 Task: Compose an email with the signature Isla Howard with the subject Request for a discount and the message Could you please share your availability for a meeting next week to discuss the project timelines? from softage.5@softage.net to softage.1@softage.net, select last 2 words, change the font color from current to purple and background color to black Send the email. Finally, move the email from Sent Items to the label Halloween costumes
Action: Mouse moved to (66, 44)
Screenshot: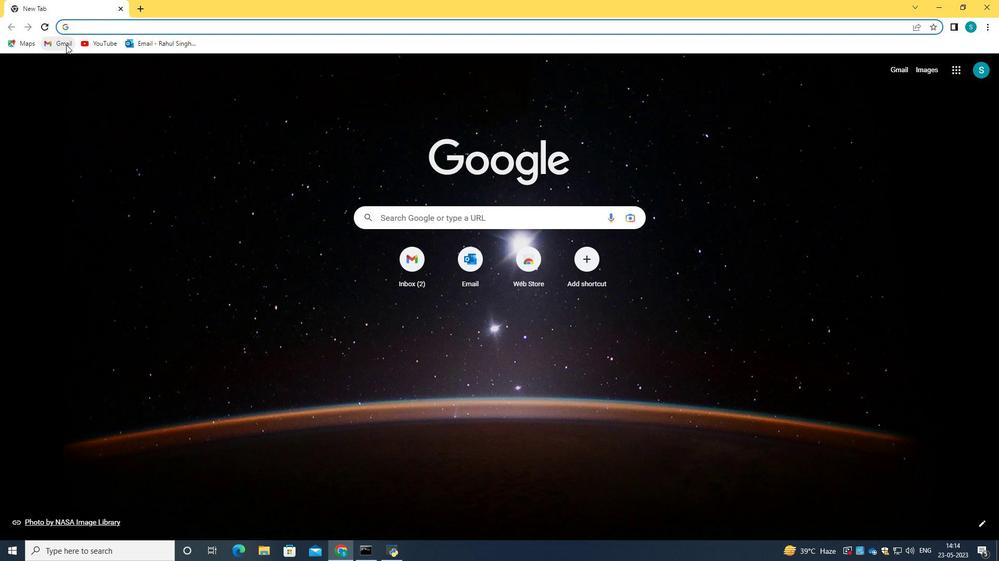 
Action: Mouse pressed left at (66, 44)
Screenshot: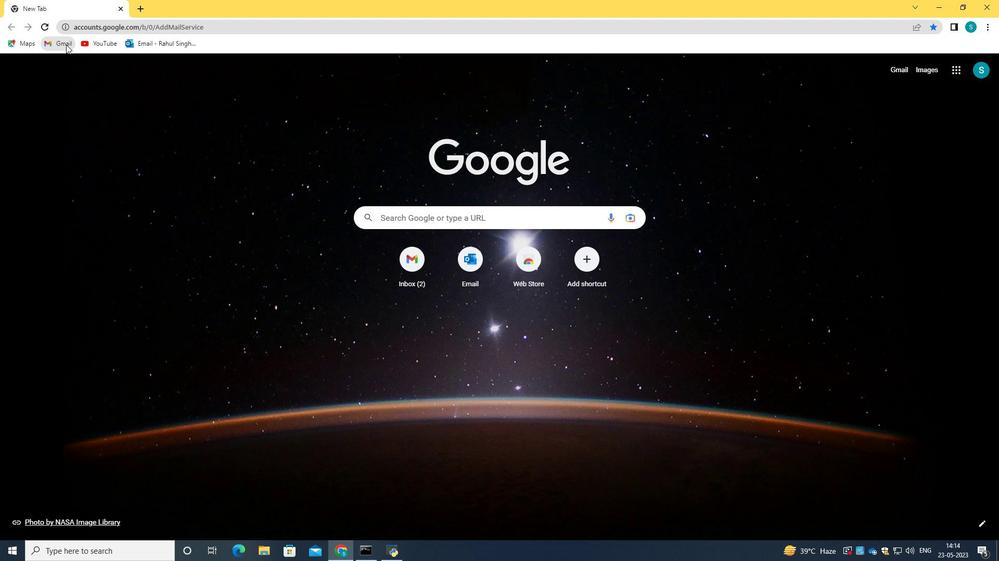 
Action: Mouse moved to (509, 162)
Screenshot: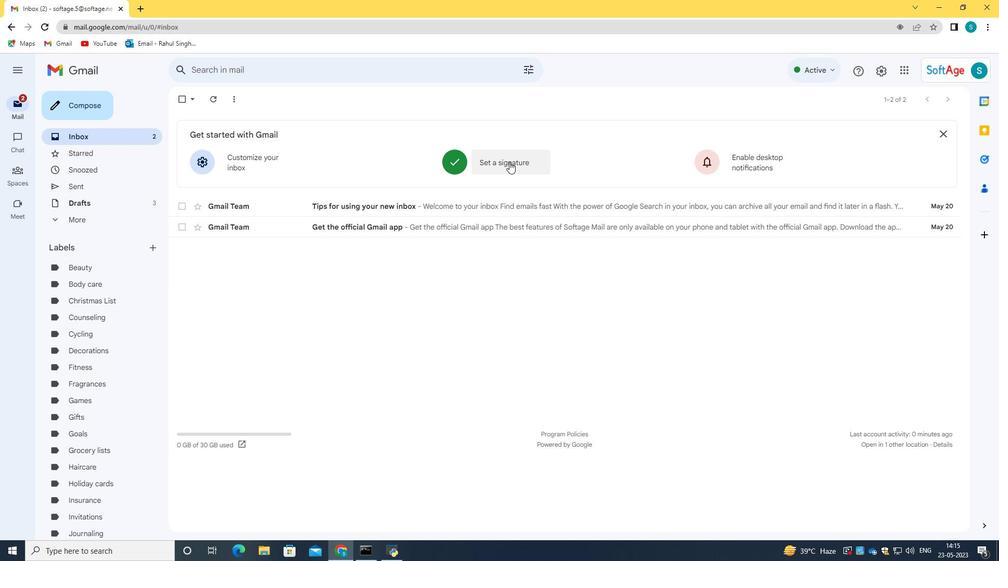 
Action: Mouse pressed left at (509, 162)
Screenshot: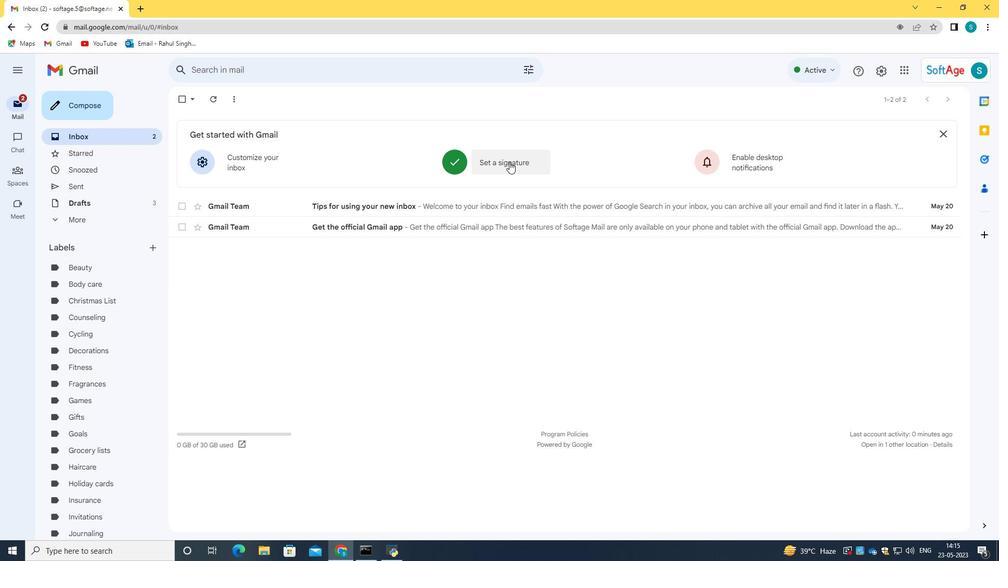 
Action: Mouse moved to (442, 379)
Screenshot: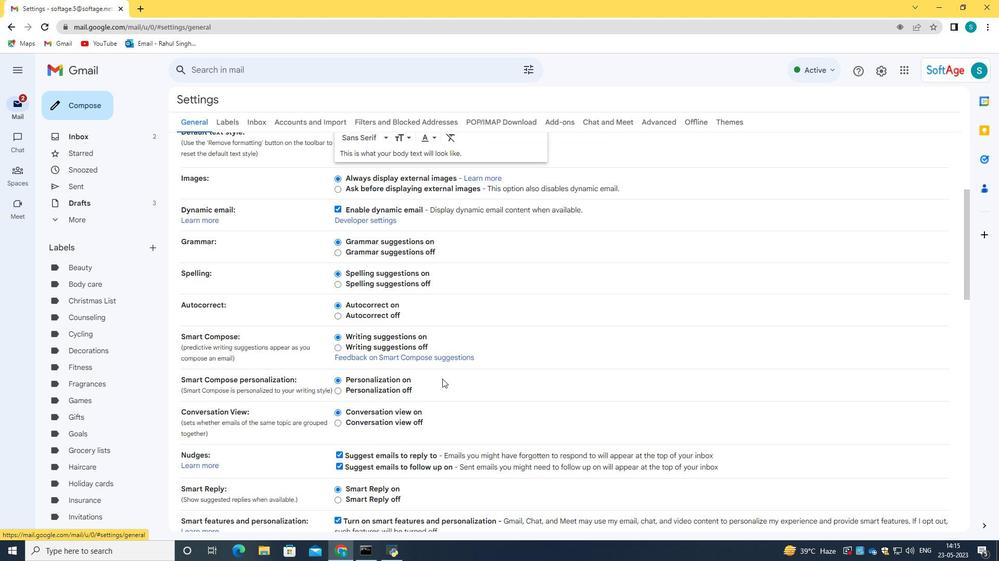 
Action: Mouse scrolled (442, 378) with delta (0, 0)
Screenshot: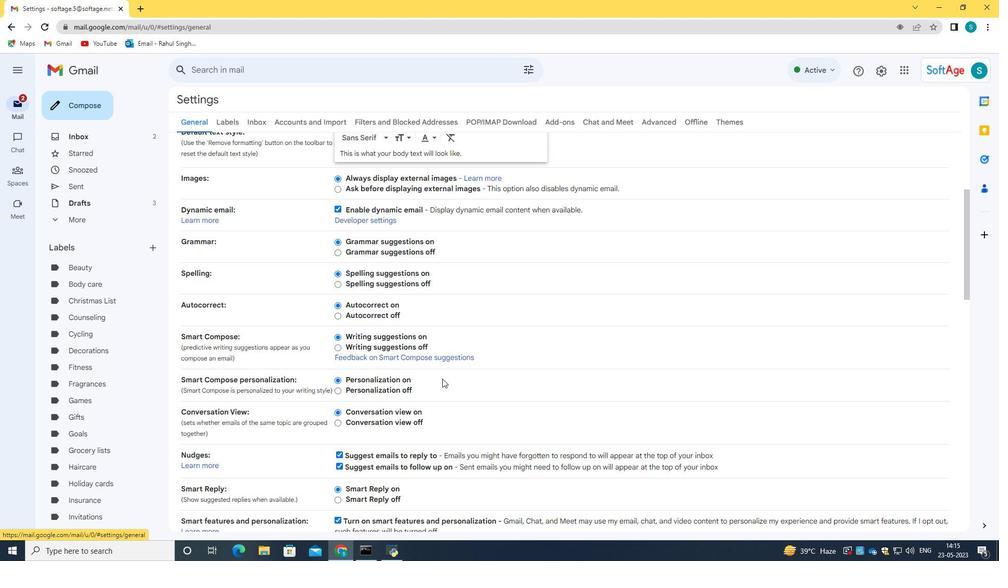 
Action: Mouse scrolled (442, 378) with delta (0, 0)
Screenshot: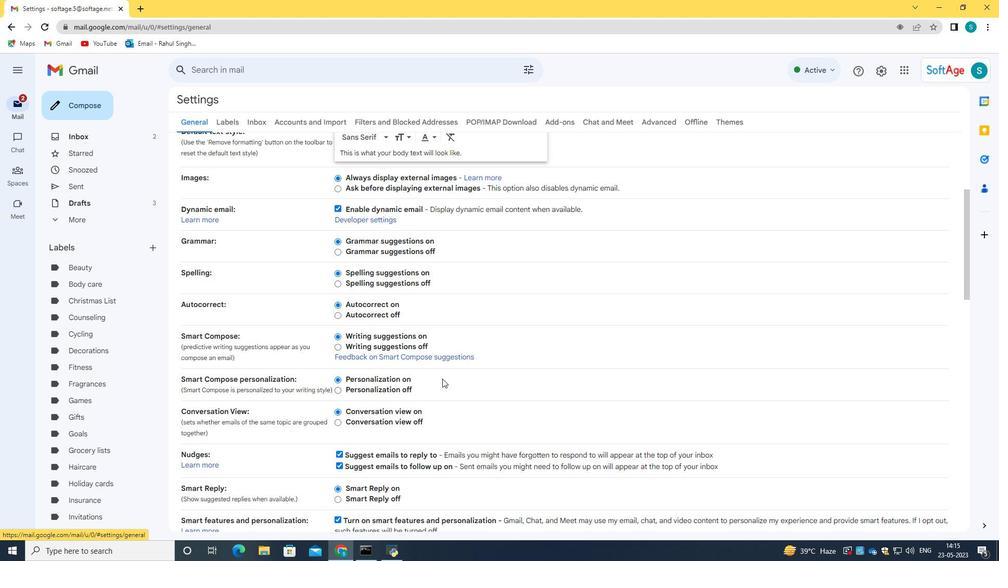 
Action: Mouse scrolled (442, 378) with delta (0, 0)
Screenshot: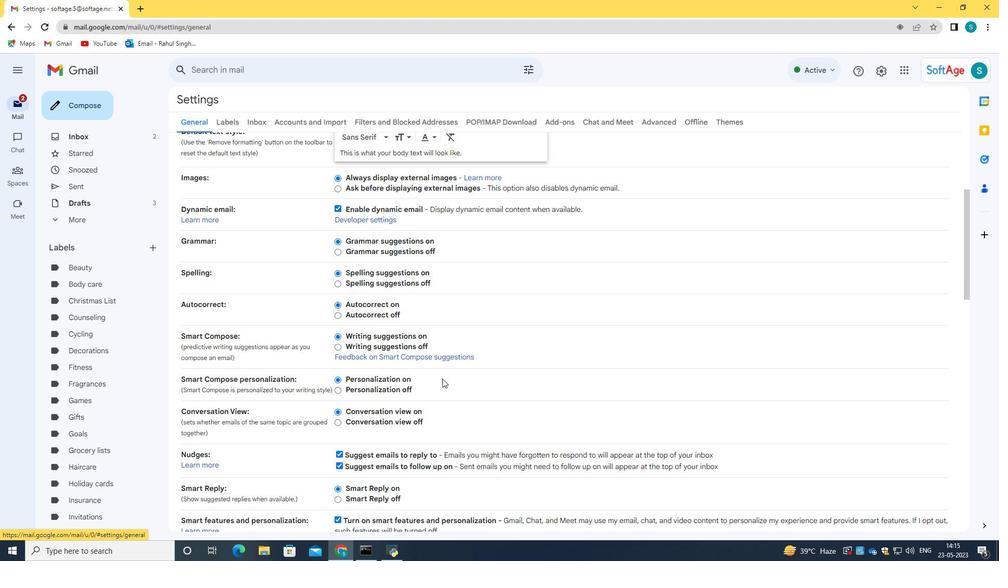 
Action: Mouse scrolled (442, 378) with delta (0, 0)
Screenshot: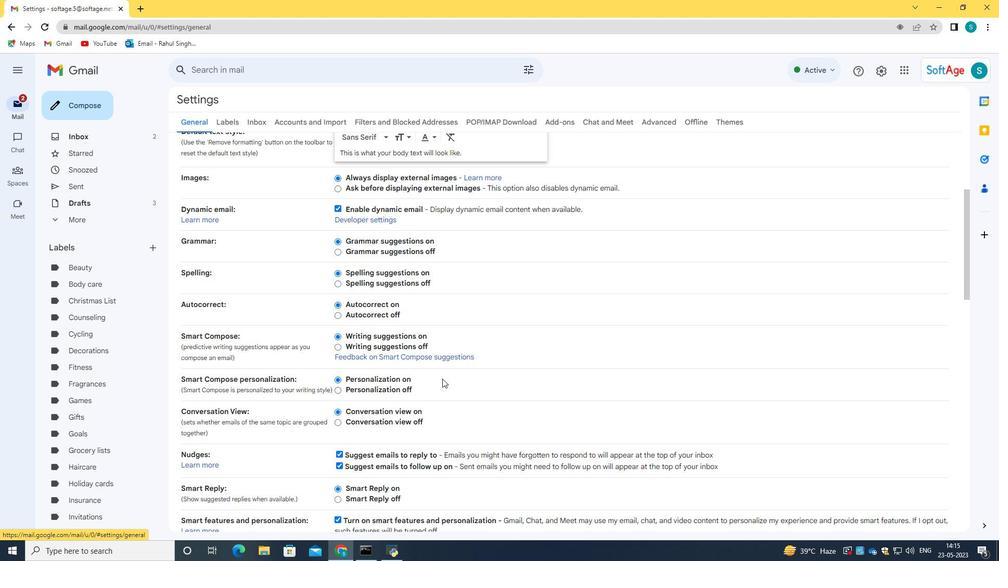 
Action: Mouse scrolled (442, 378) with delta (0, 0)
Screenshot: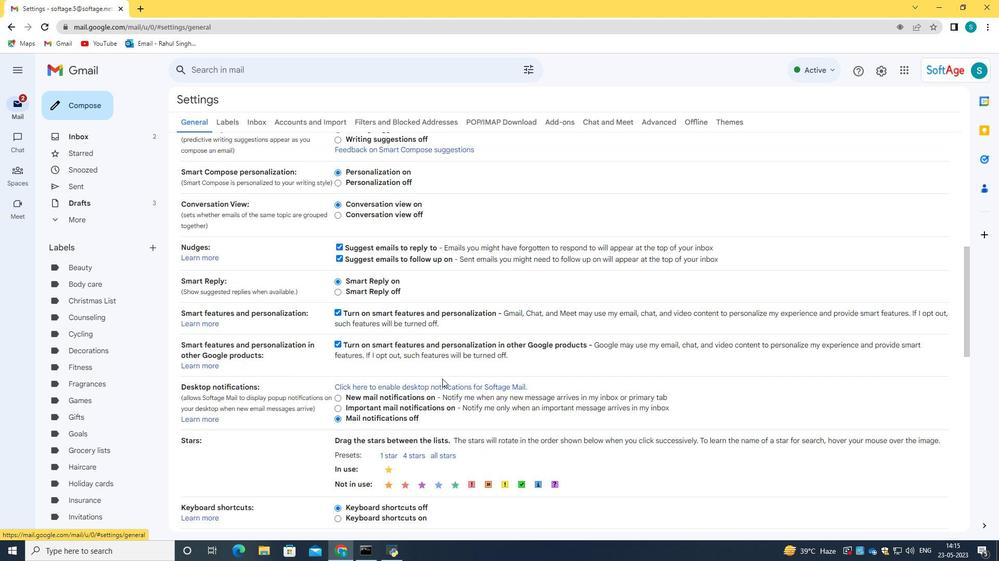 
Action: Mouse scrolled (442, 378) with delta (0, 0)
Screenshot: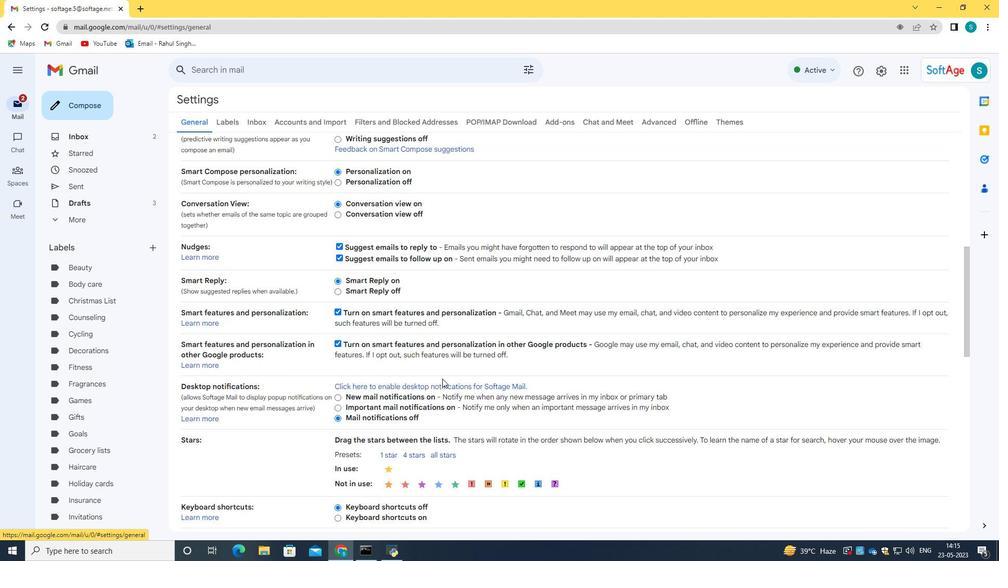 
Action: Mouse scrolled (442, 378) with delta (0, 0)
Screenshot: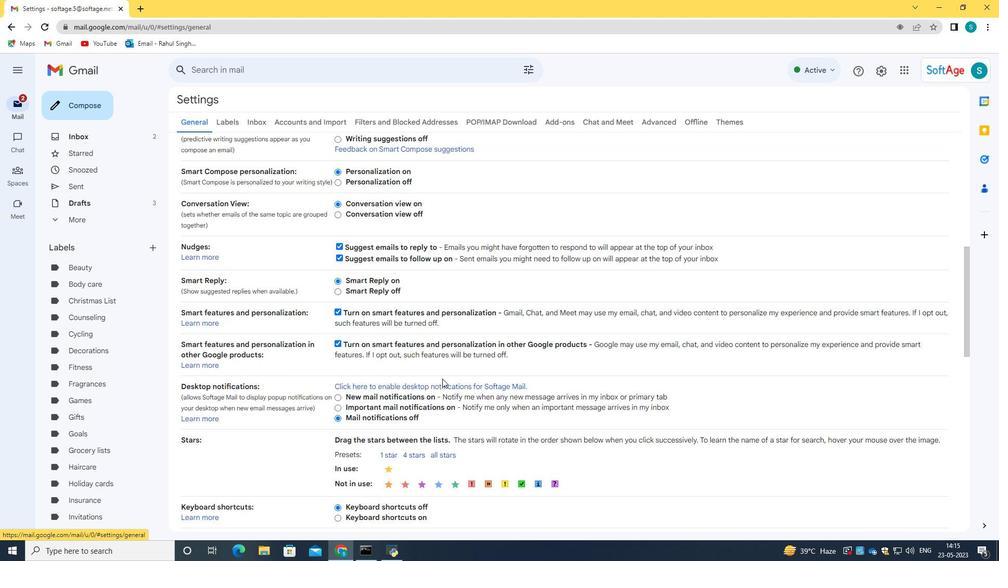 
Action: Mouse scrolled (442, 378) with delta (0, 0)
Screenshot: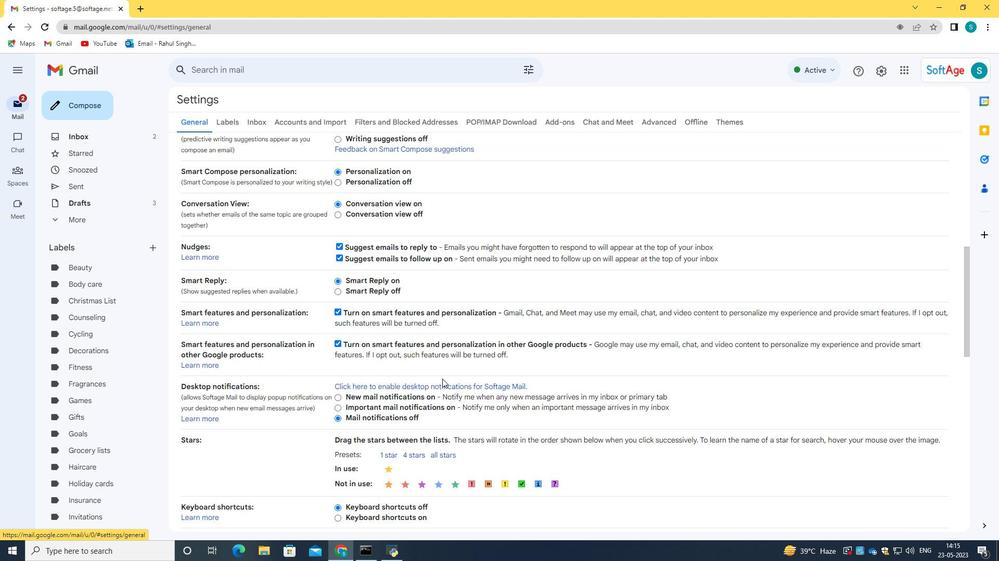 
Action: Mouse scrolled (442, 378) with delta (0, 0)
Screenshot: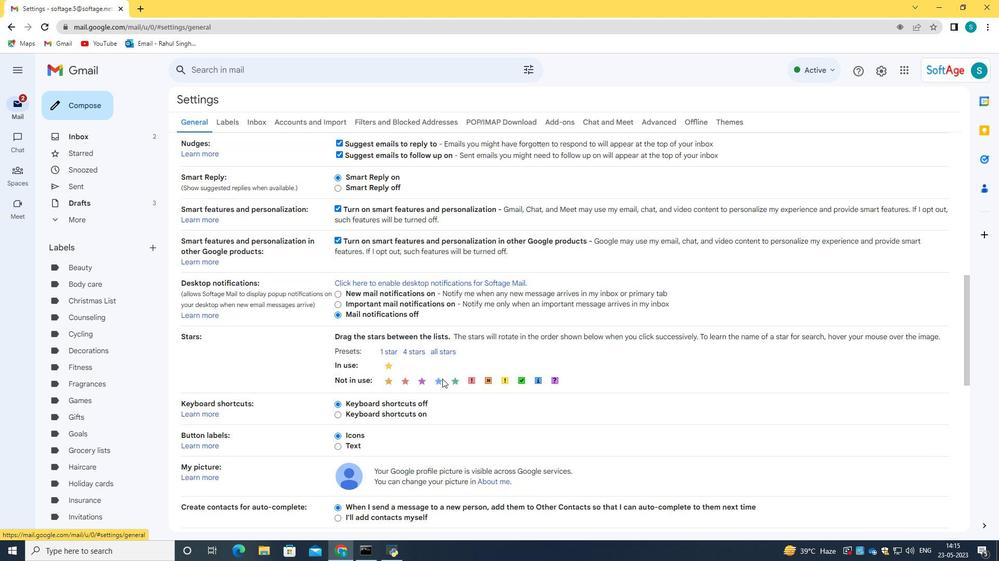 
Action: Mouse scrolled (442, 378) with delta (0, 0)
Screenshot: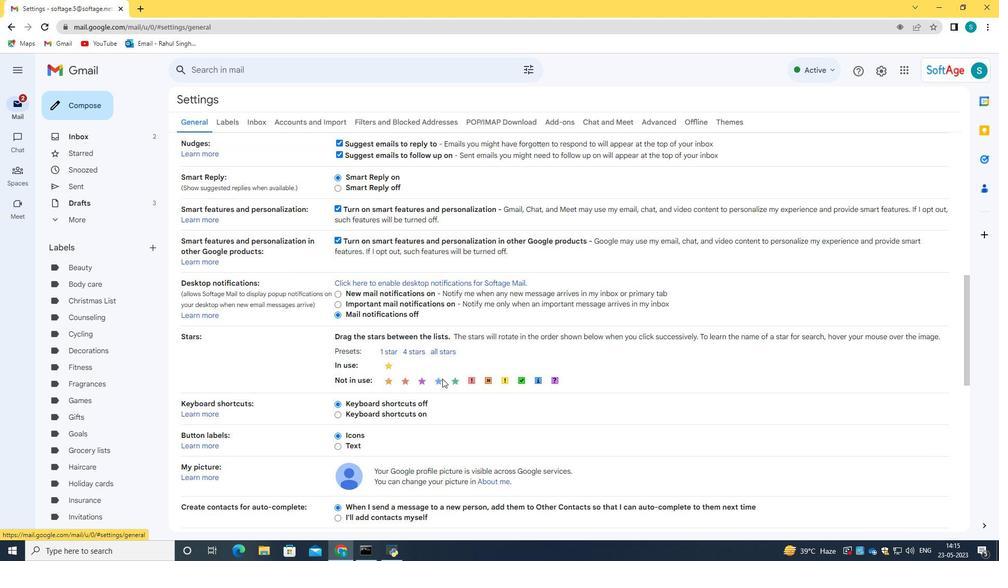 
Action: Mouse scrolled (442, 378) with delta (0, 0)
Screenshot: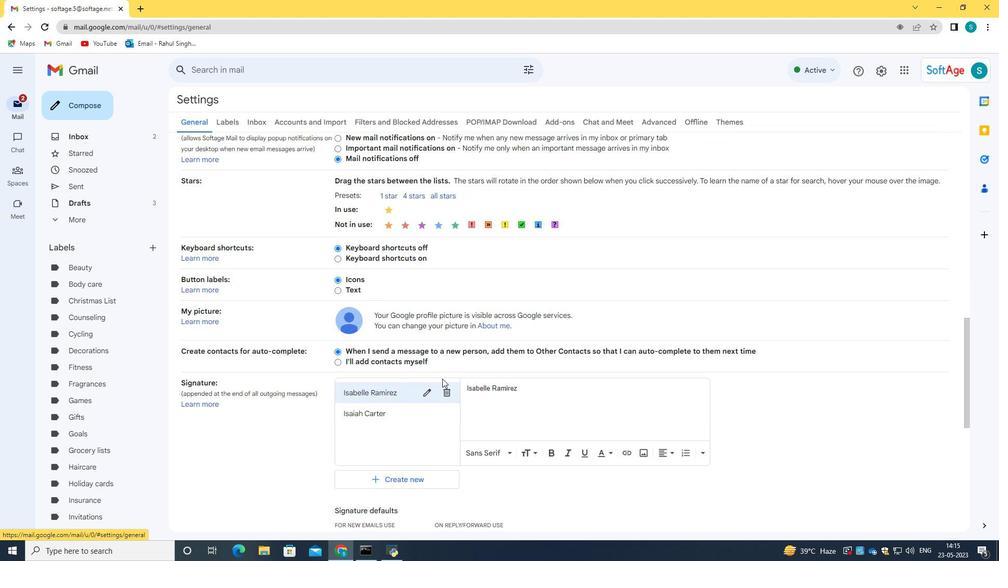 
Action: Mouse scrolled (442, 378) with delta (0, 0)
Screenshot: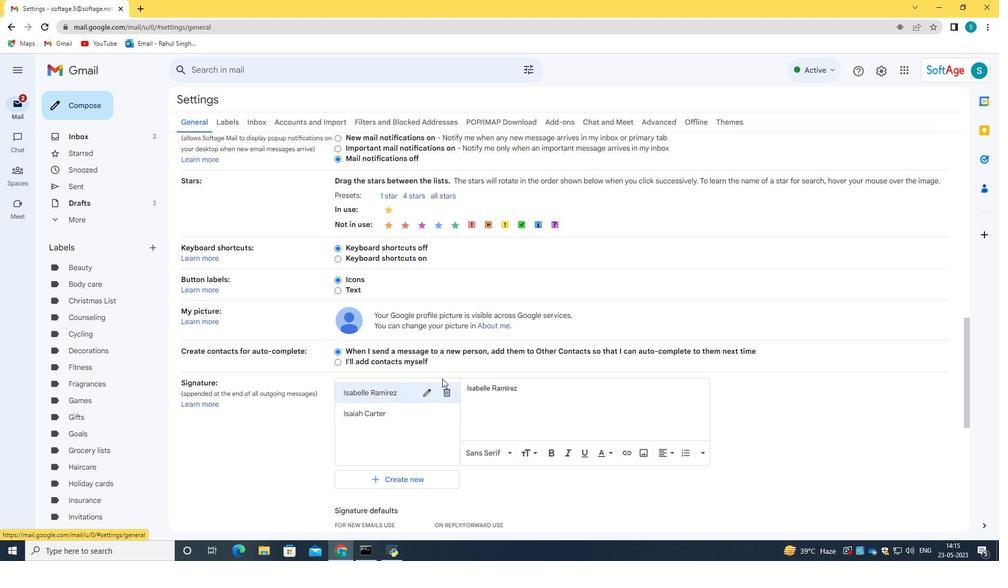 
Action: Mouse scrolled (442, 378) with delta (0, 0)
Screenshot: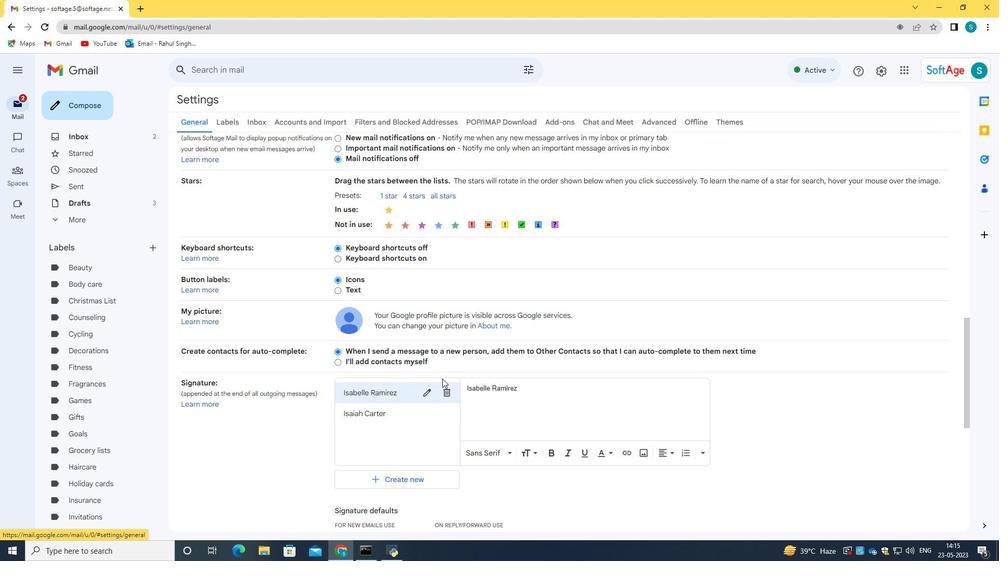 
Action: Mouse moved to (416, 481)
Screenshot: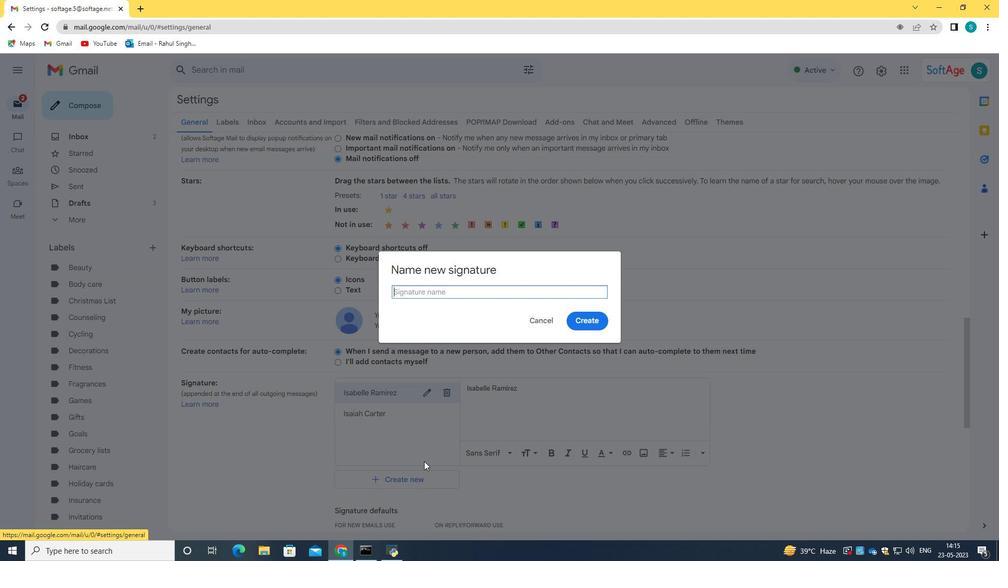 
Action: Mouse pressed left at (416, 481)
Screenshot: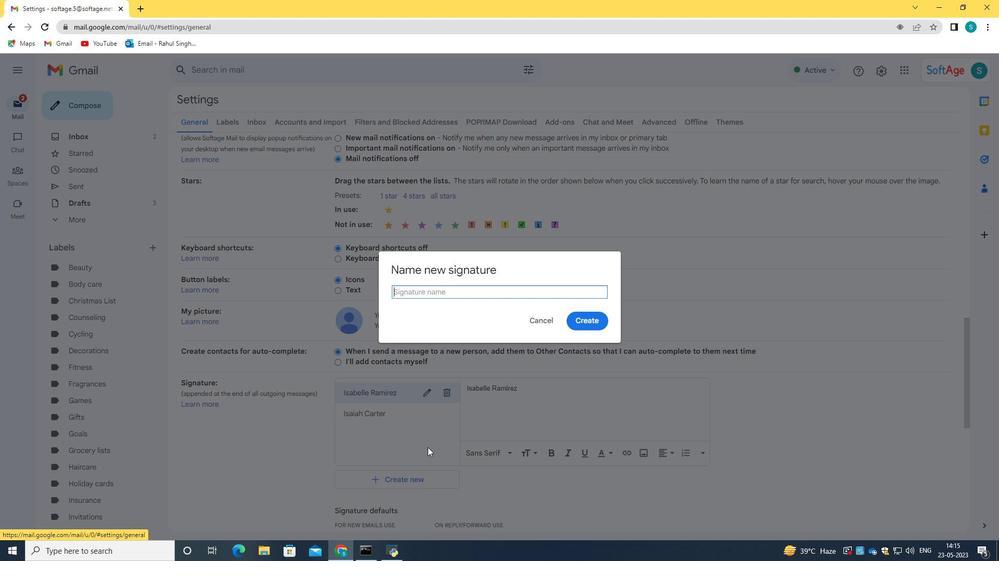 
Action: Mouse moved to (449, 290)
Screenshot: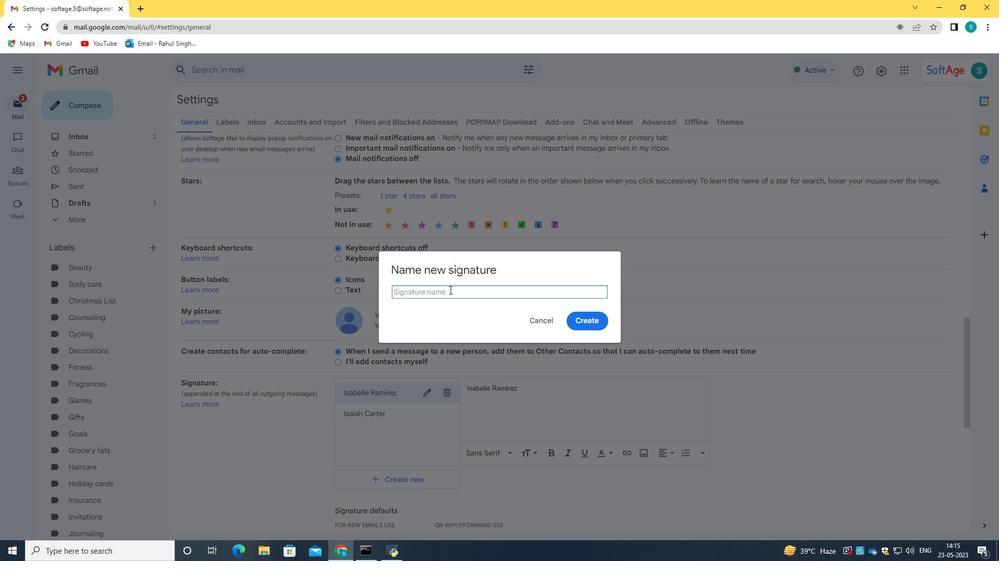 
Action: Key pressed <Key.caps_lock>I<Key.caps_lock>sla<Key.space><Key.caps_lock>H<Key.caps_lock>oward
Screenshot: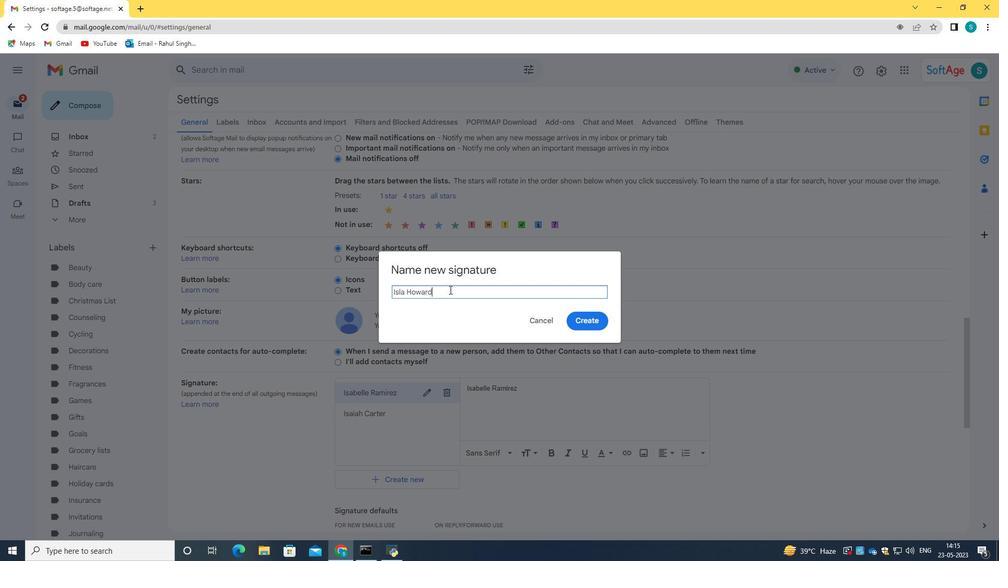 
Action: Mouse moved to (585, 325)
Screenshot: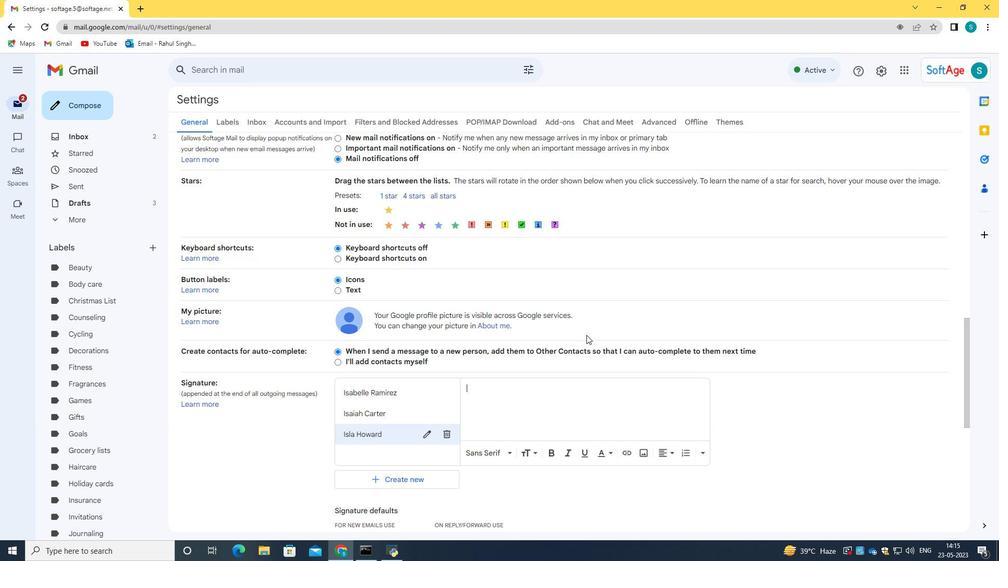 
Action: Mouse pressed left at (585, 325)
Screenshot: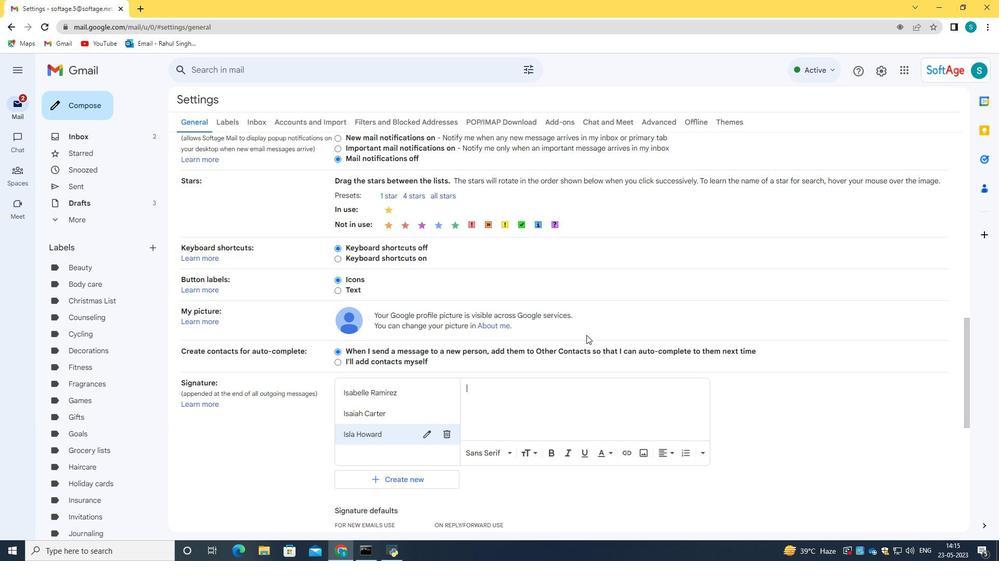 
Action: Mouse moved to (552, 401)
Screenshot: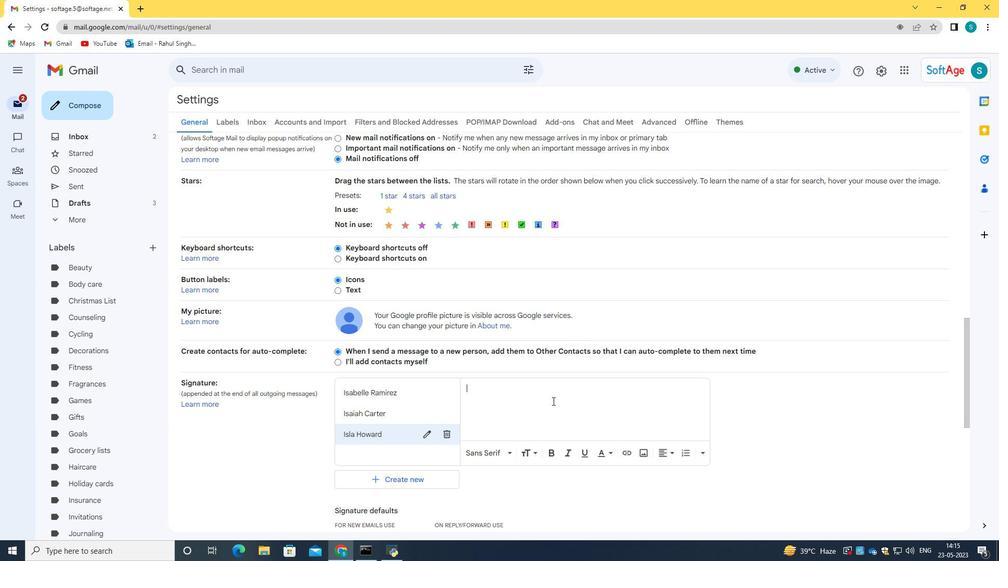 
Action: Key pressed <Key.caps_lock>I<Key.caps_lock>sla<Key.space><Key.caps_lock>H<Key.caps_lock>oward
Screenshot: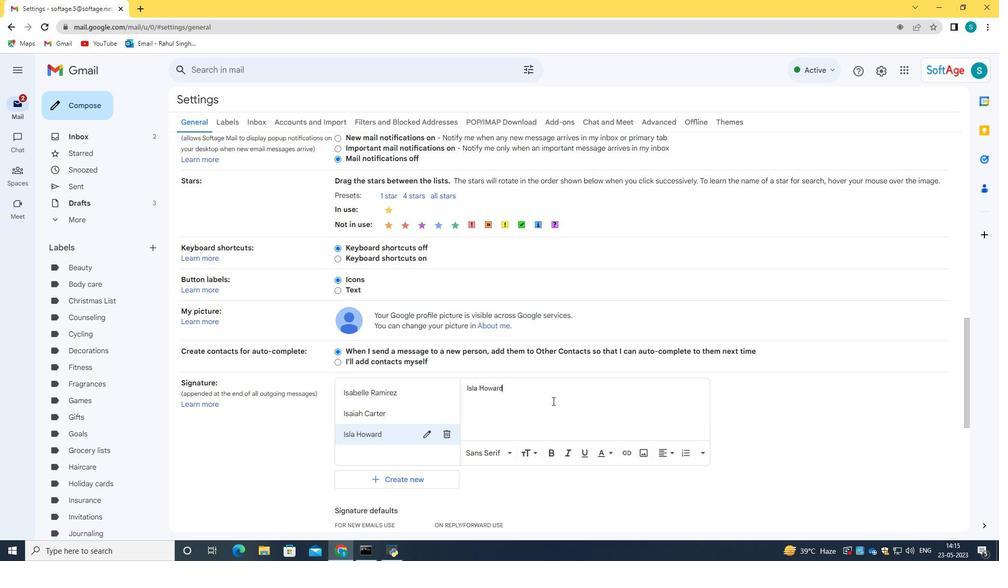 
Action: Mouse scrolled (552, 401) with delta (0, 0)
Screenshot: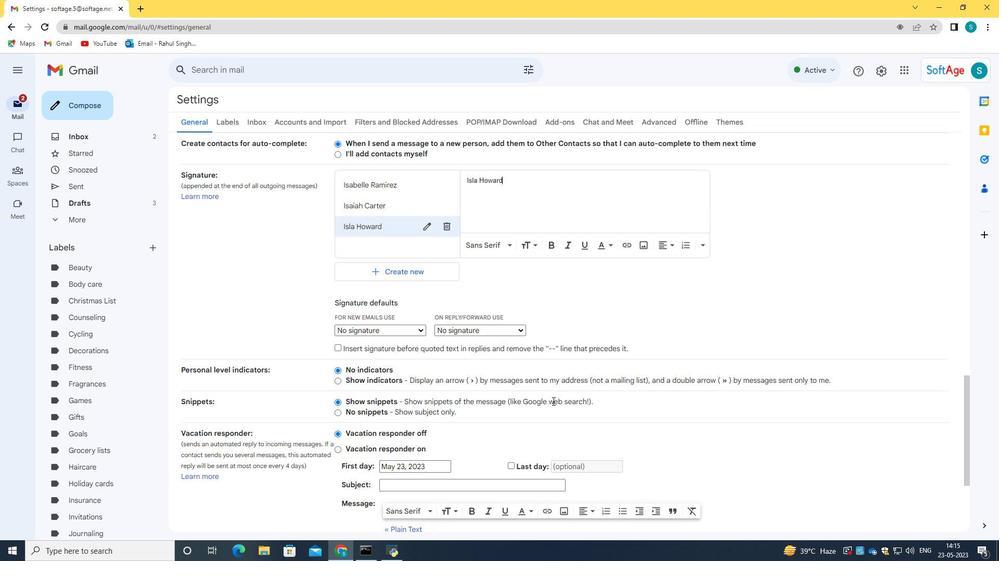 
Action: Mouse scrolled (552, 401) with delta (0, 0)
Screenshot: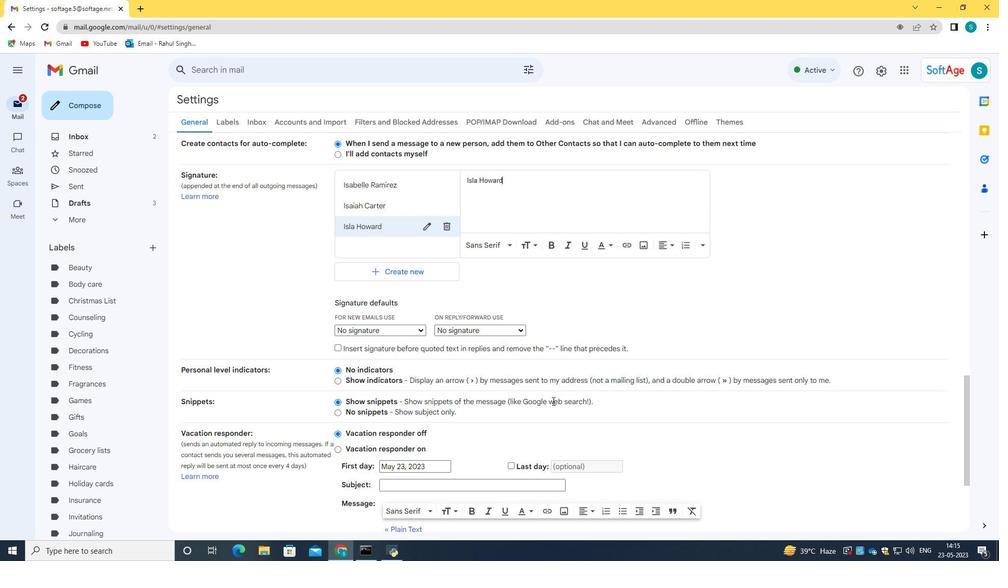 
Action: Mouse scrolled (552, 401) with delta (0, 0)
Screenshot: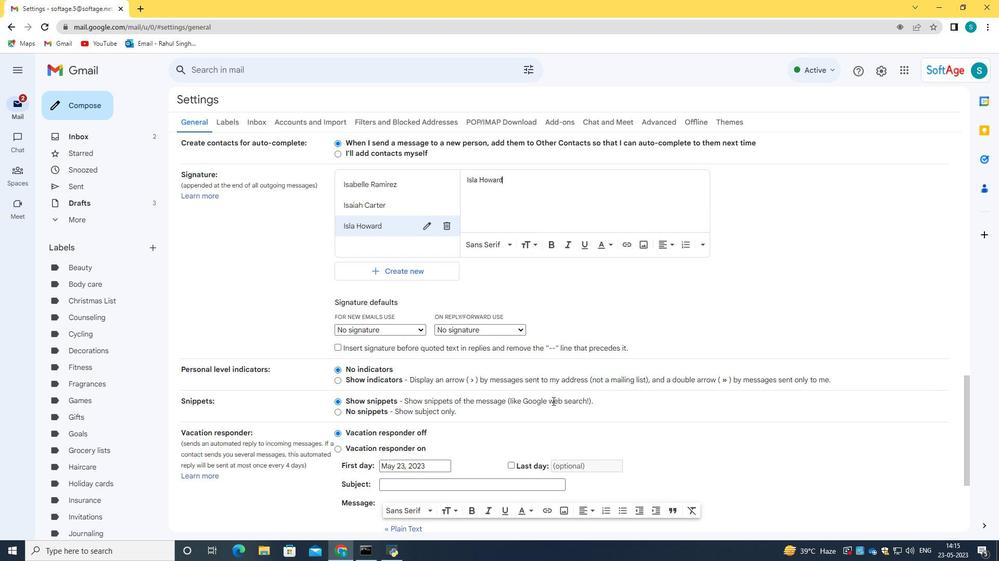 
Action: Mouse scrolled (552, 401) with delta (0, 0)
Screenshot: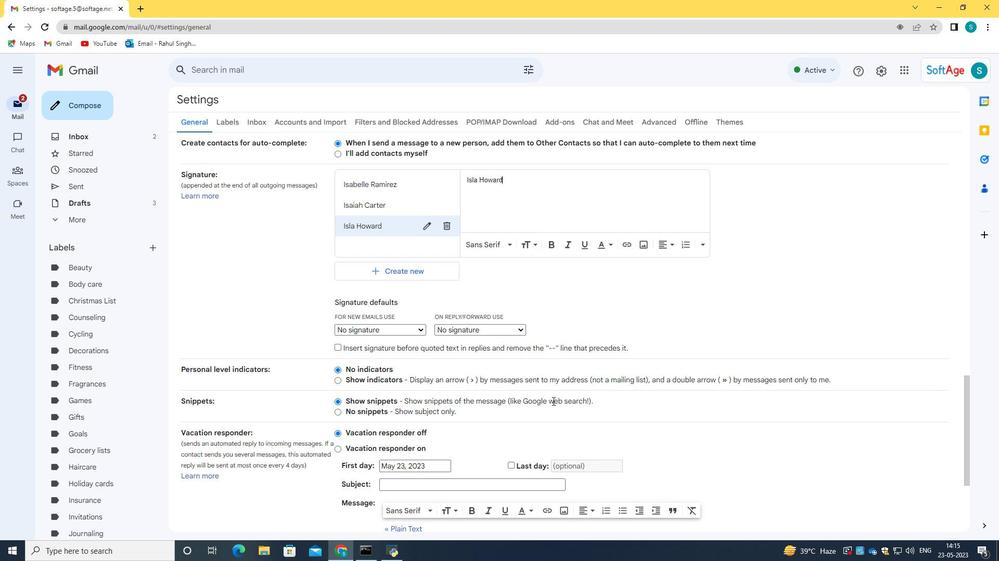 
Action: Mouse scrolled (552, 401) with delta (0, 0)
Screenshot: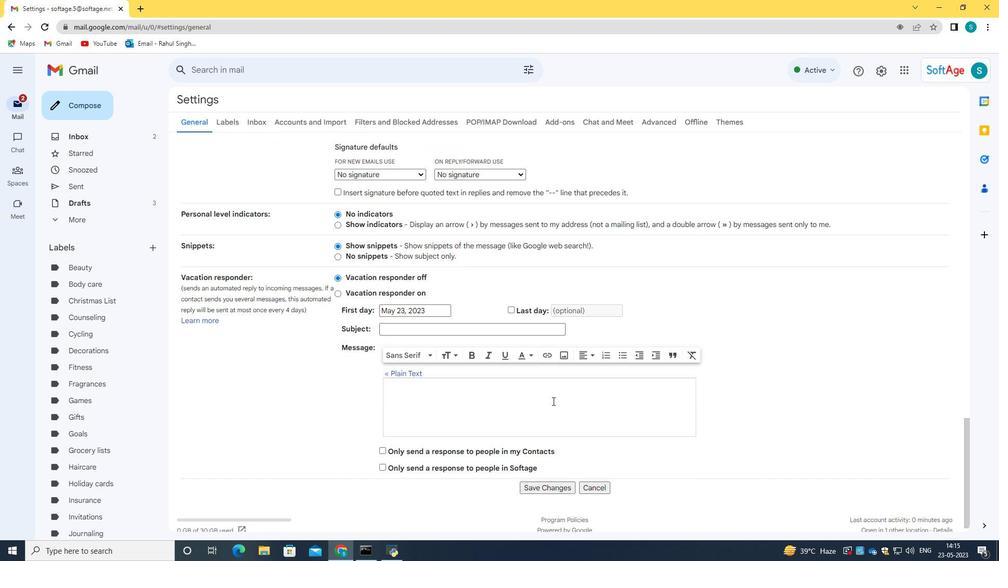 
Action: Mouse scrolled (552, 401) with delta (0, 0)
Screenshot: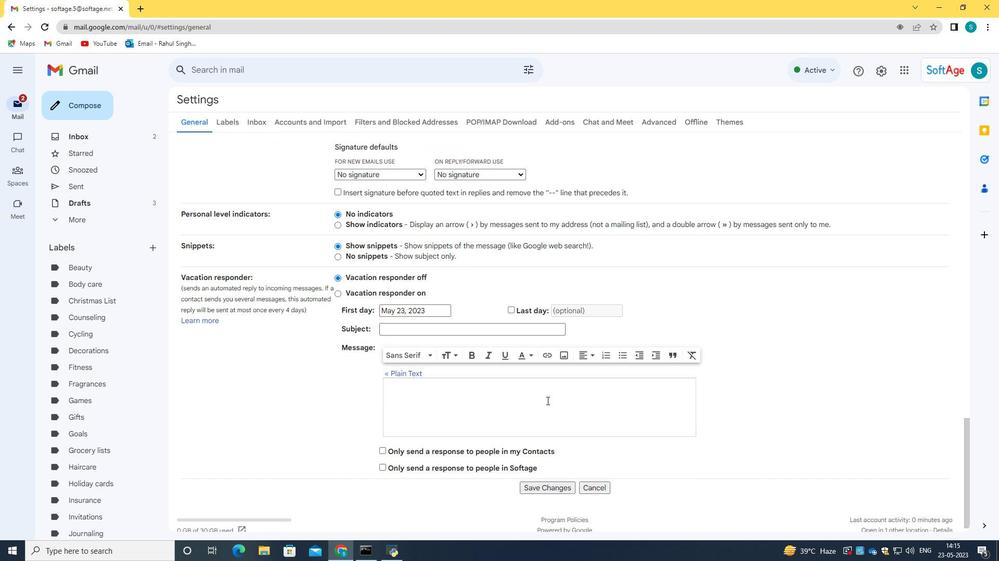 
Action: Mouse scrolled (552, 401) with delta (0, 0)
Screenshot: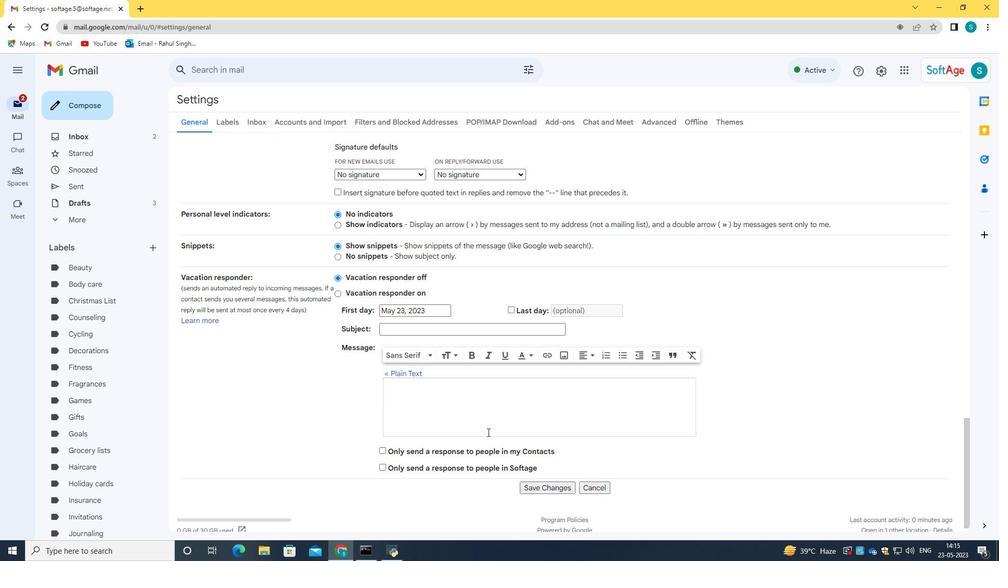 
Action: Mouse moved to (551, 489)
Screenshot: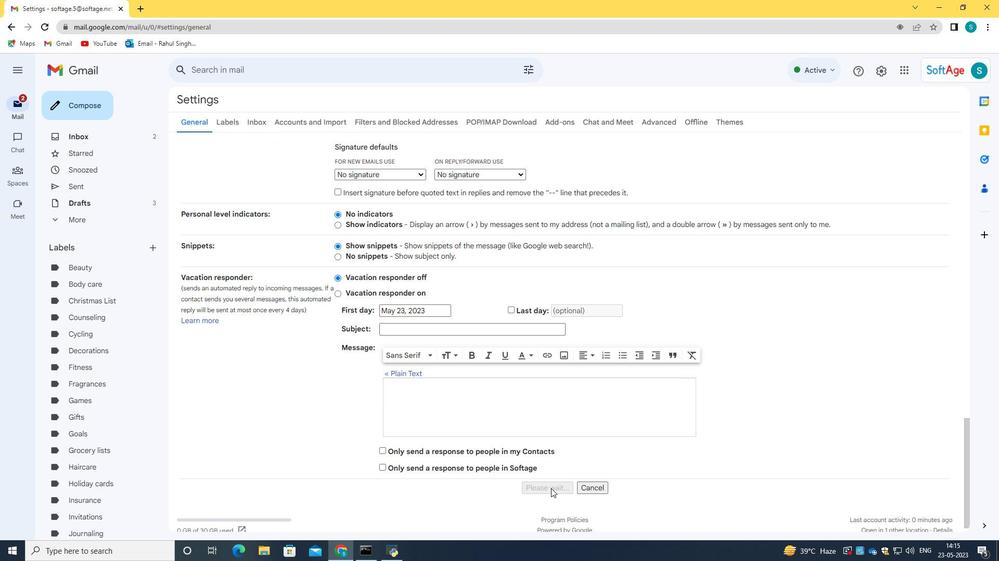 
Action: Mouse pressed left at (551, 489)
Screenshot: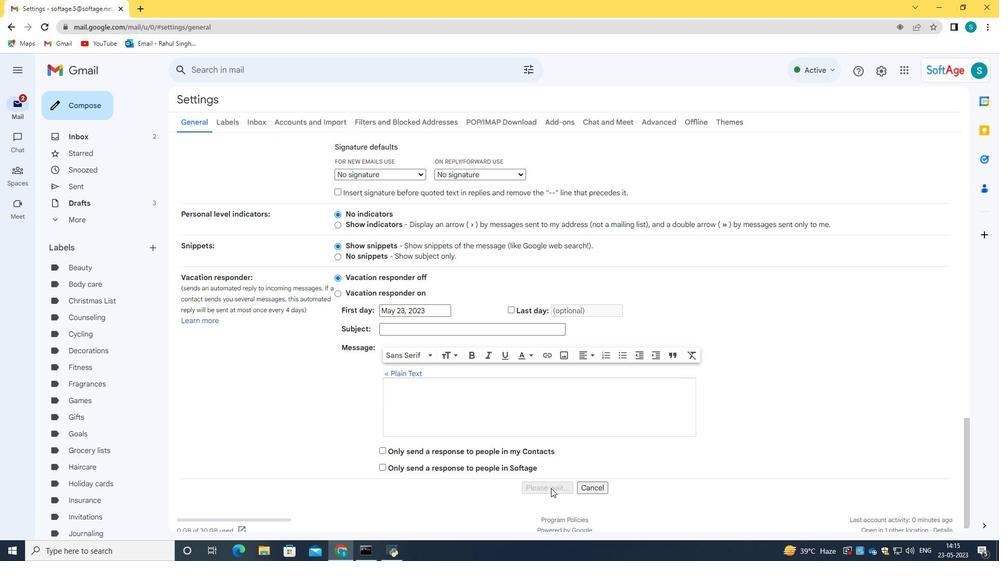 
Action: Mouse moved to (85, 109)
Screenshot: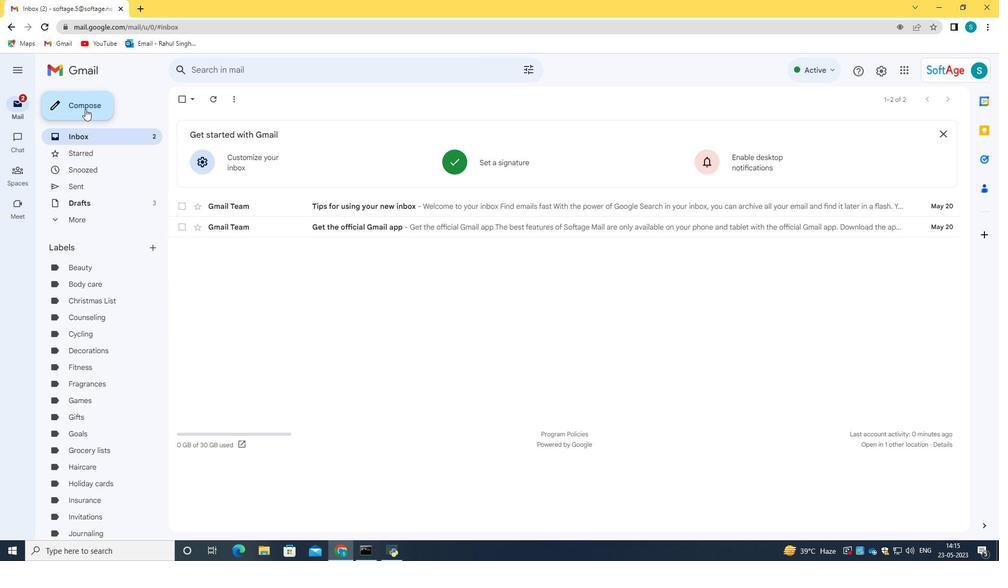 
Action: Mouse pressed left at (85, 109)
Screenshot: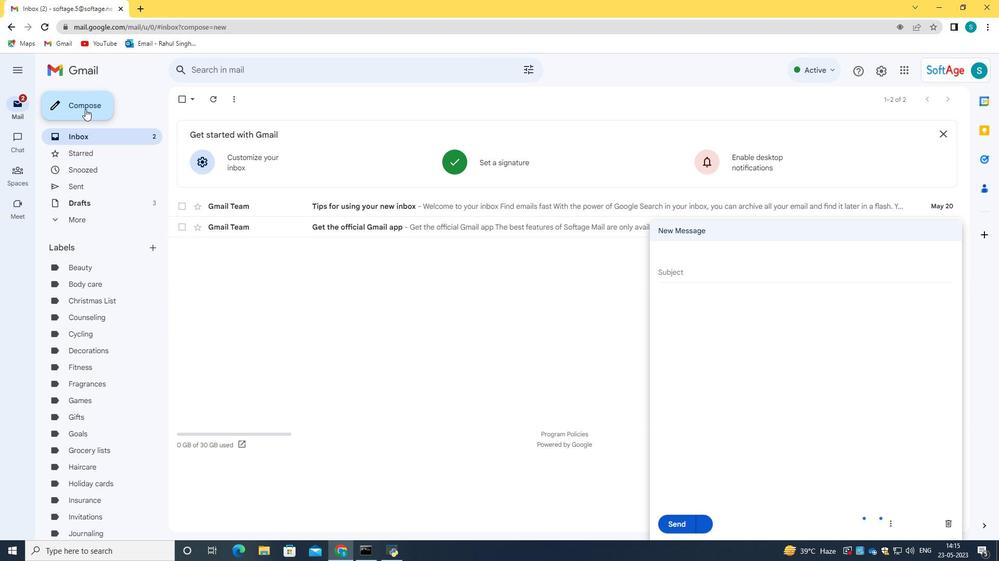 
Action: Mouse moved to (938, 228)
Screenshot: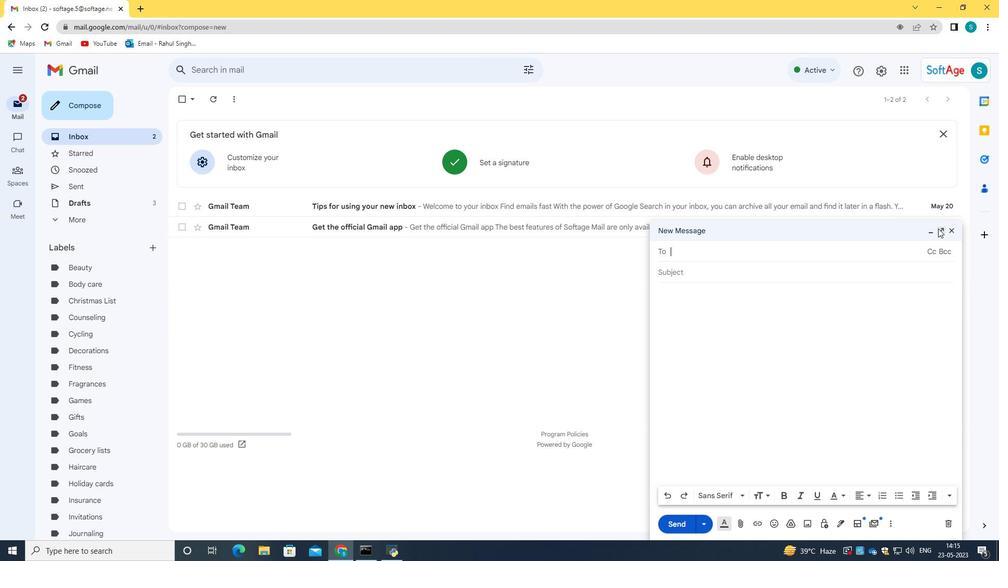 
Action: Mouse pressed left at (938, 228)
Screenshot: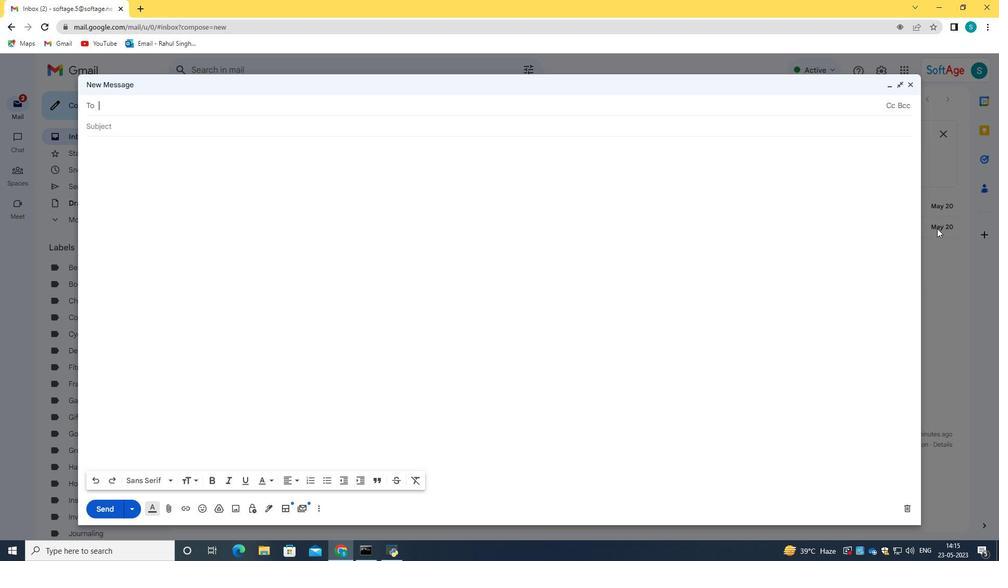 
Action: Mouse moved to (271, 508)
Screenshot: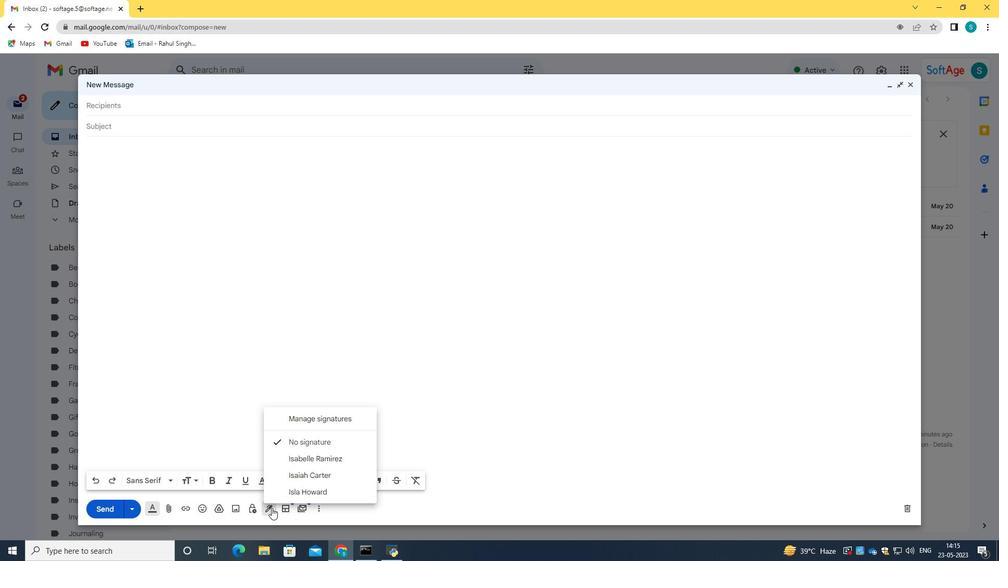 
Action: Mouse pressed left at (271, 508)
Screenshot: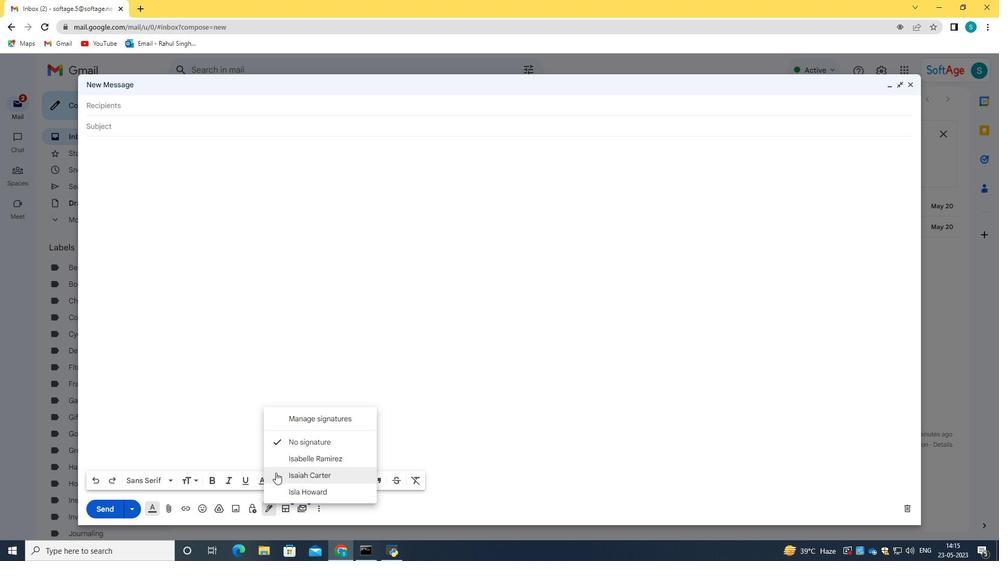 
Action: Mouse moved to (287, 488)
Screenshot: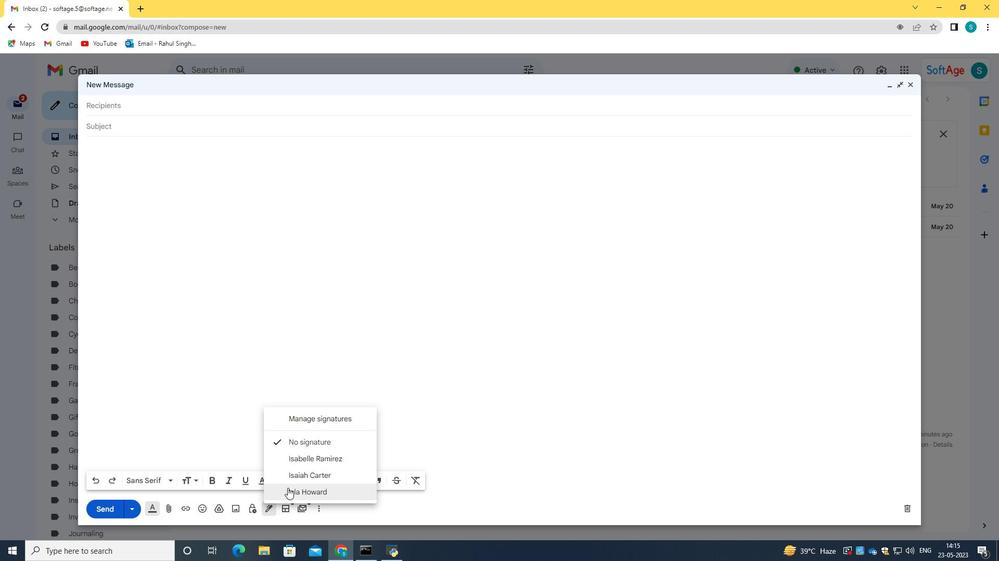 
Action: Mouse pressed left at (287, 488)
Screenshot: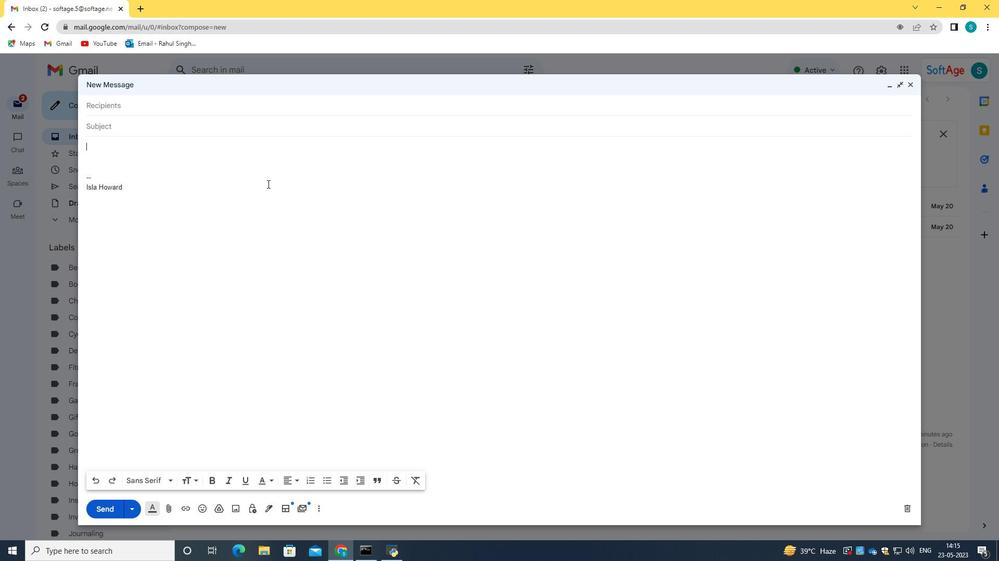 
Action: Mouse moved to (135, 150)
Screenshot: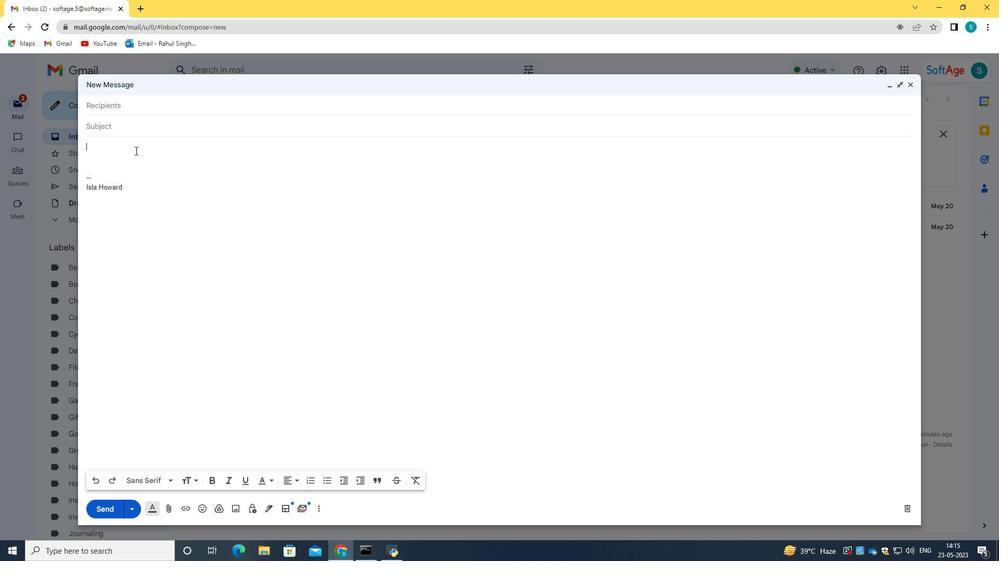 
Action: Mouse pressed left at (135, 150)
Screenshot: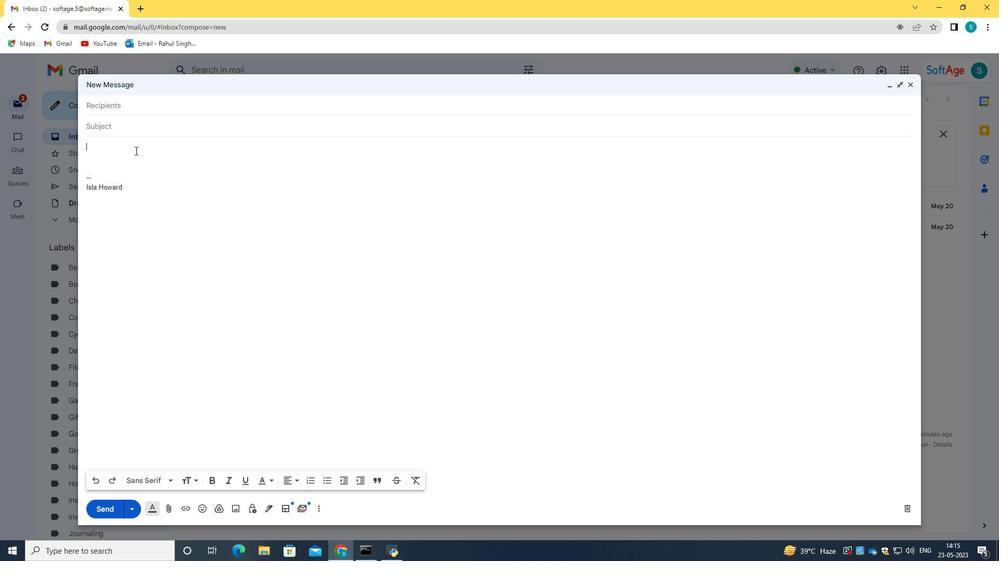 
Action: Mouse moved to (120, 125)
Screenshot: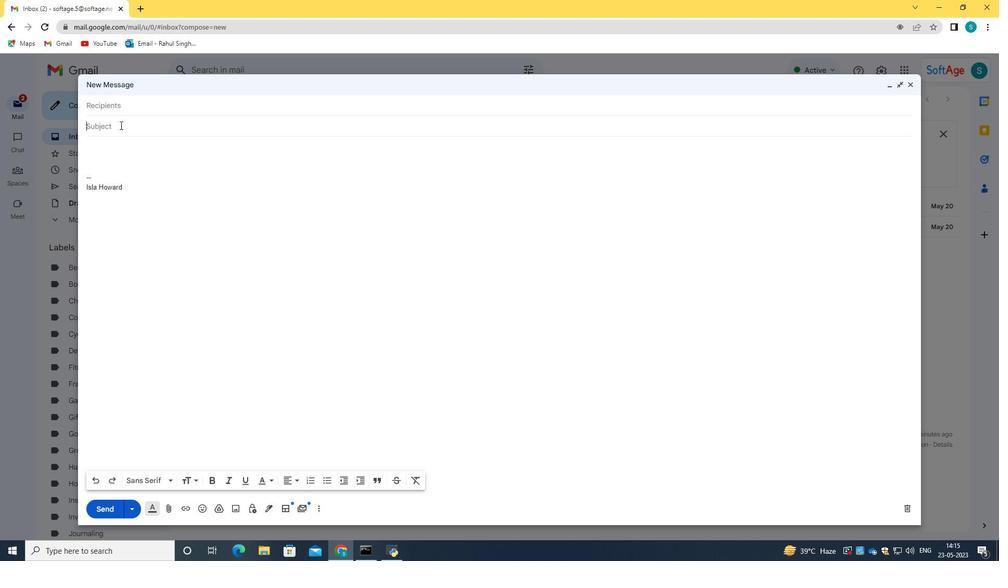 
Action: Mouse pressed left at (120, 125)
Screenshot: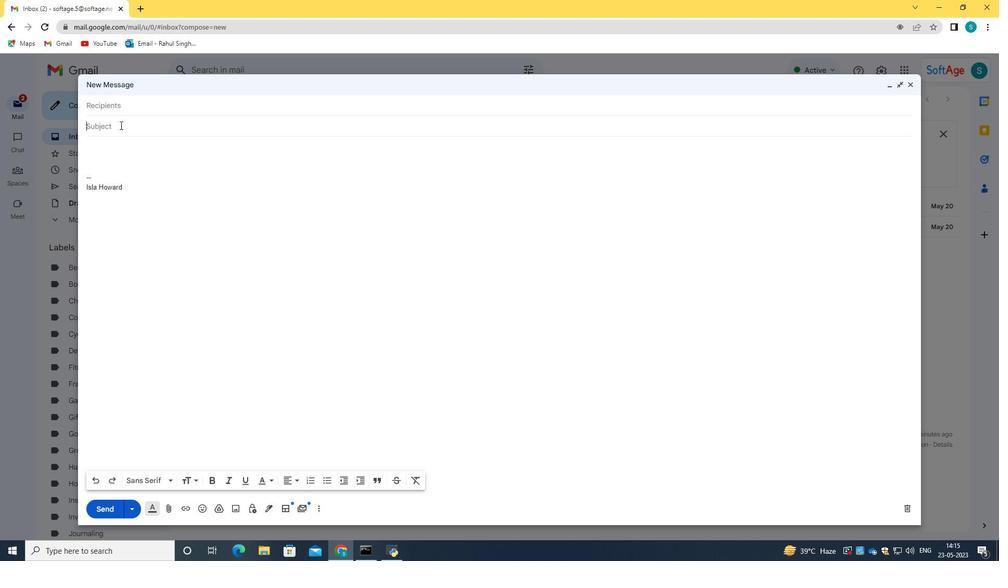 
Action: Key pressed <Key.caps_lock>R<Key.caps_lock>equest<Key.space>for<Key.space>a<Key.space>discount<Key.space>and<Key.space>the<Key.space>m<Key.backspace><Key.backspace><Key.backspace><Key.backspace><Key.backspace><Key.backspace><Key.backspace><Key.backspace><Key.backspace>
Screenshot: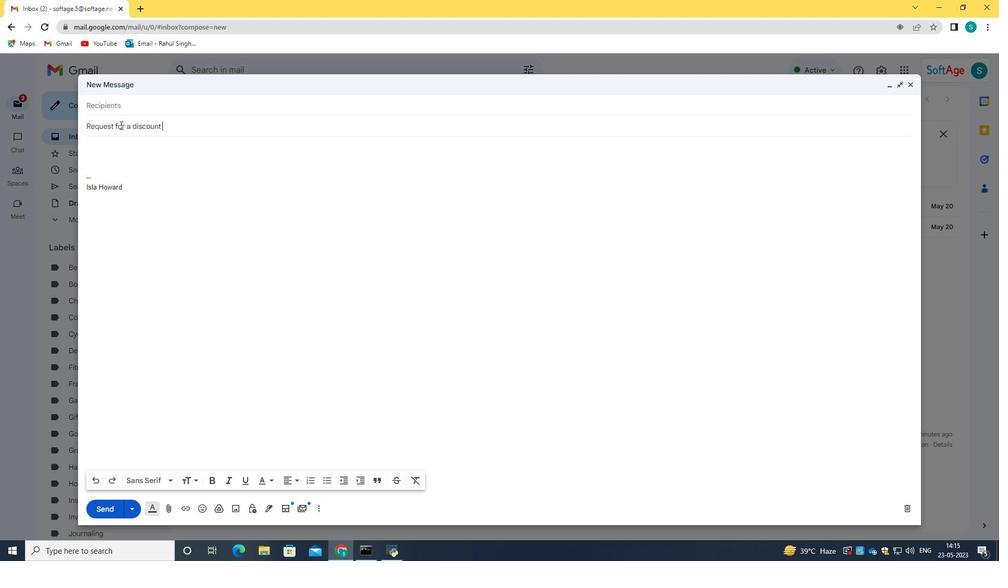 
Action: Mouse moved to (112, 157)
Screenshot: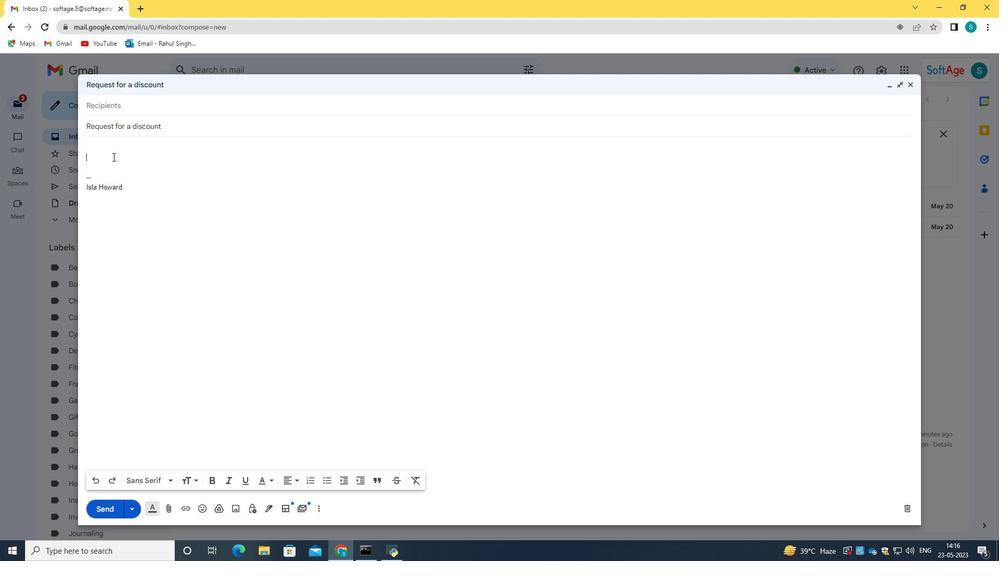 
Action: Mouse pressed left at (112, 157)
Screenshot: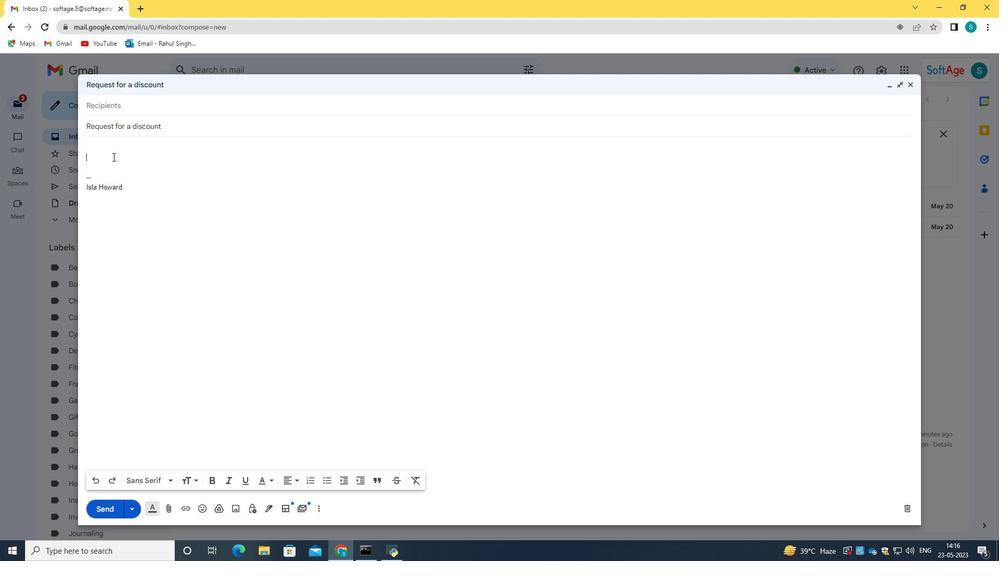 
Action: Mouse moved to (112, 153)
Screenshot: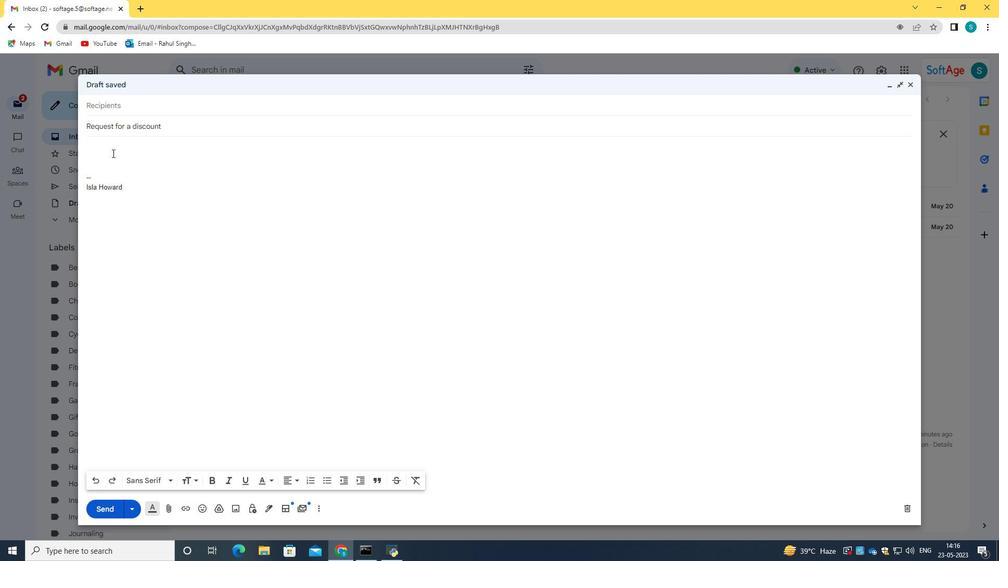 
Action: Mouse pressed left at (112, 153)
Screenshot: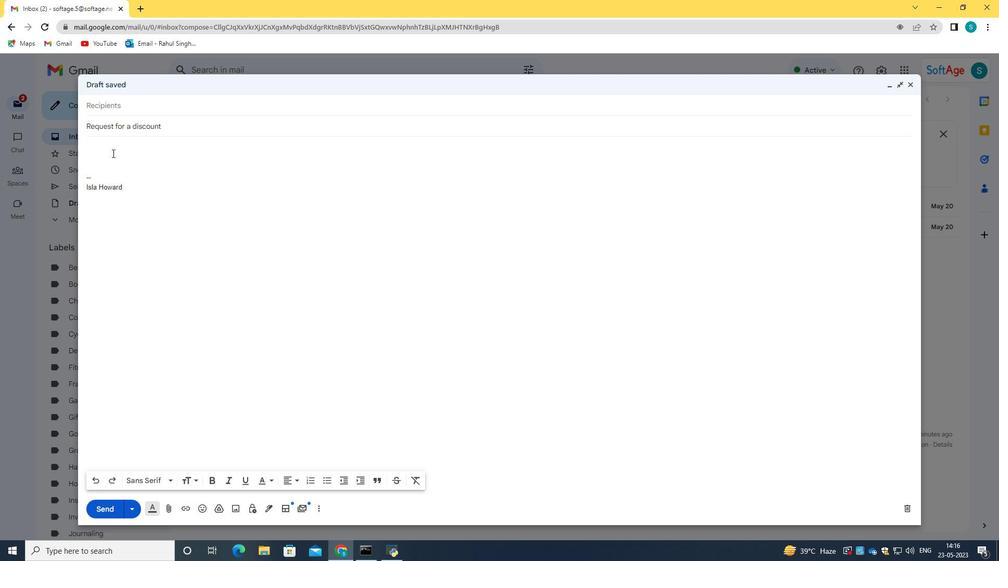 
Action: Key pressed <Key.caps_lock>C<Key.caps_lock>ould<Key.space>you<Key.space>please<Key.space>share<Key.space>your<Key.space>avaliability<Key.space>for<Key.space>a<Key.space>meeting<Key.space>next<Key.space>wee<Key.tab>
Screenshot: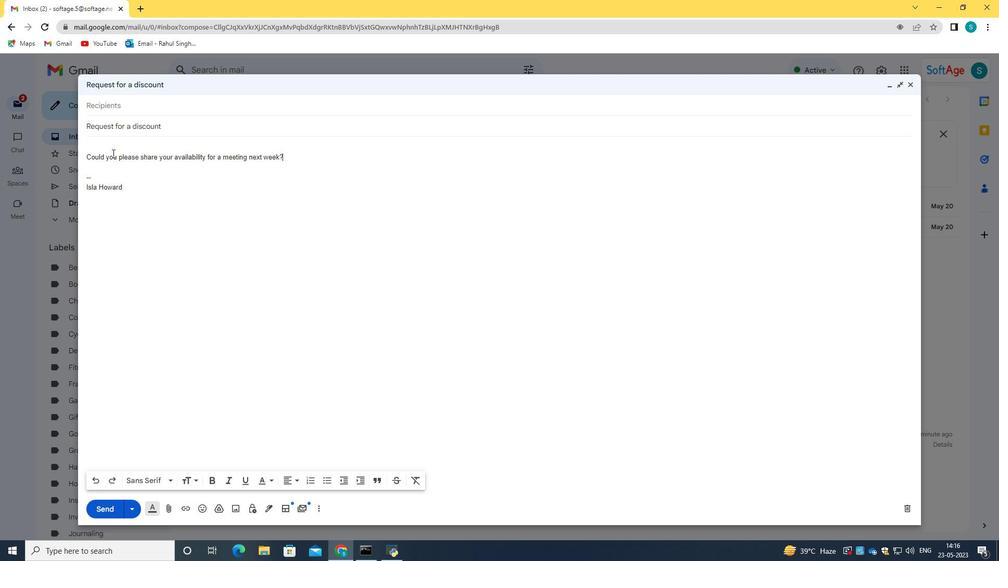 
Action: Mouse moved to (125, 104)
Screenshot: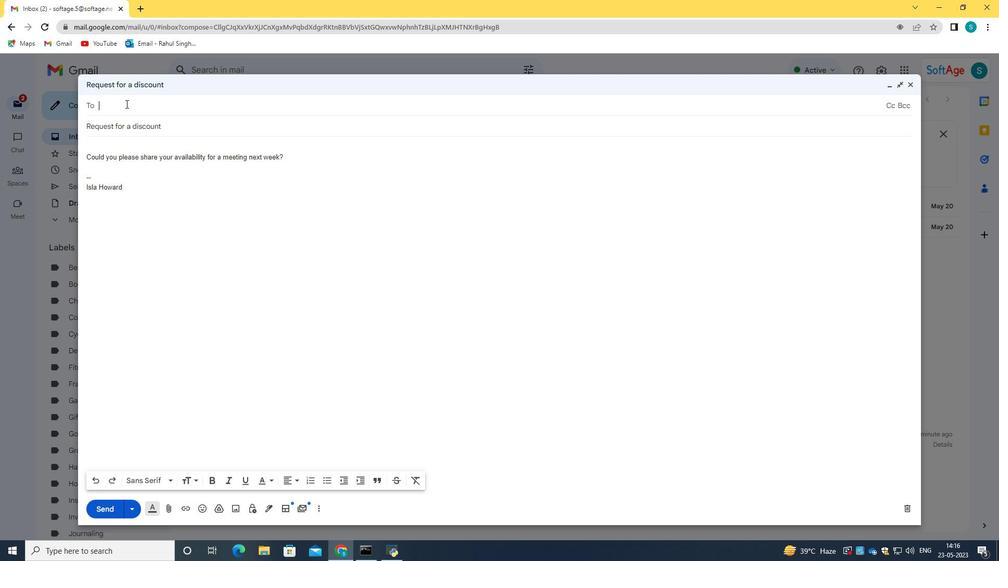 
Action: Mouse pressed left at (125, 104)
Screenshot: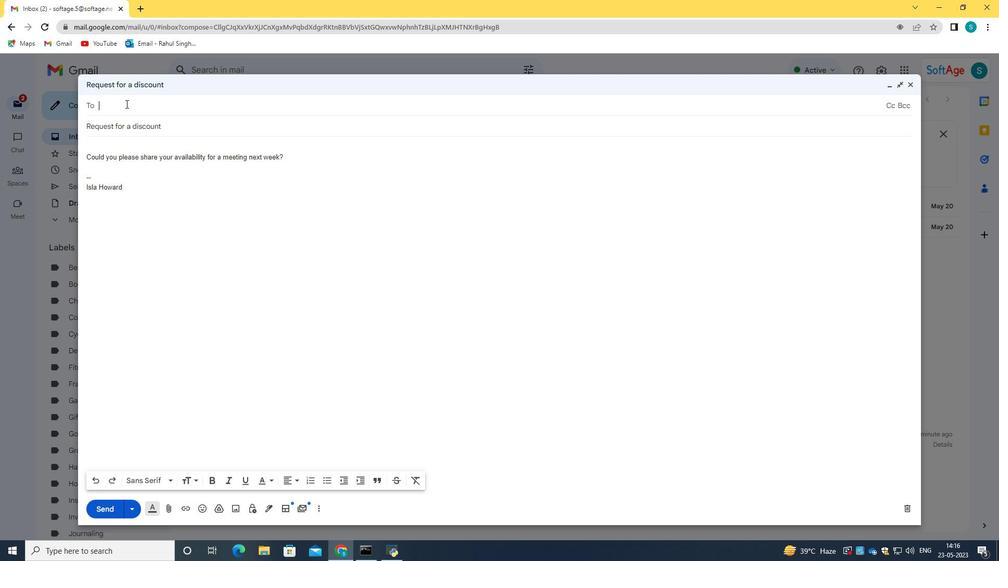
Action: Key pressed softage.1<Key.shift>@softage.net
Screenshot: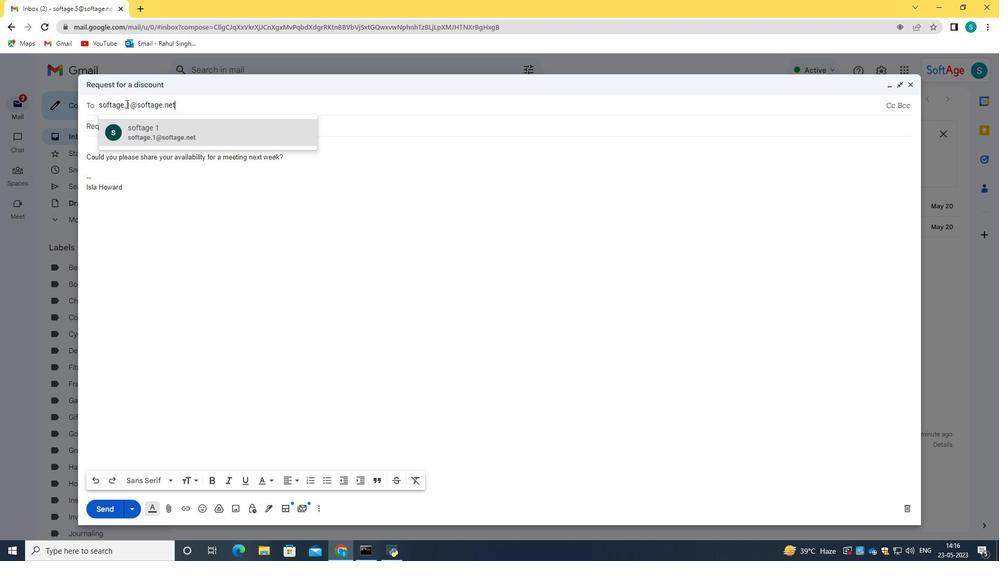 
Action: Mouse moved to (148, 128)
Screenshot: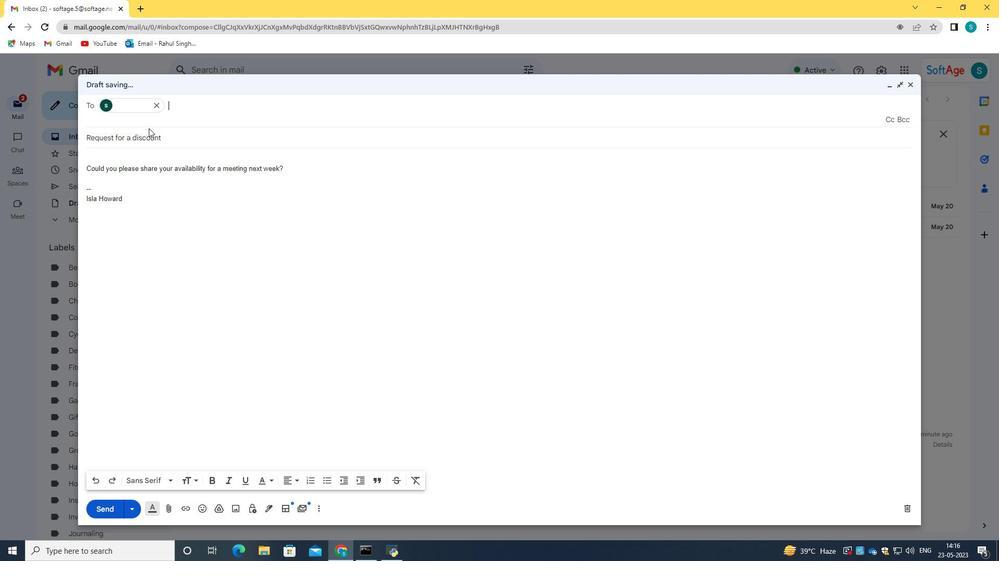 
Action: Mouse pressed left at (148, 128)
Screenshot: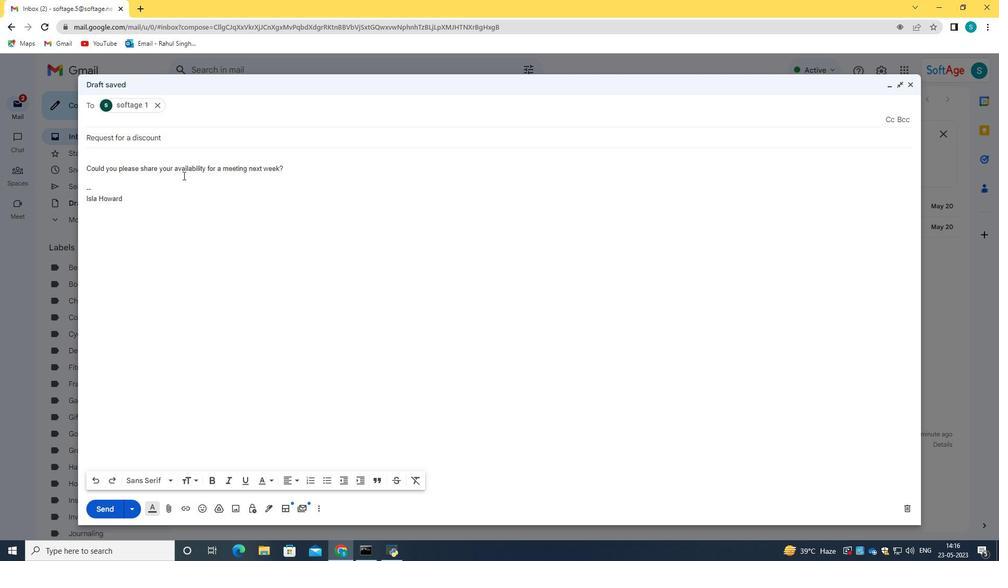 
Action: Mouse moved to (247, 168)
Screenshot: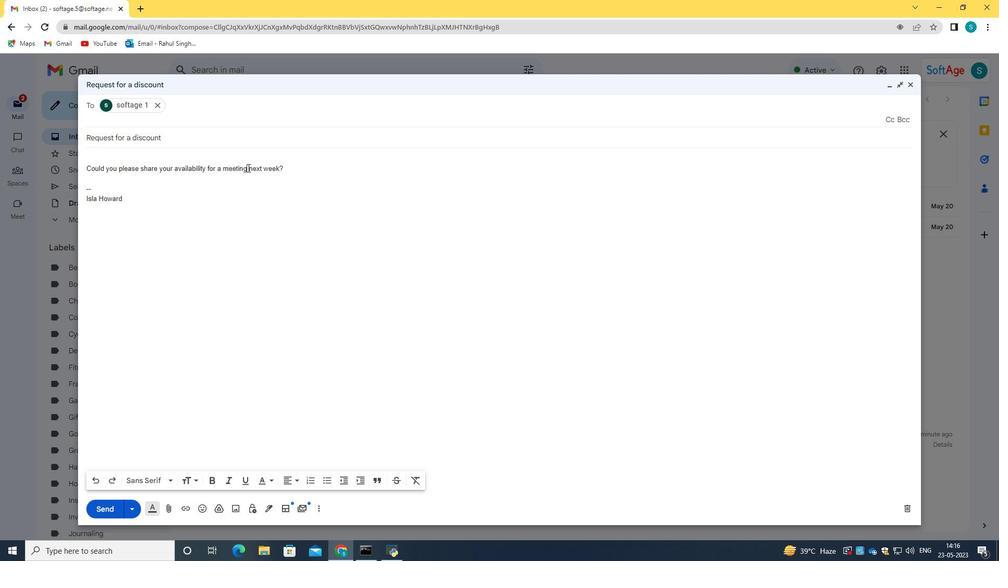 
Action: Mouse pressed left at (247, 168)
Screenshot: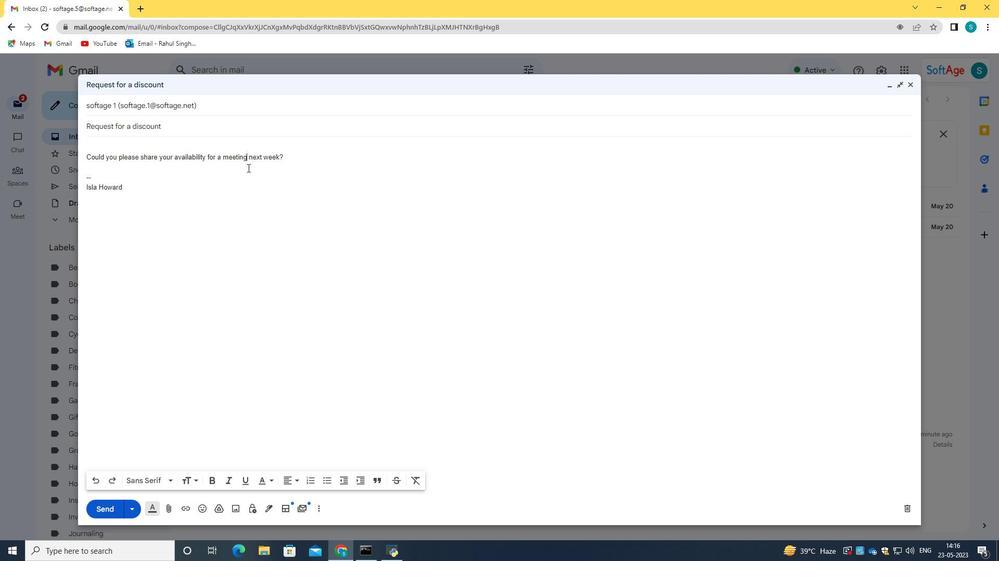
Action: Key pressed <Key.shift_r><Key.right><Key.right><Key.right><Key.right><Key.right><Key.right><Key.right><Key.right><Key.right><Key.right><Key.right><Key.right><Key.left>
Screenshot: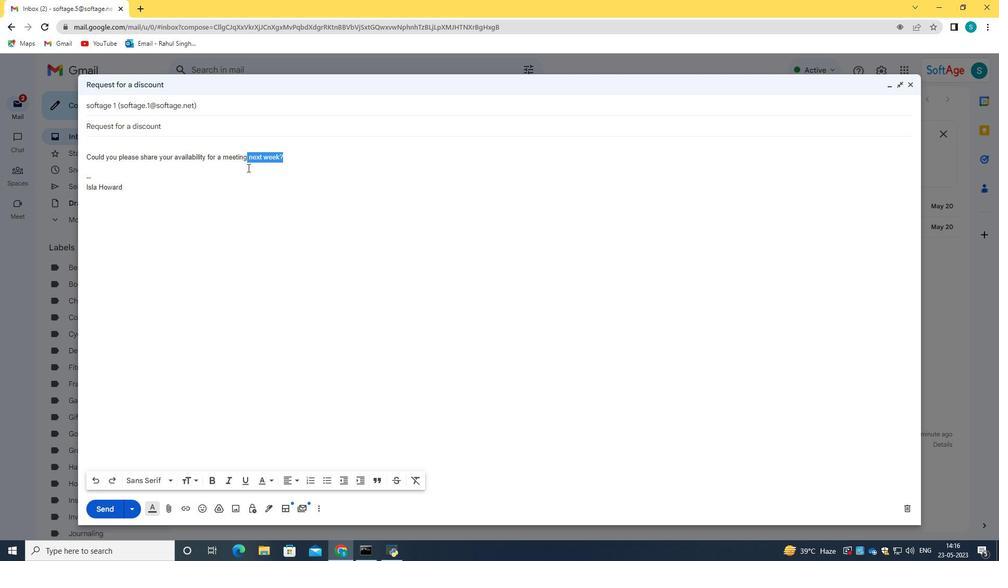 
Action: Mouse moved to (263, 482)
Screenshot: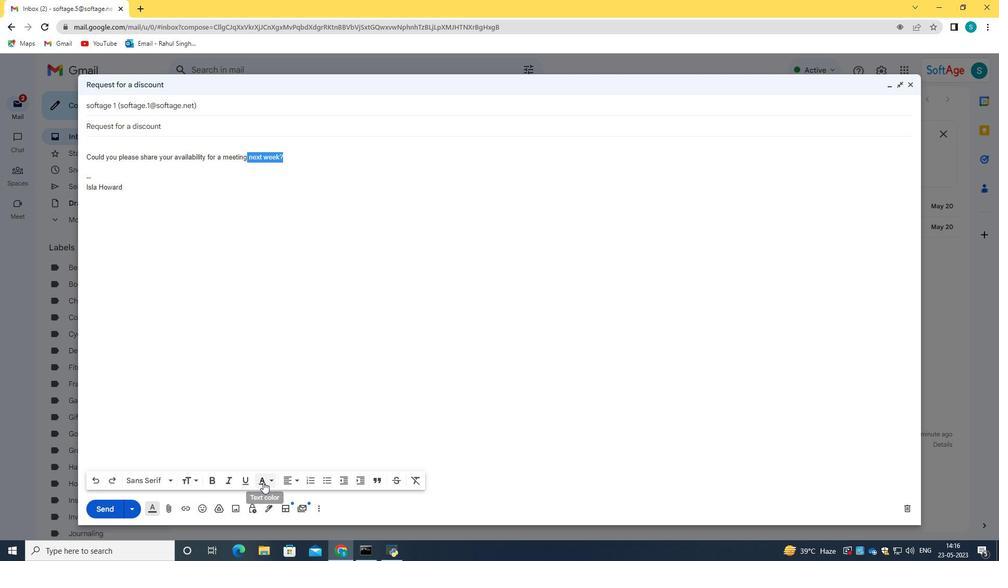 
Action: Mouse pressed left at (263, 482)
Screenshot: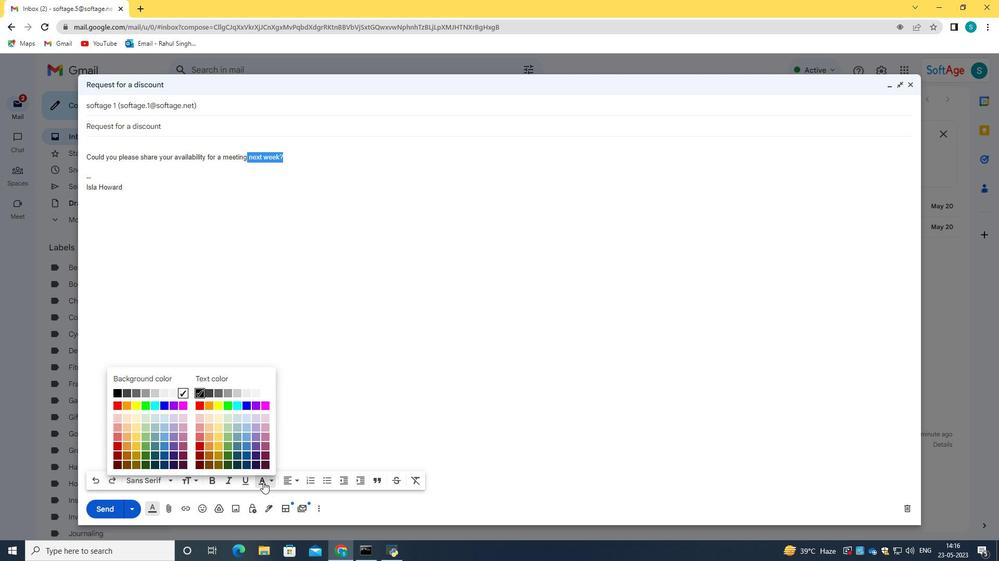 
Action: Mouse moved to (258, 406)
Screenshot: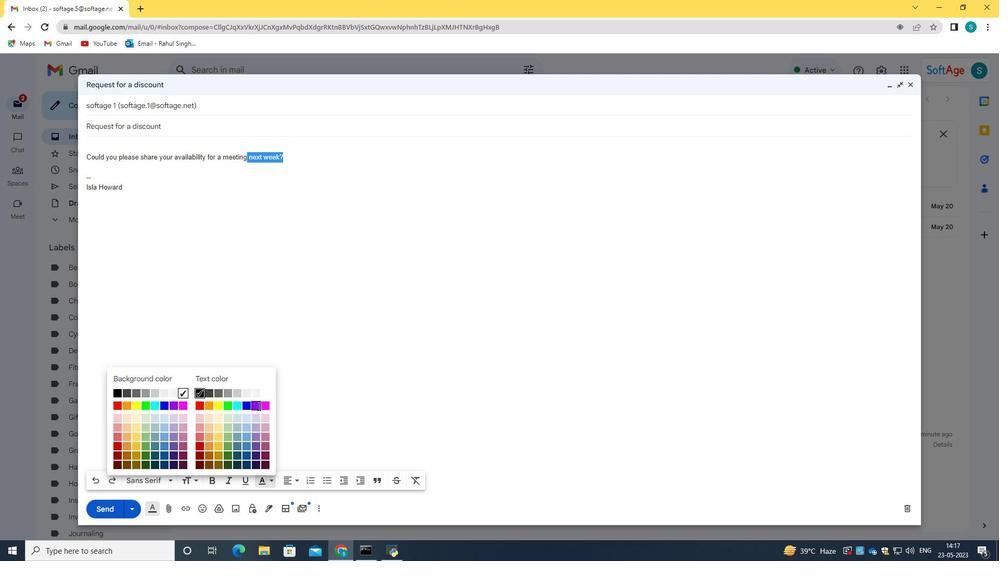 
Action: Mouse pressed left at (258, 406)
Screenshot: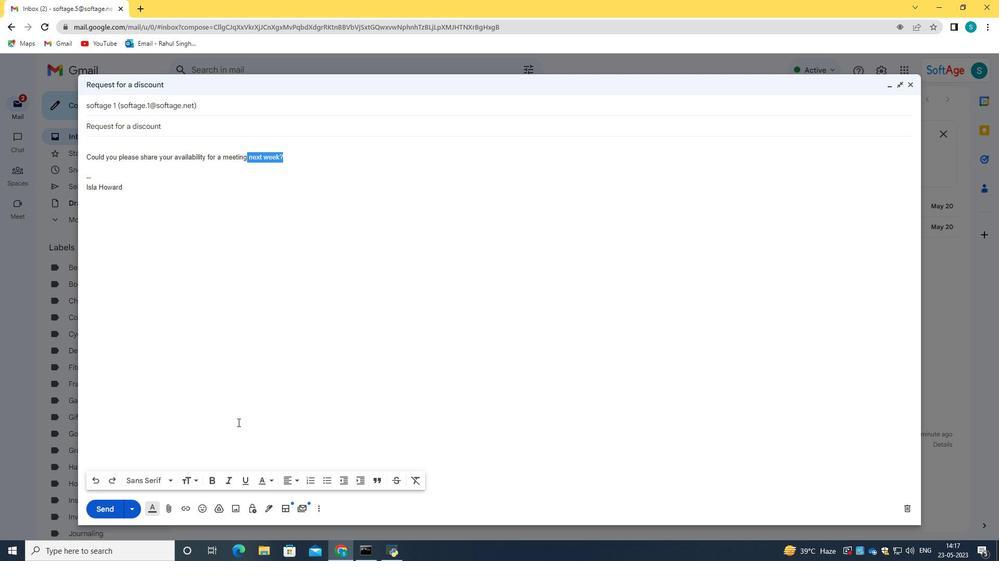 
Action: Mouse moved to (260, 483)
Screenshot: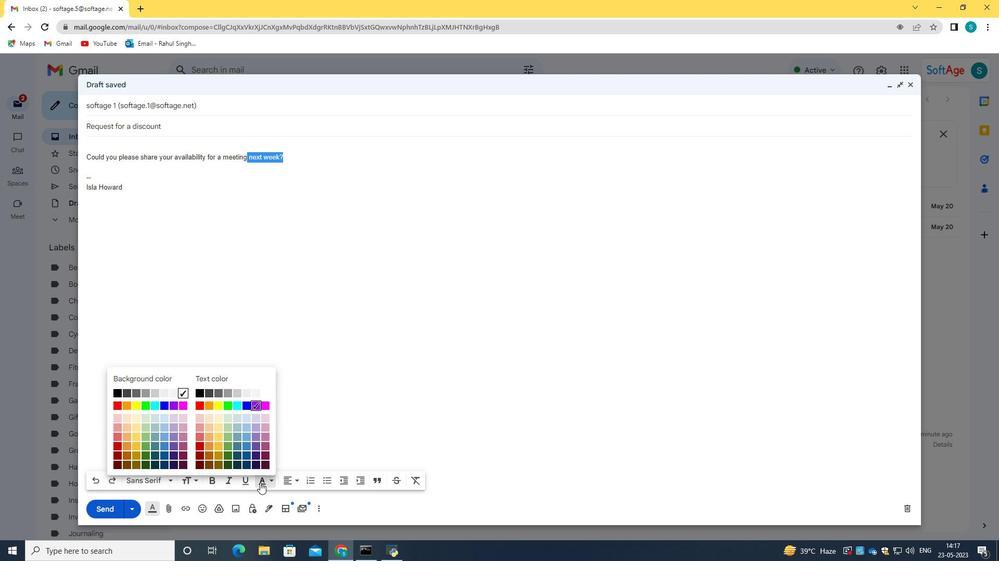 
Action: Mouse pressed left at (260, 483)
Screenshot: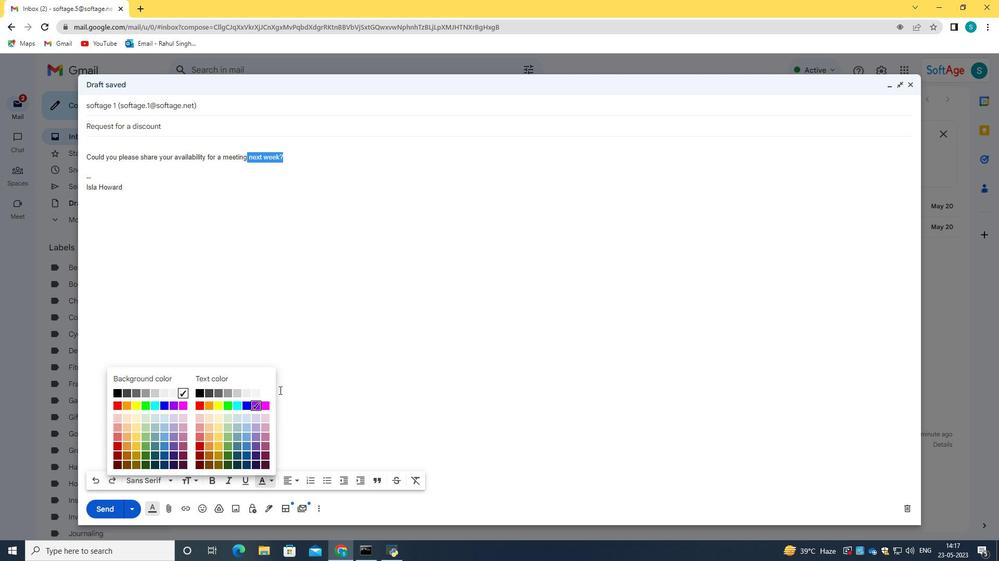 
Action: Mouse moved to (116, 394)
Screenshot: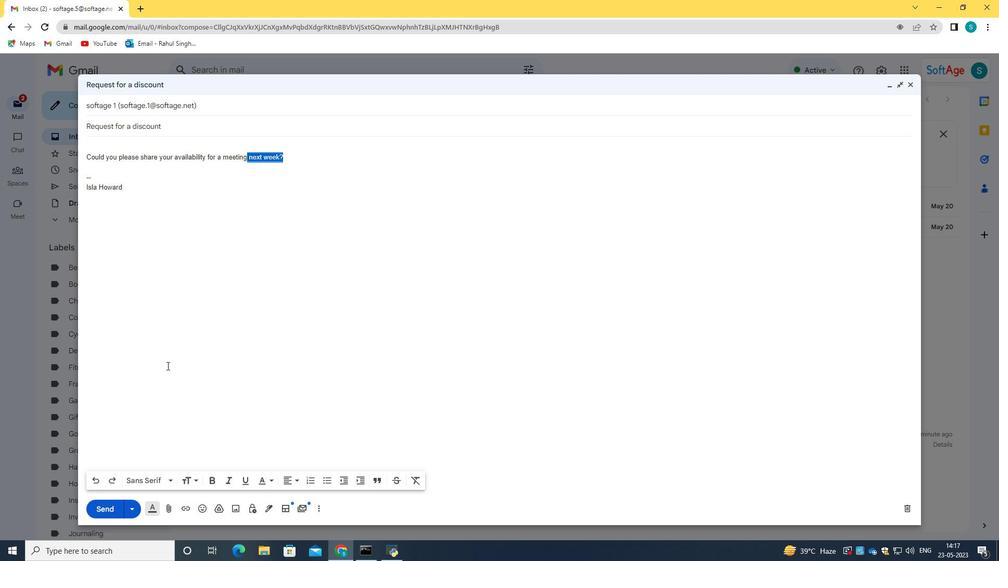 
Action: Mouse pressed left at (116, 394)
Screenshot: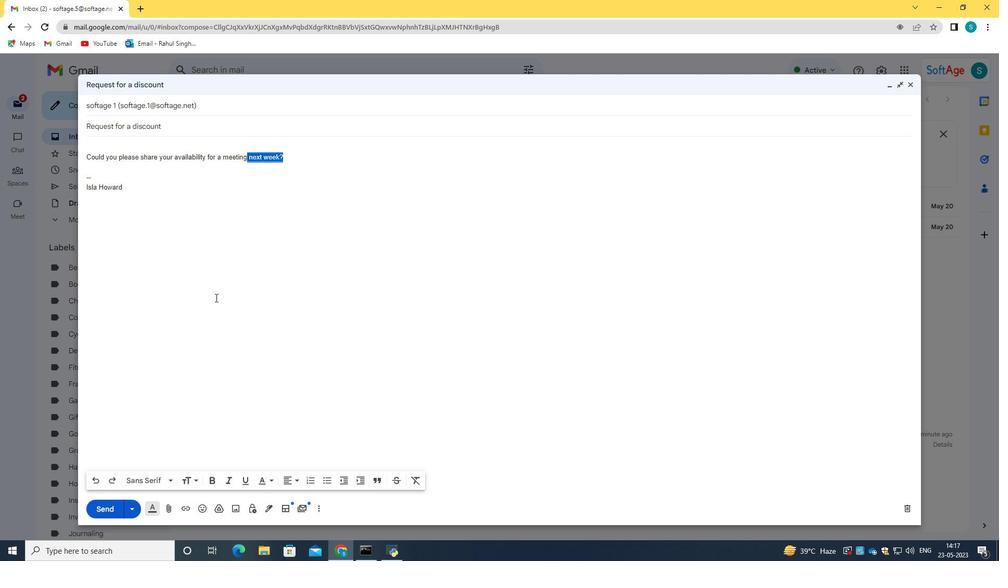 
Action: Mouse moved to (216, 296)
Screenshot: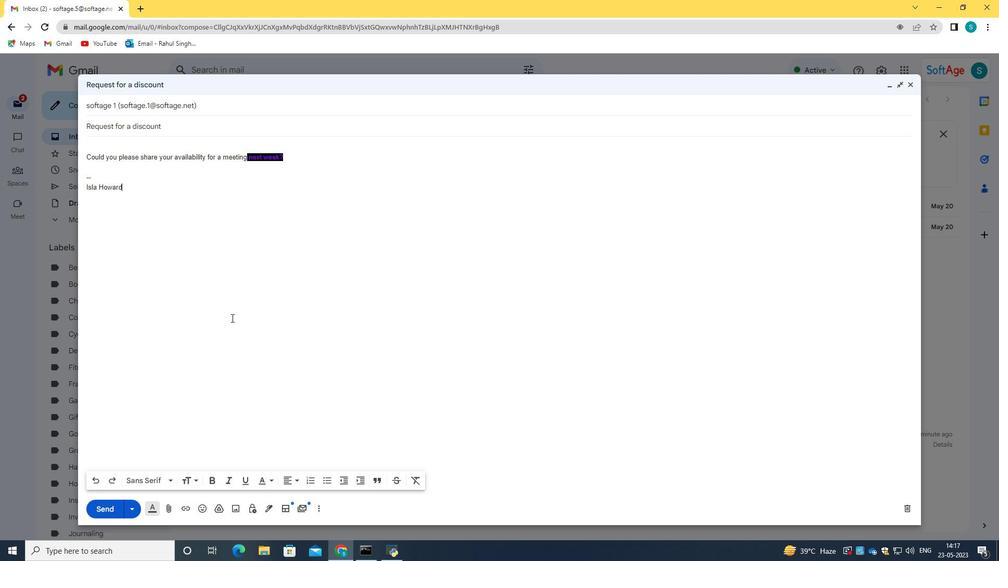 
Action: Mouse pressed left at (216, 296)
Screenshot: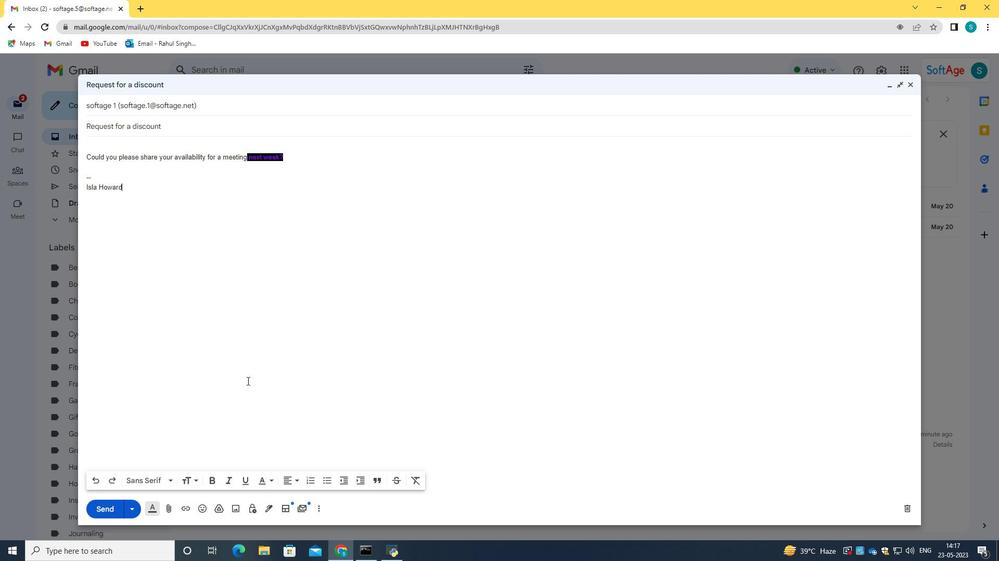 
Action: Mouse moved to (110, 507)
Screenshot: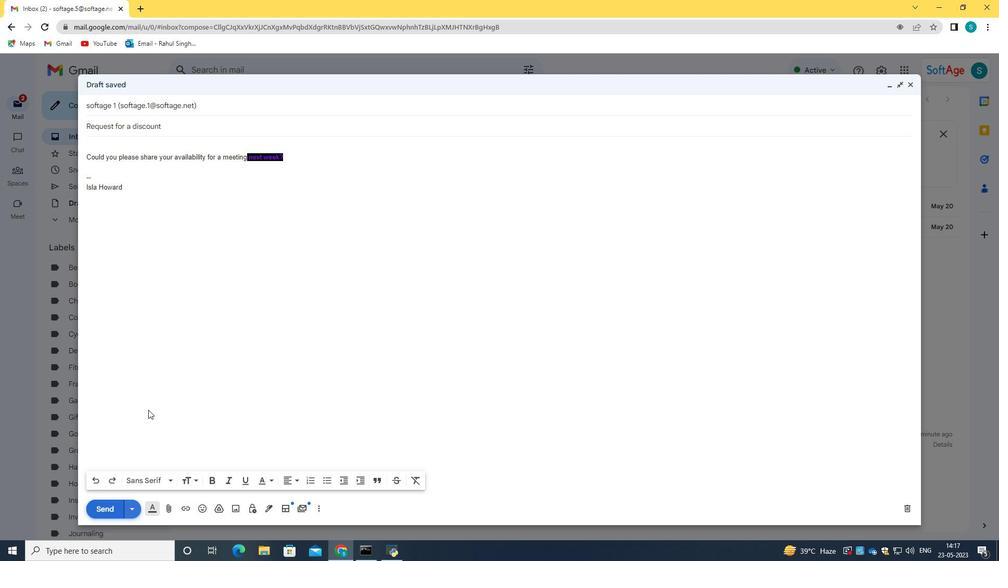 
Action: Mouse pressed left at (110, 507)
Screenshot: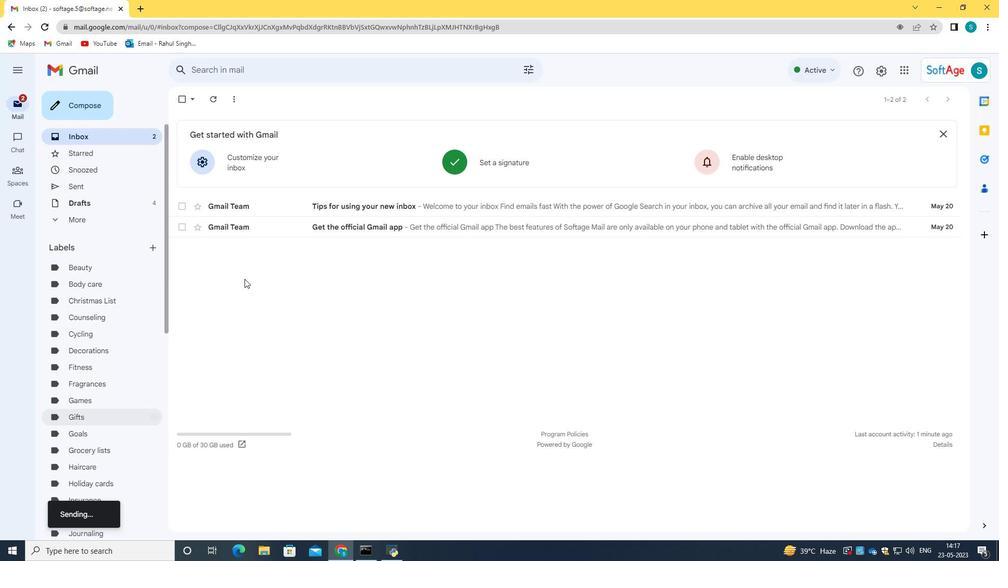 
Action: Mouse moved to (73, 193)
Screenshot: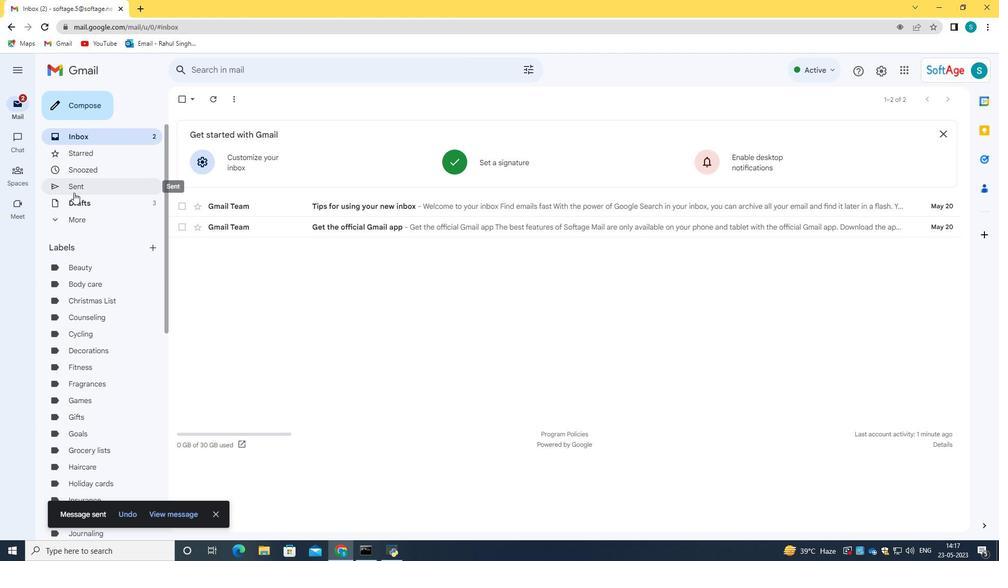 
Action: Mouse pressed left at (73, 193)
Screenshot: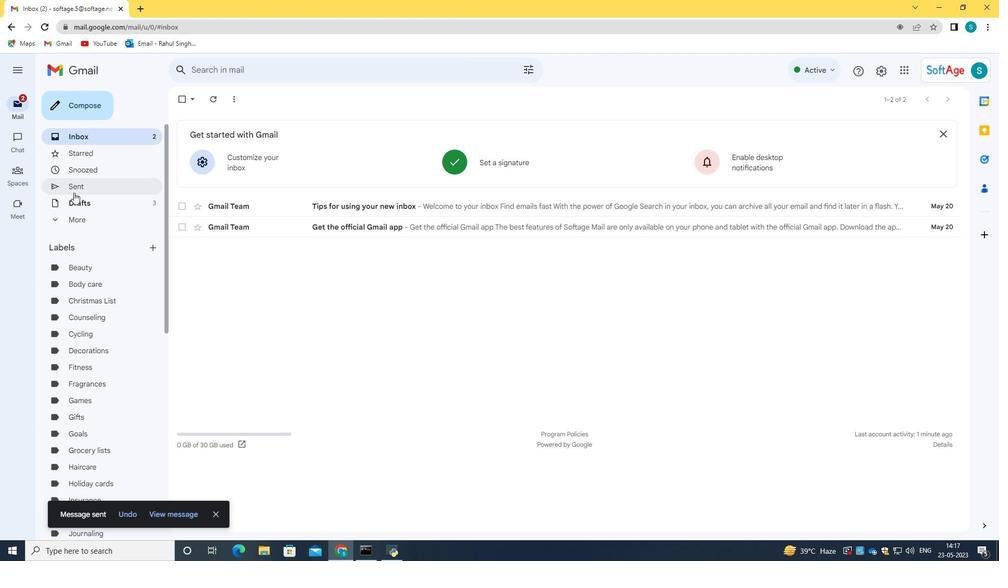 
Action: Mouse moved to (278, 157)
Screenshot: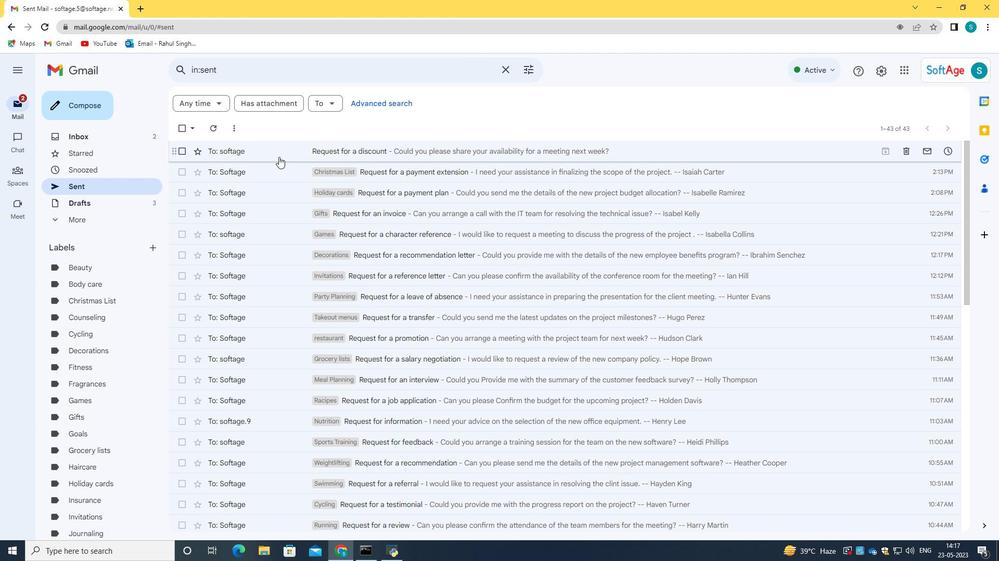 
Action: Mouse pressed left at (278, 157)
Screenshot: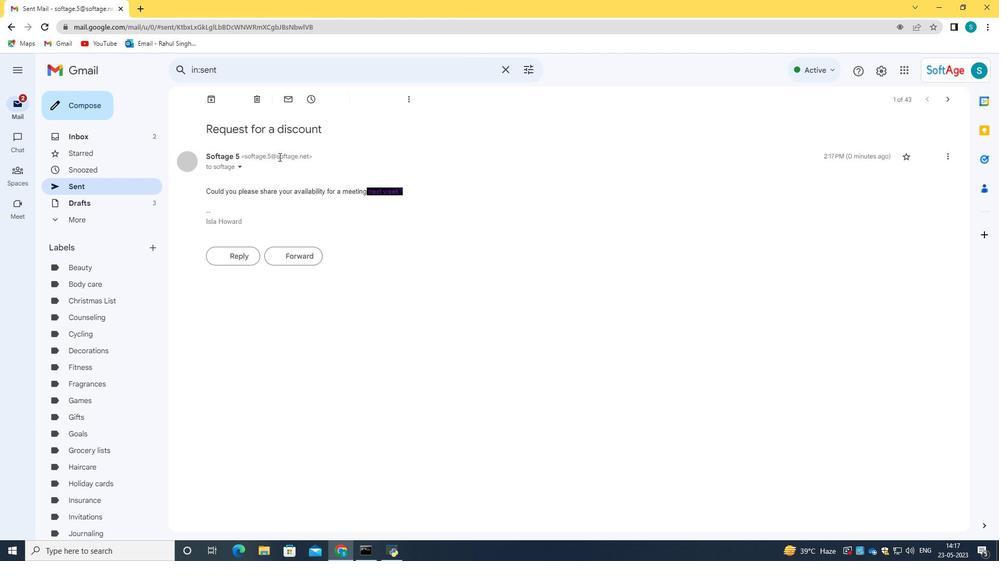 
Action: Mouse moved to (187, 98)
Screenshot: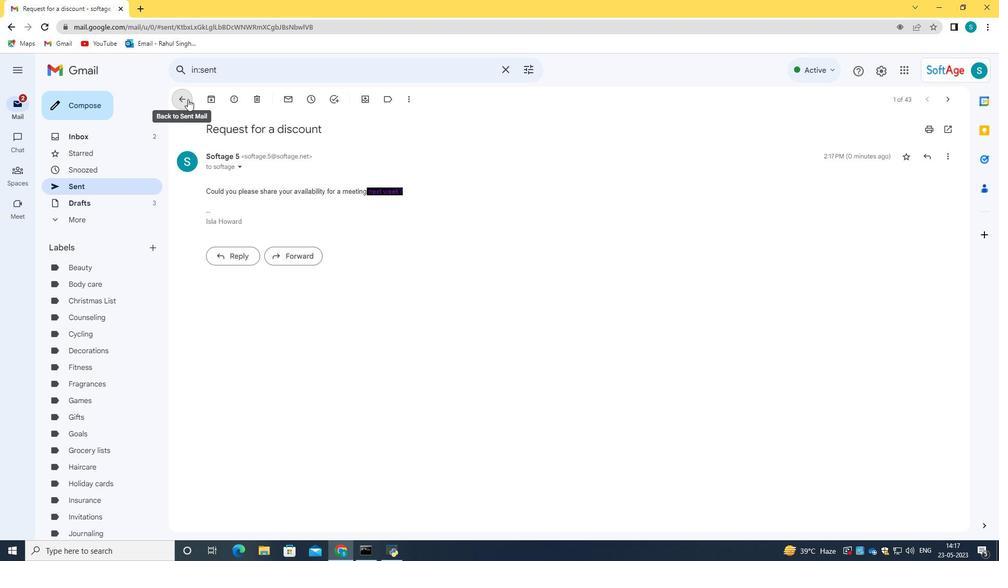 
Action: Mouse pressed left at (187, 98)
Screenshot: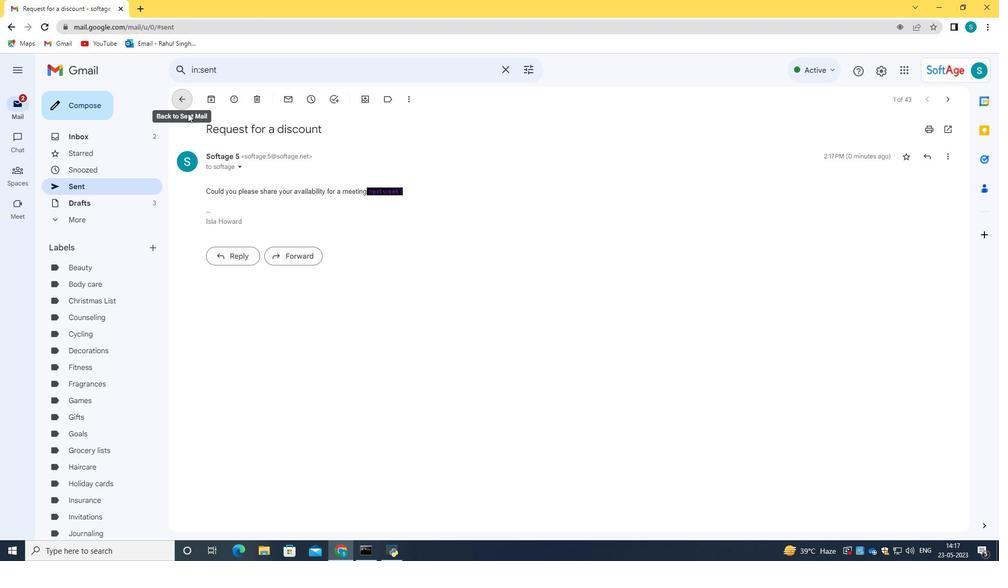 
Action: Mouse moved to (182, 152)
Screenshot: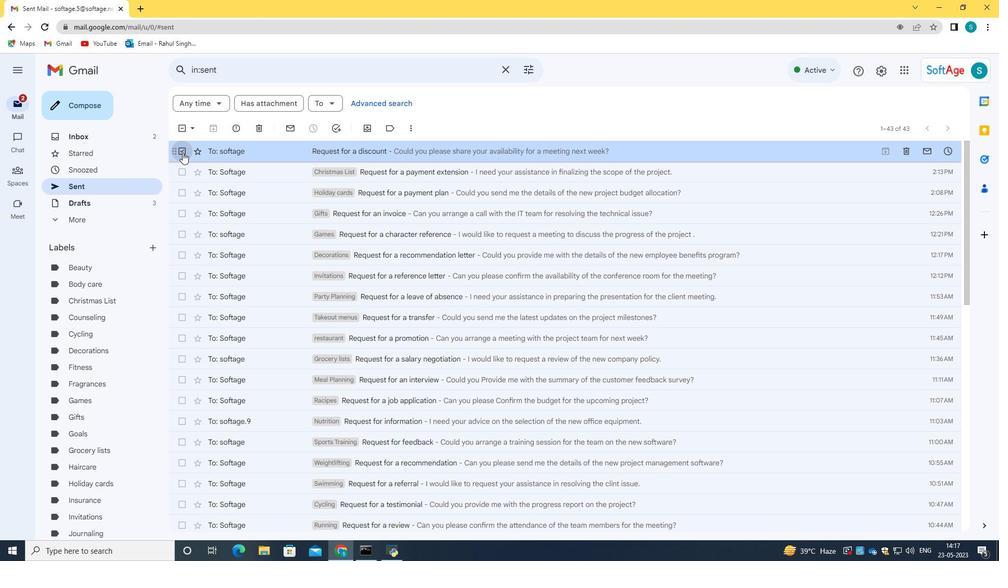 
Action: Mouse pressed left at (182, 152)
Screenshot: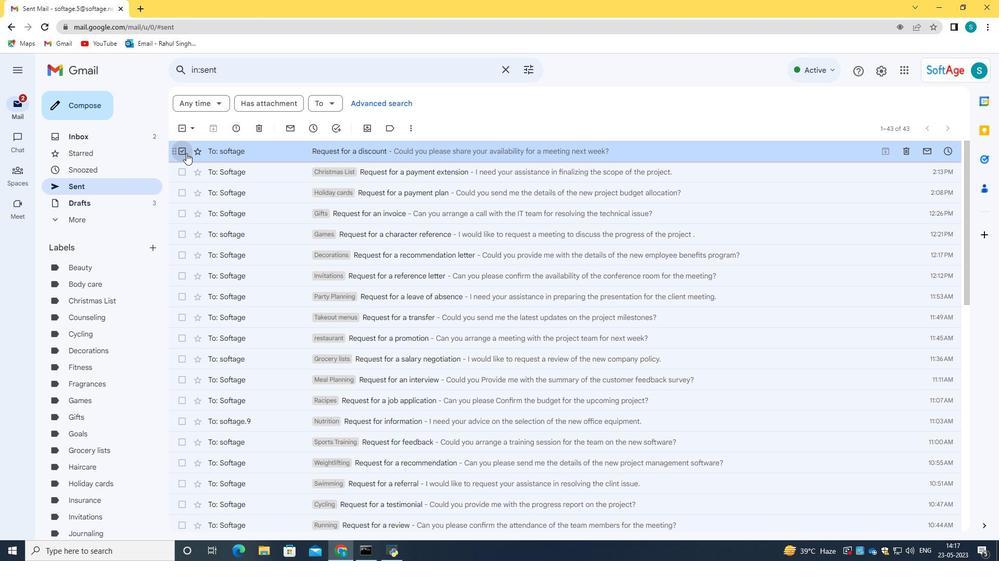 
Action: Mouse moved to (300, 151)
Screenshot: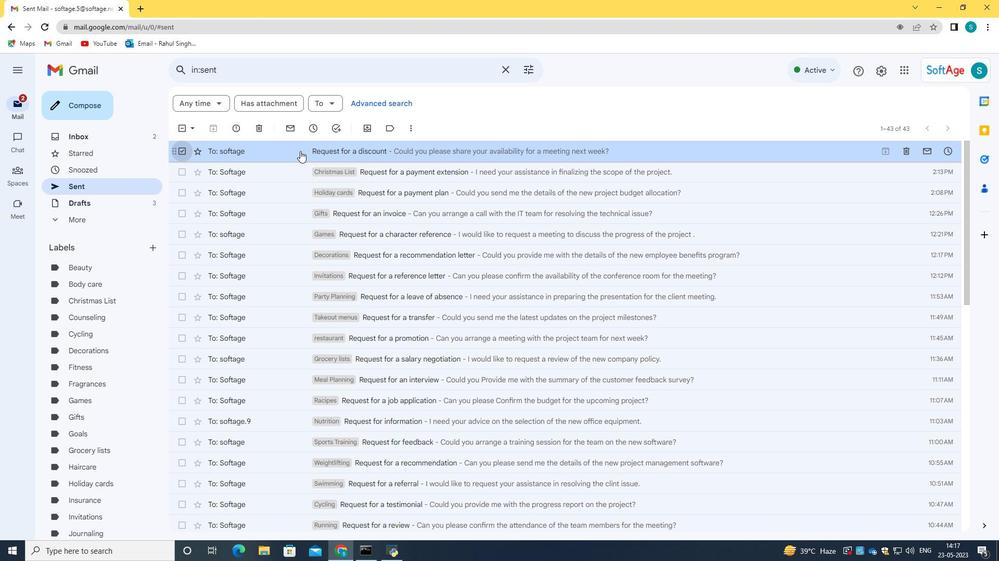 
Action: Mouse pressed right at (300, 151)
Screenshot: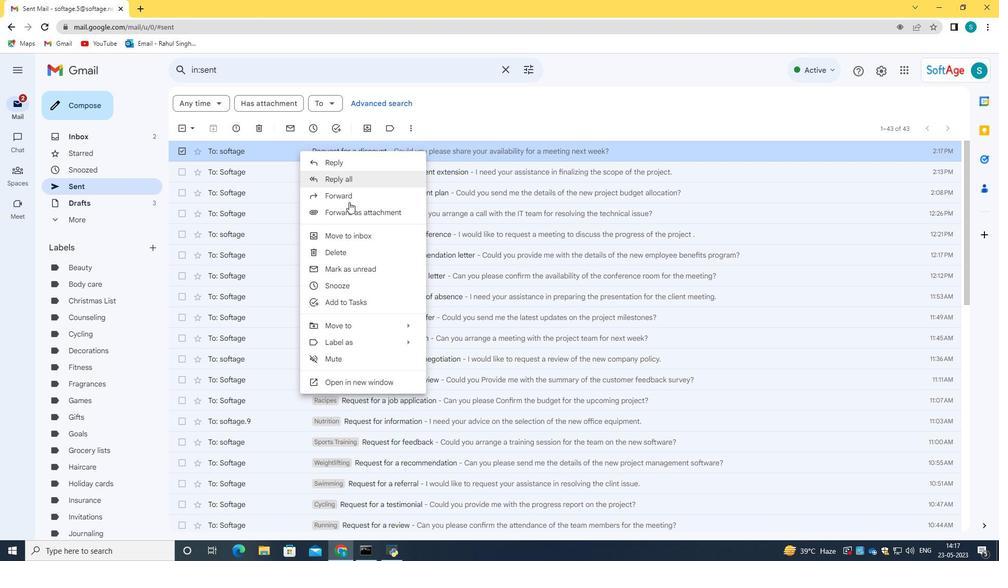 
Action: Mouse moved to (488, 325)
Screenshot: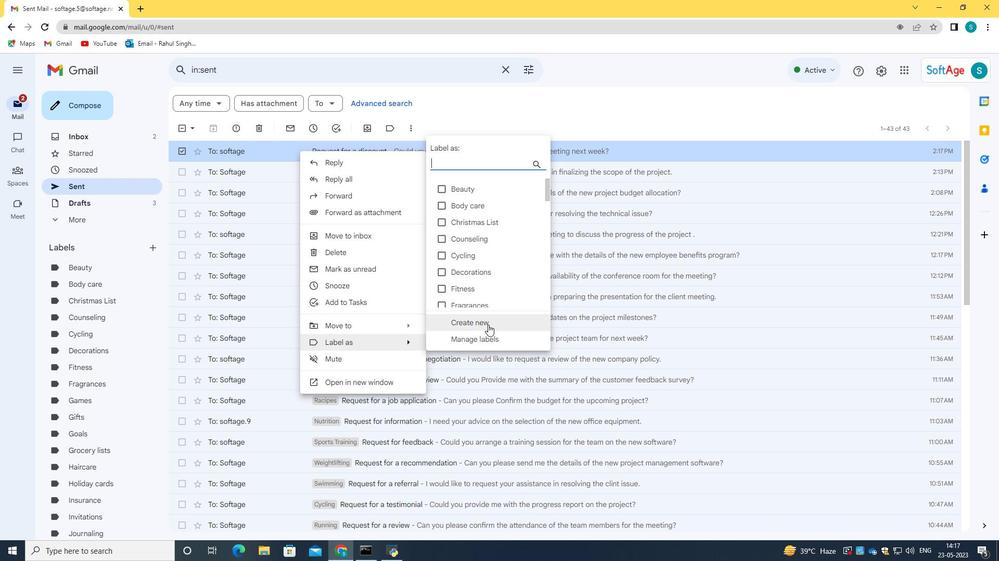 
Action: Mouse pressed left at (488, 325)
Screenshot: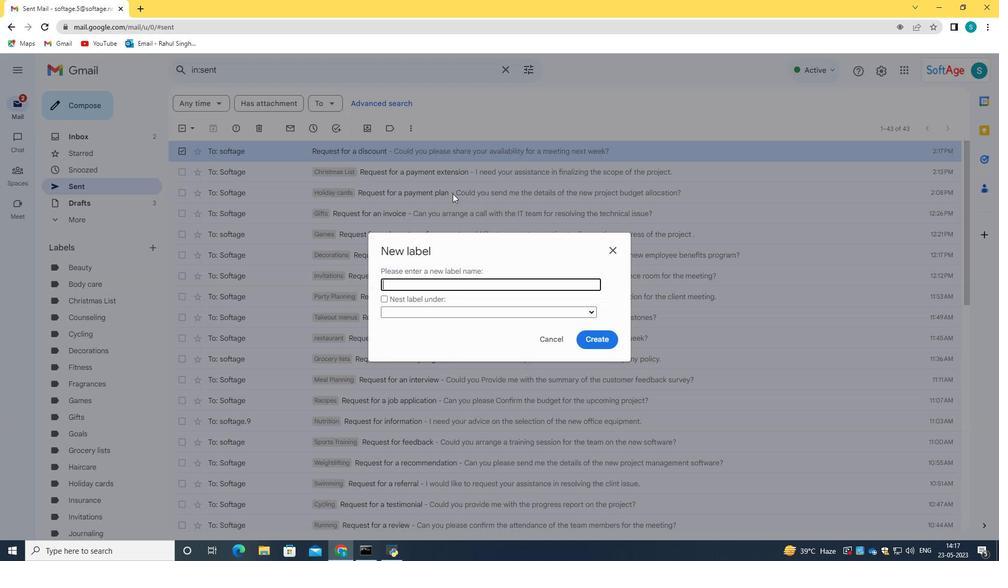 
Action: Mouse moved to (419, 284)
Screenshot: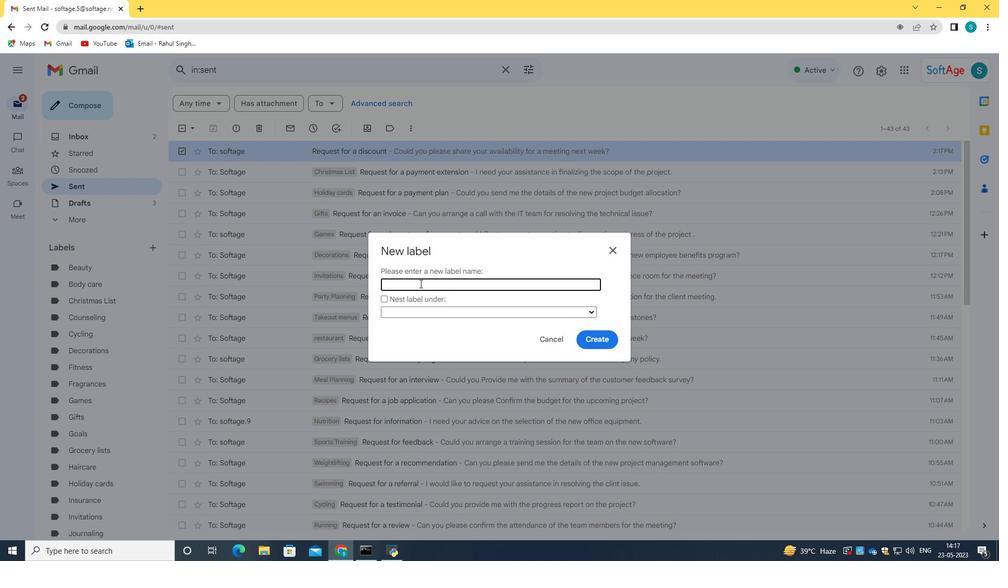 
Action: Key pressed <Key.caps_lock>H<Key.caps_lock>alloween<Key.space>costumes
Screenshot: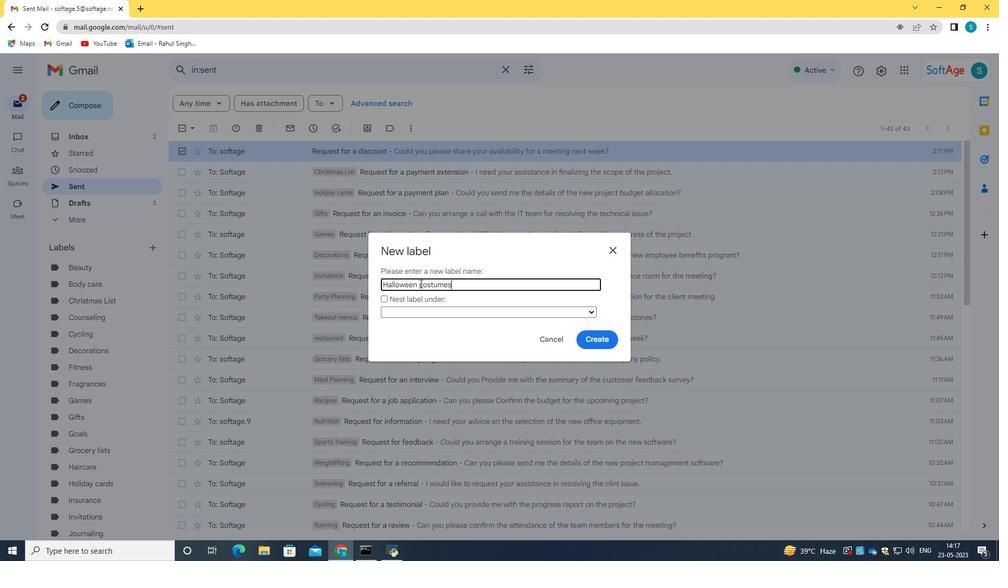 
Action: Mouse moved to (596, 338)
Screenshot: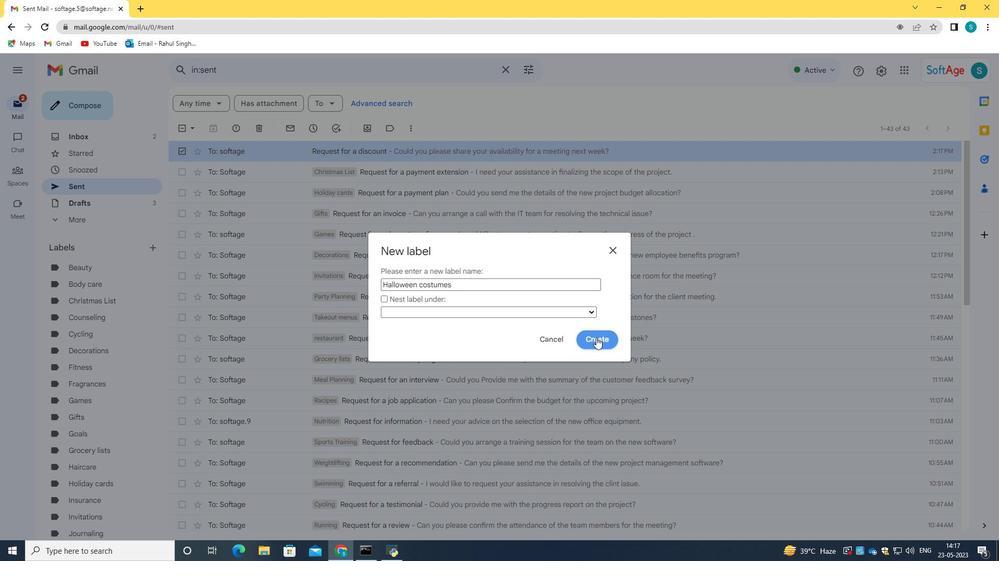 
Action: Mouse pressed left at (596, 338)
Screenshot: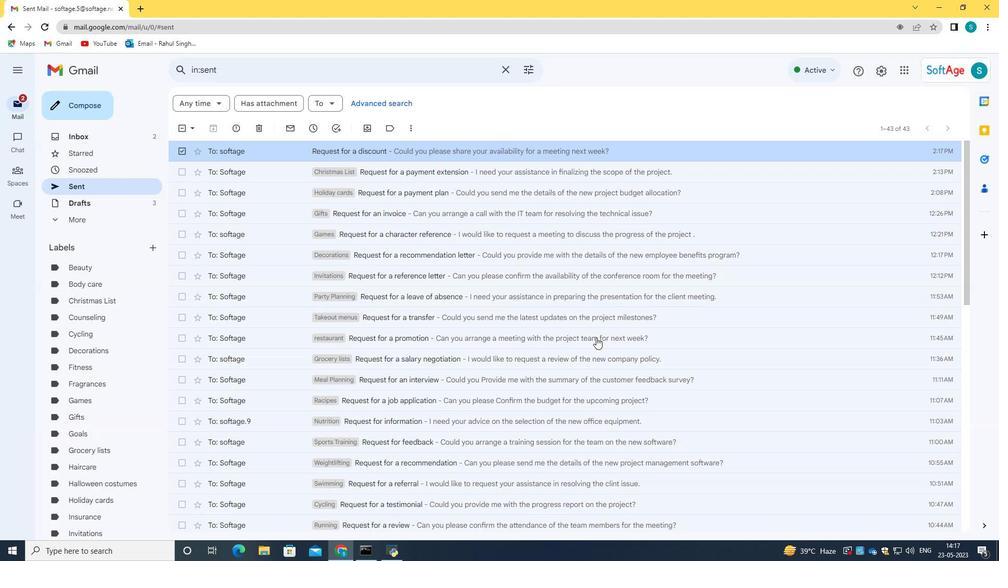 
Action: Mouse moved to (551, 333)
Screenshot: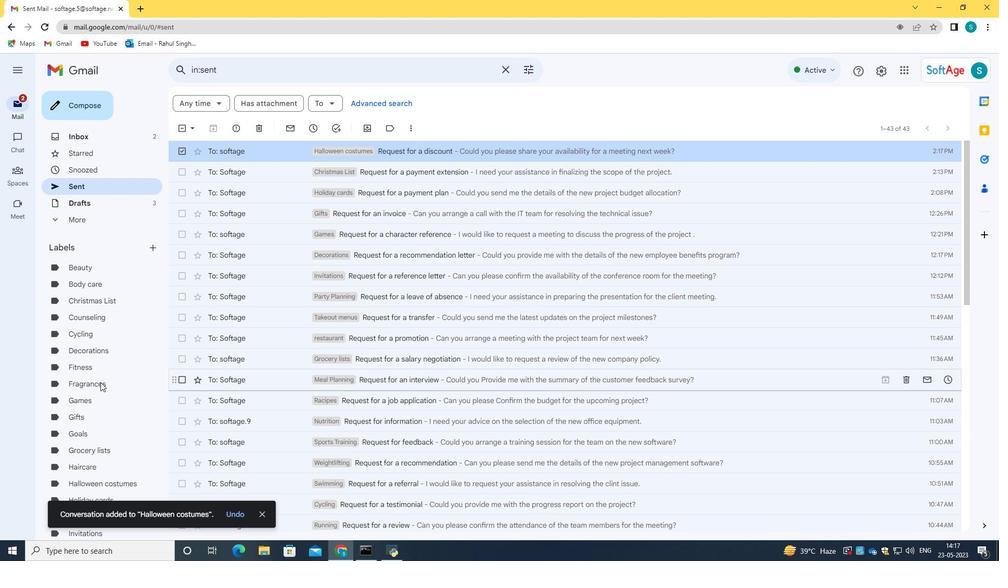 
Action: Mouse scrolled (551, 333) with delta (0, 0)
Screenshot: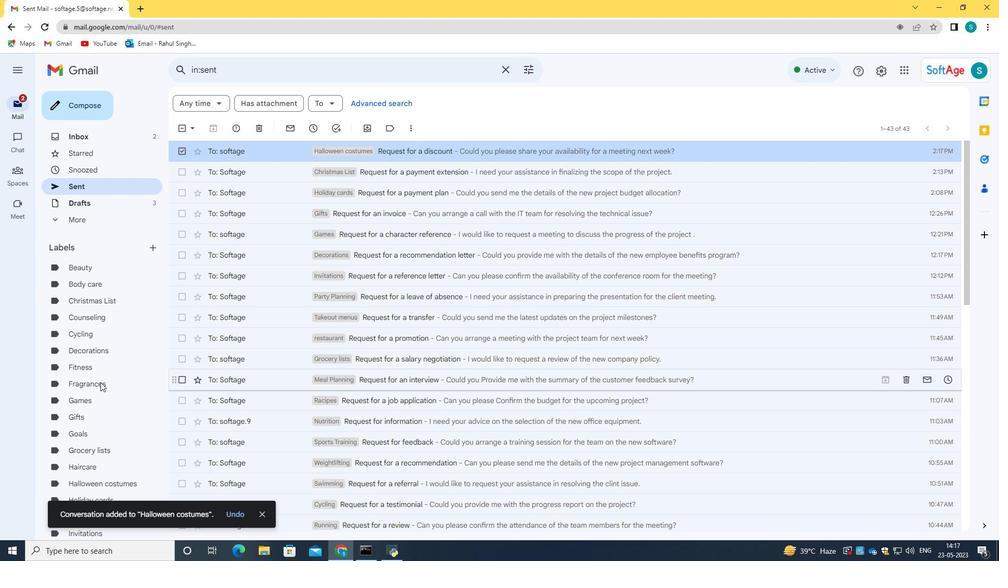 
Action: Mouse moved to (550, 332)
Screenshot: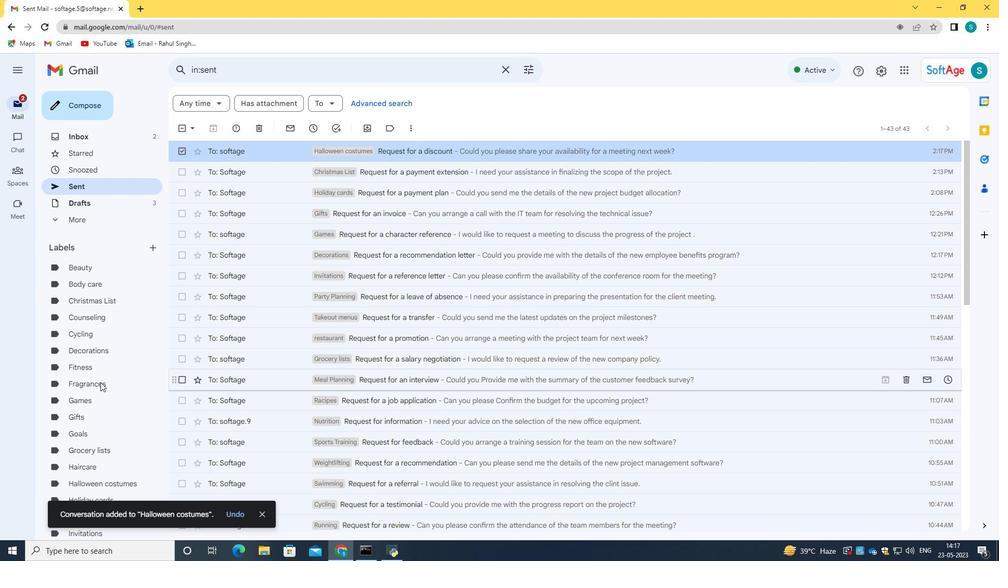 
Action: Mouse scrolled (550, 333) with delta (0, 0)
Screenshot: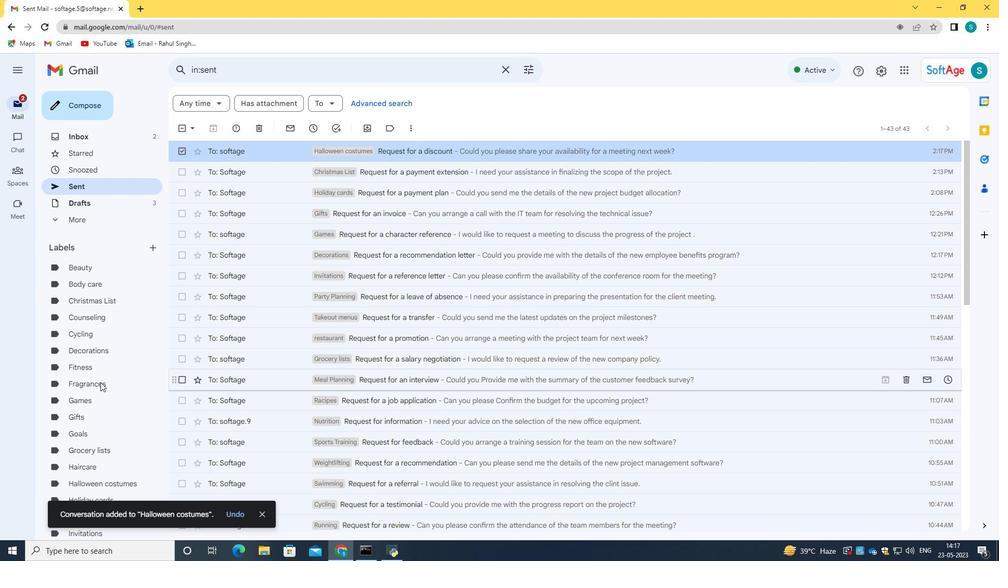 
Action: Mouse scrolled (550, 333) with delta (0, 0)
Screenshot: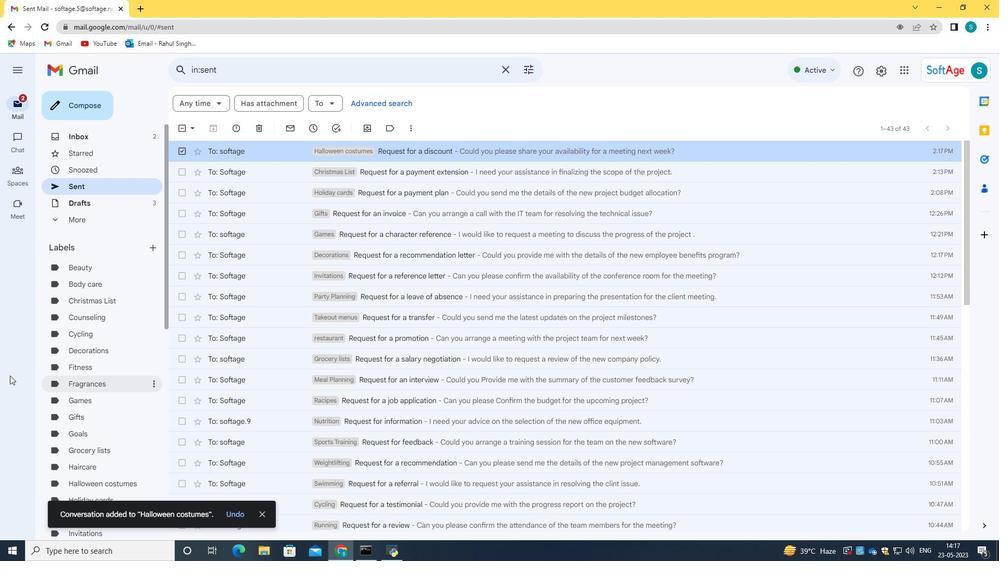 
Action: Mouse moved to (85, 334)
Screenshot: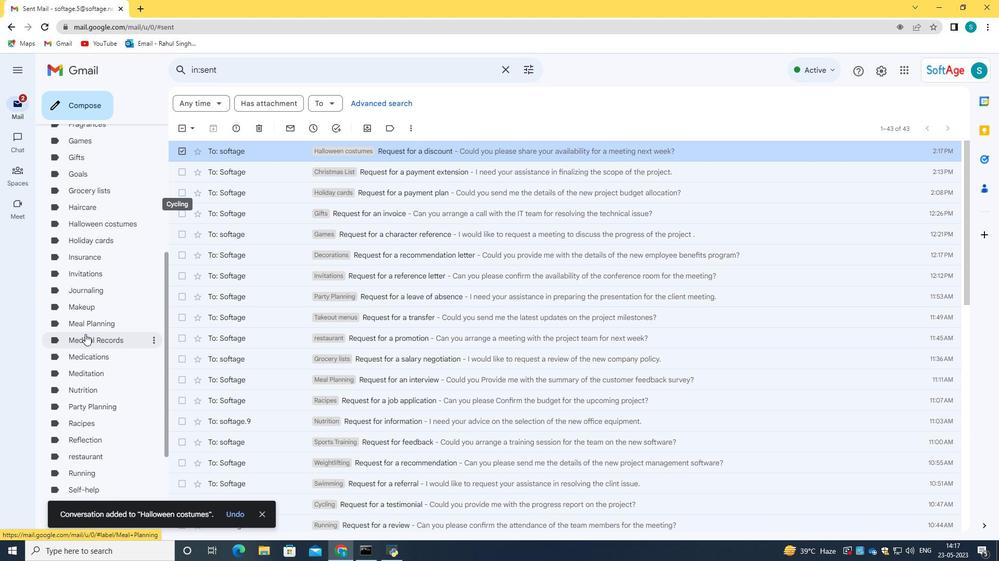 
Action: Mouse scrolled (85, 334) with delta (0, 0)
Screenshot: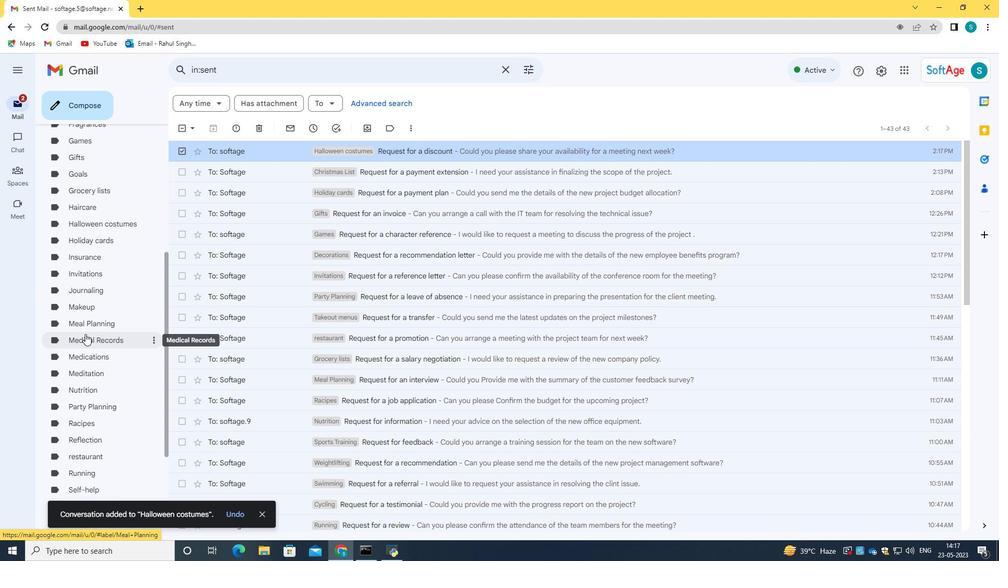 
Action: Mouse scrolled (85, 334) with delta (0, 0)
Screenshot: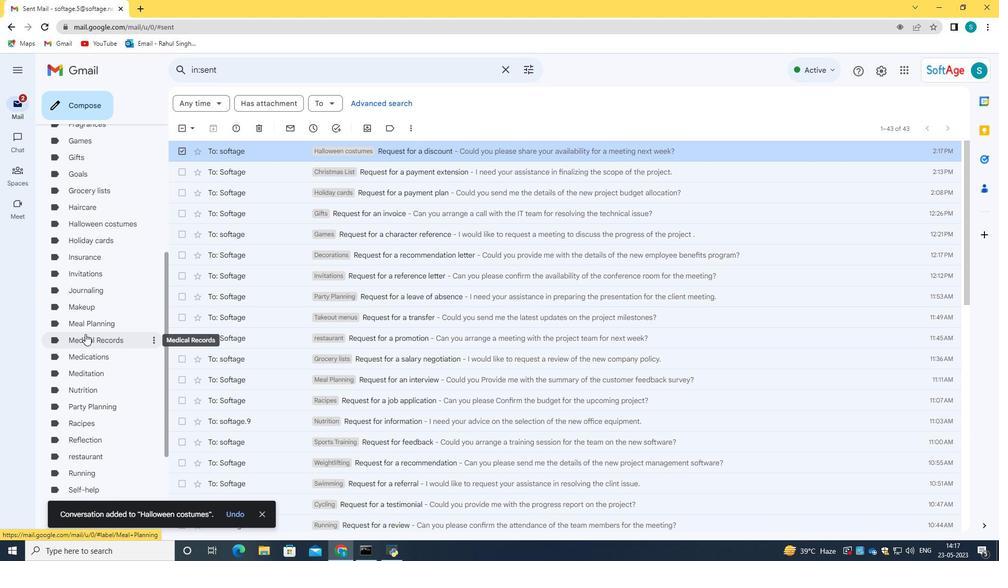 
Action: Mouse scrolled (85, 334) with delta (0, 0)
Screenshot: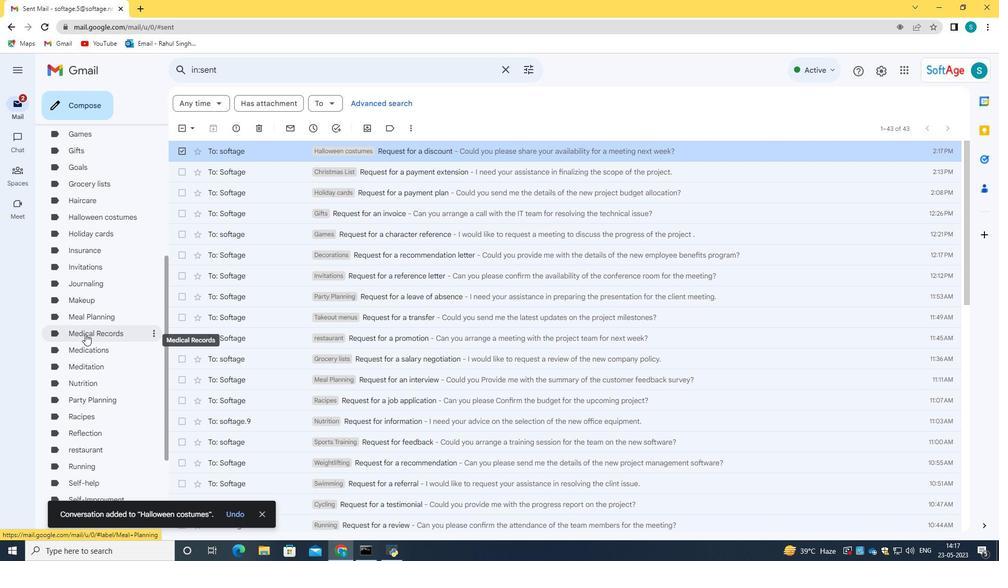 
Action: Mouse scrolled (85, 334) with delta (0, 0)
Screenshot: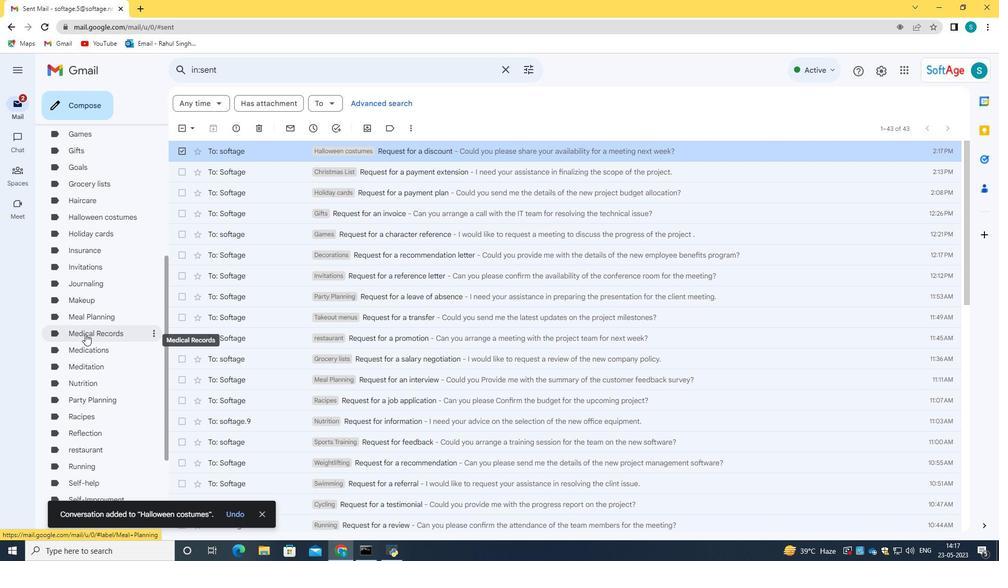 
Action: Mouse scrolled (85, 334) with delta (0, 0)
Screenshot: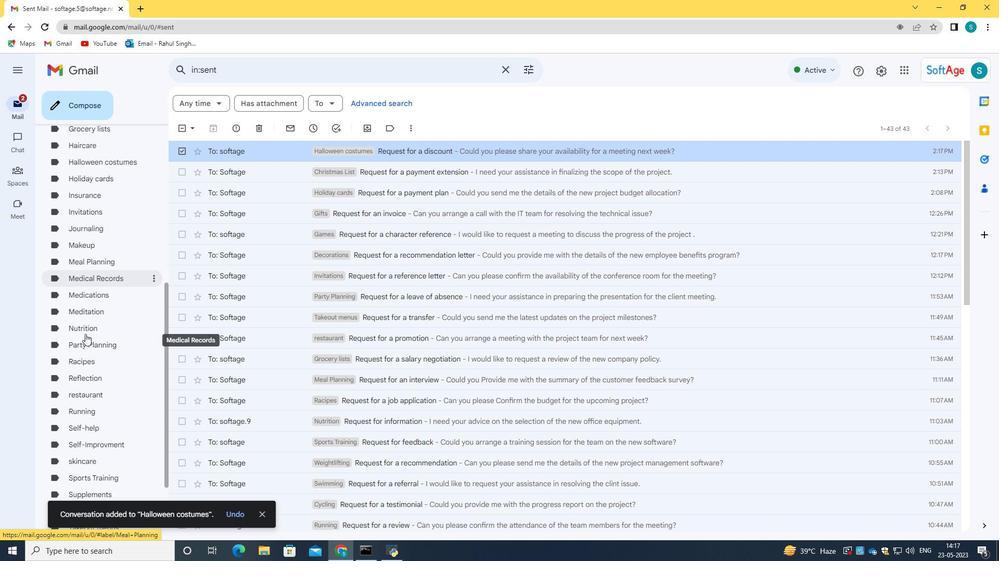 
Action: Mouse scrolled (85, 334) with delta (0, 0)
Screenshot: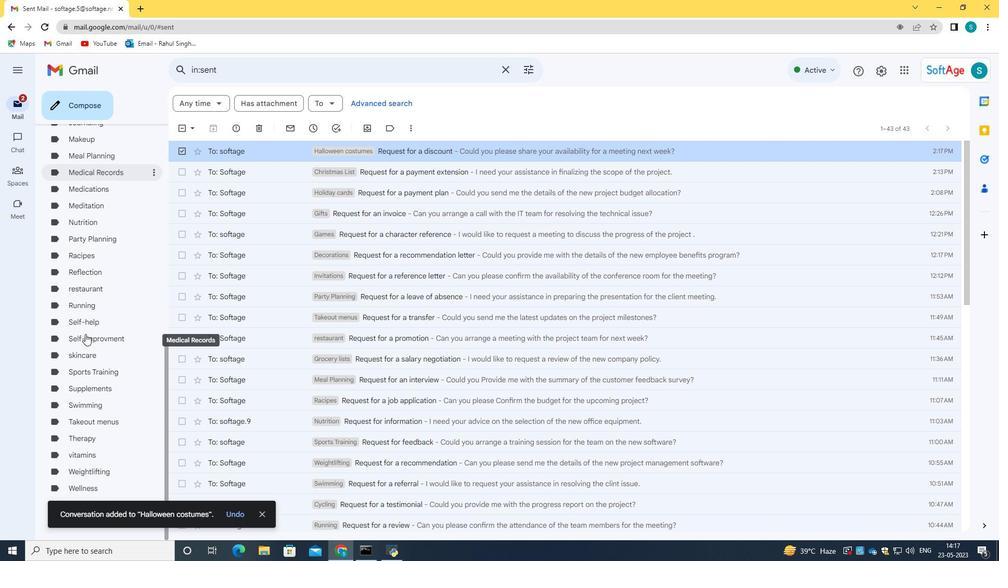 
Action: Mouse scrolled (85, 334) with delta (0, 0)
Screenshot: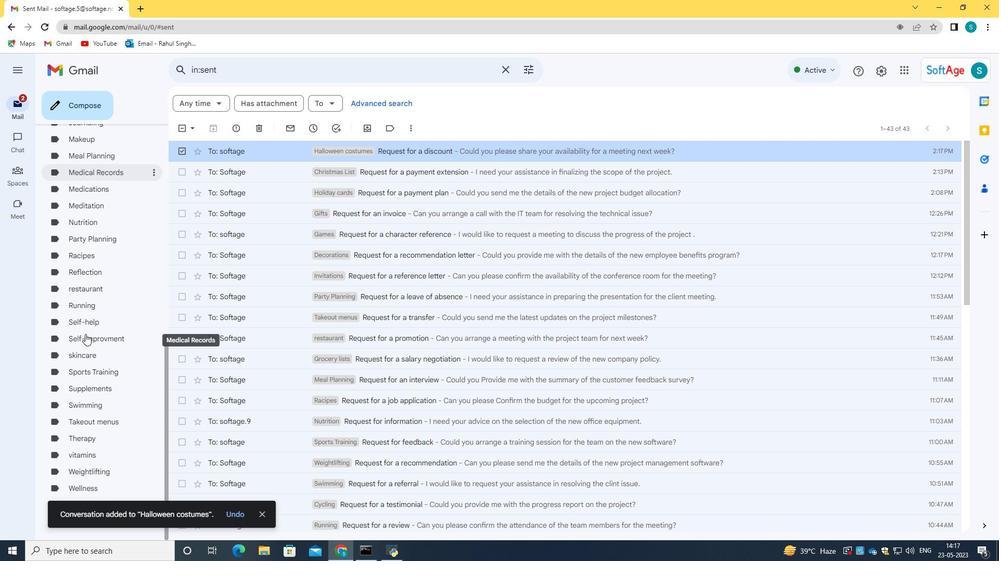 
Action: Mouse scrolled (85, 334) with delta (0, 0)
Screenshot: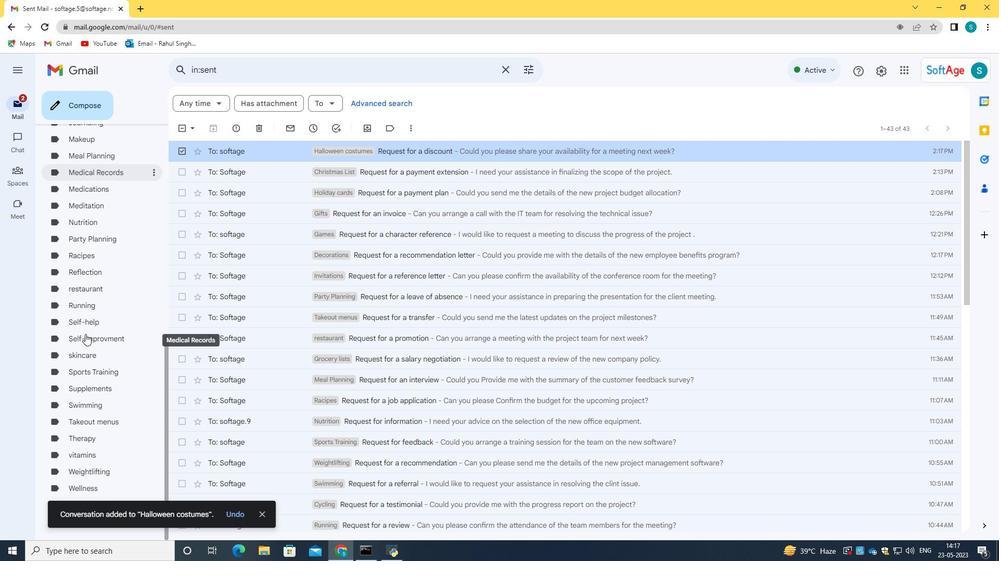 
Action: Mouse scrolled (85, 334) with delta (0, 0)
Screenshot: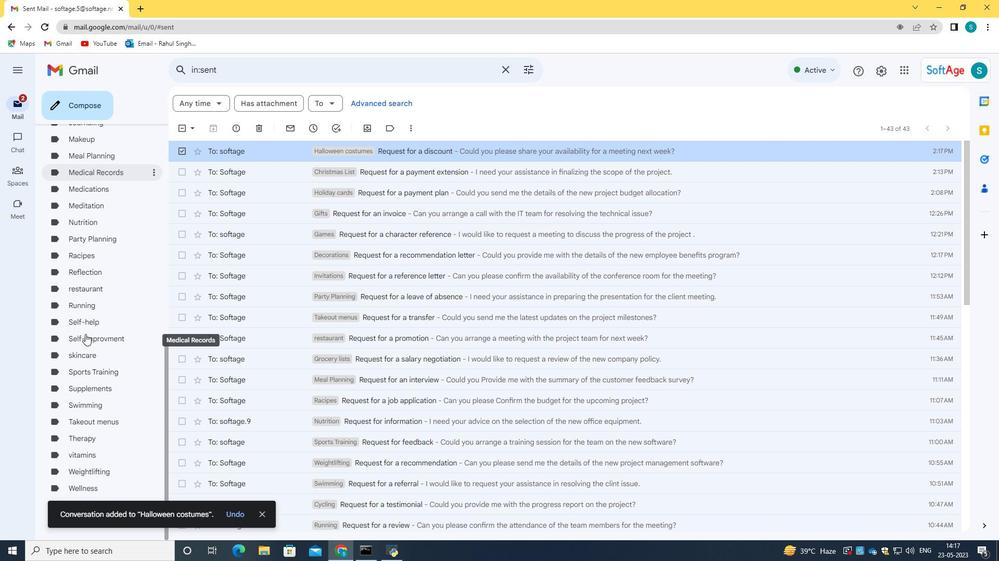 
Action: Mouse scrolled (85, 334) with delta (0, 0)
Screenshot: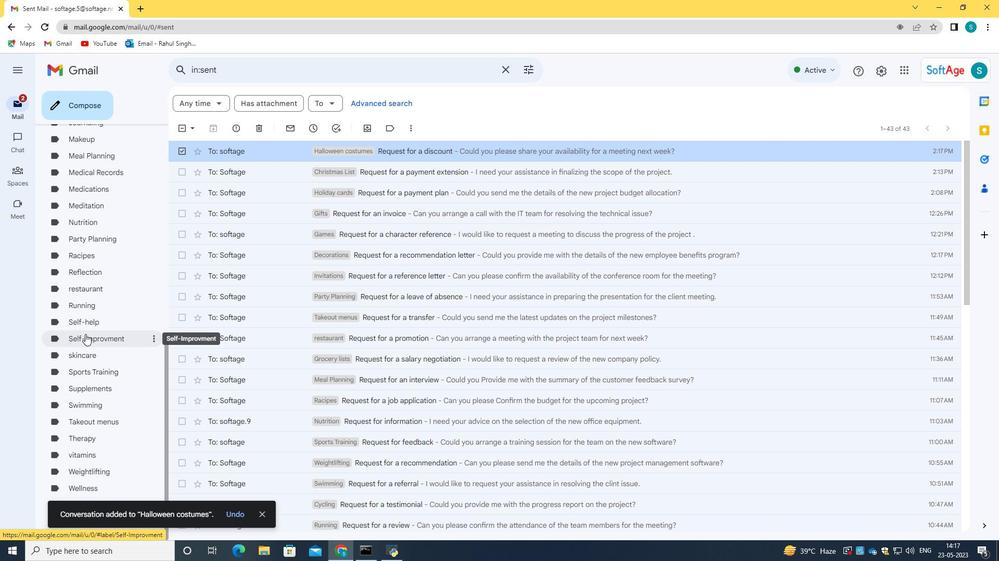 
Action: Mouse scrolled (85, 334) with delta (0, 0)
Screenshot: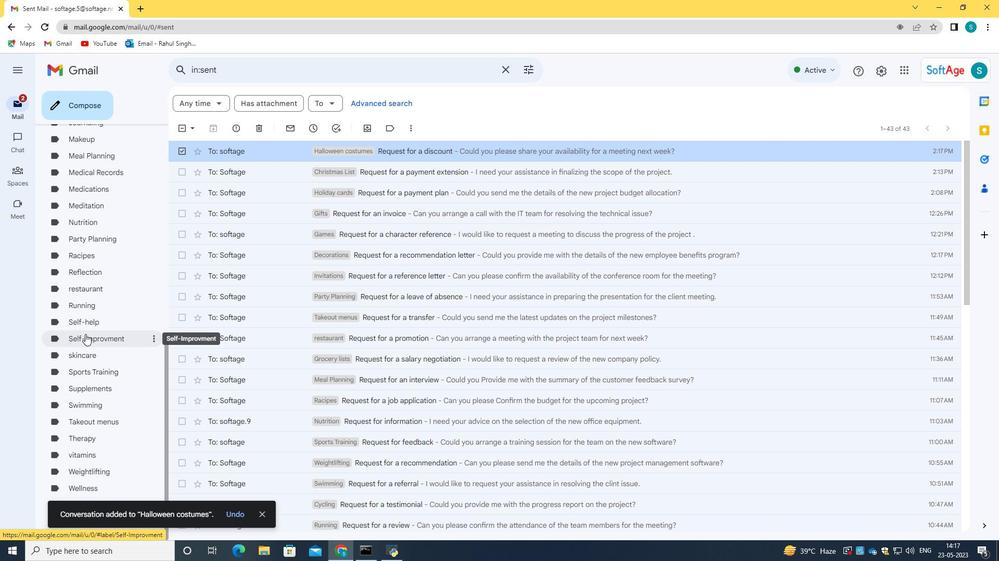 
Action: Mouse scrolled (85, 334) with delta (0, 0)
Screenshot: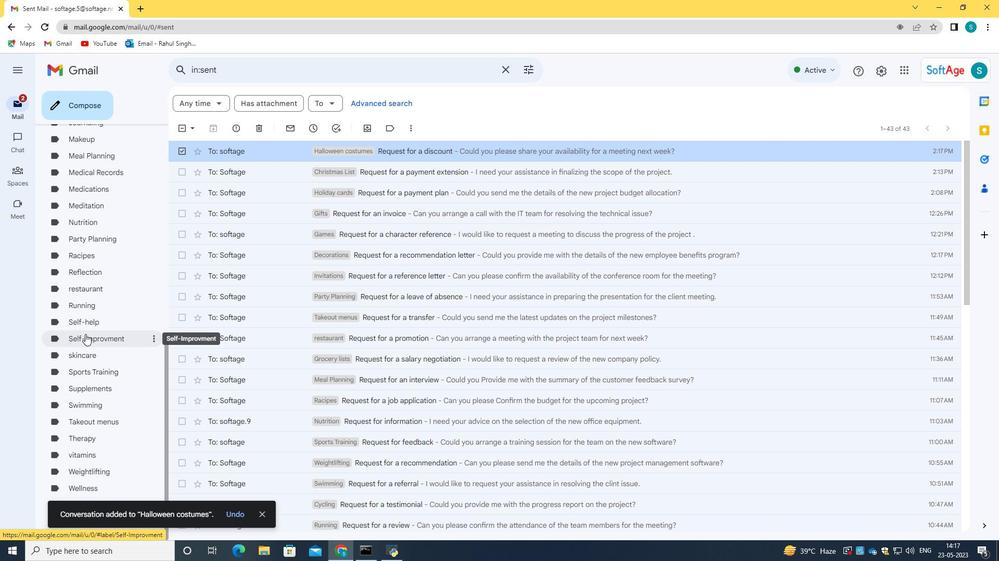 
Action: Mouse scrolled (85, 334) with delta (0, 0)
Screenshot: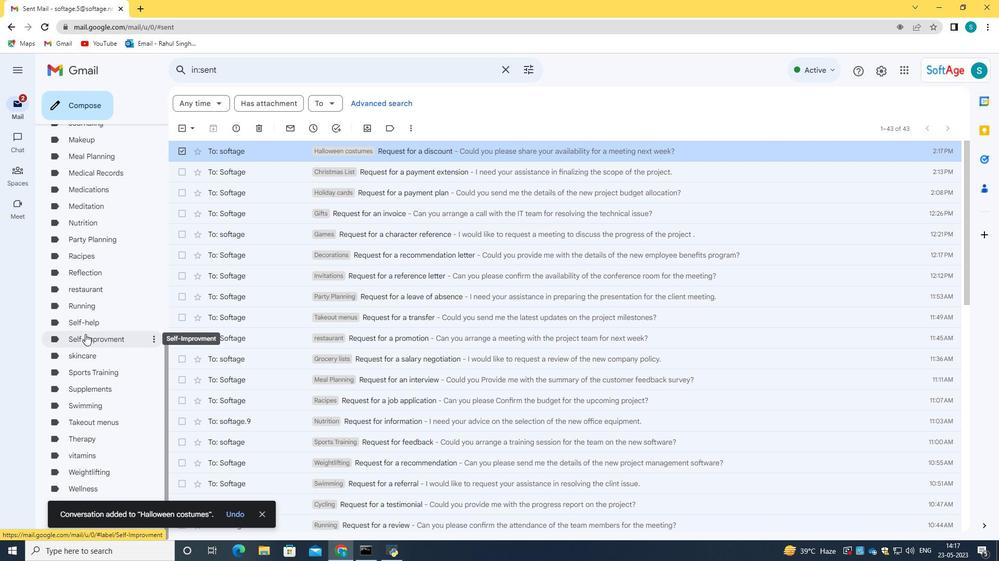 
Action: Mouse scrolled (85, 334) with delta (0, 0)
Screenshot: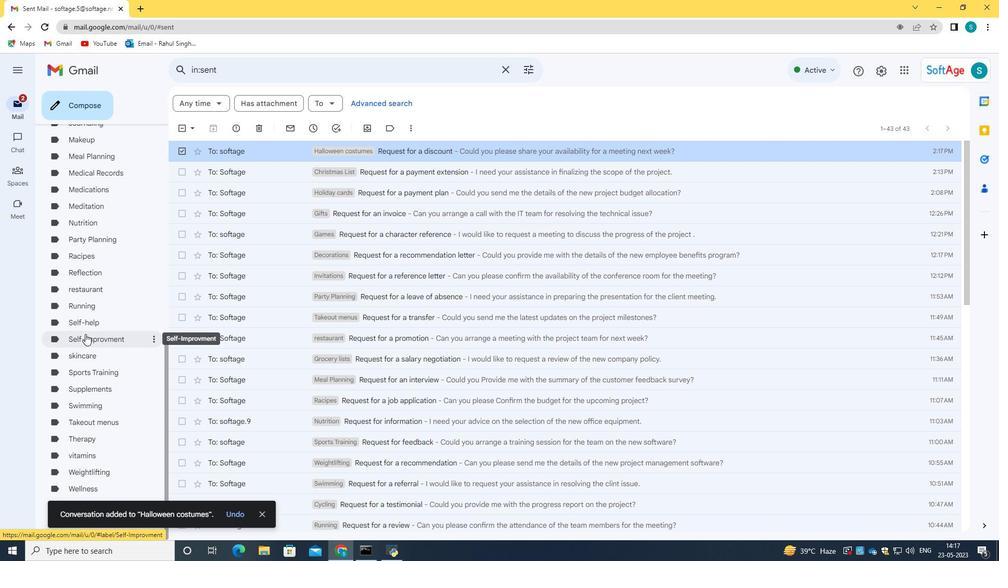 
Action: Mouse scrolled (85, 335) with delta (0, 0)
Screenshot: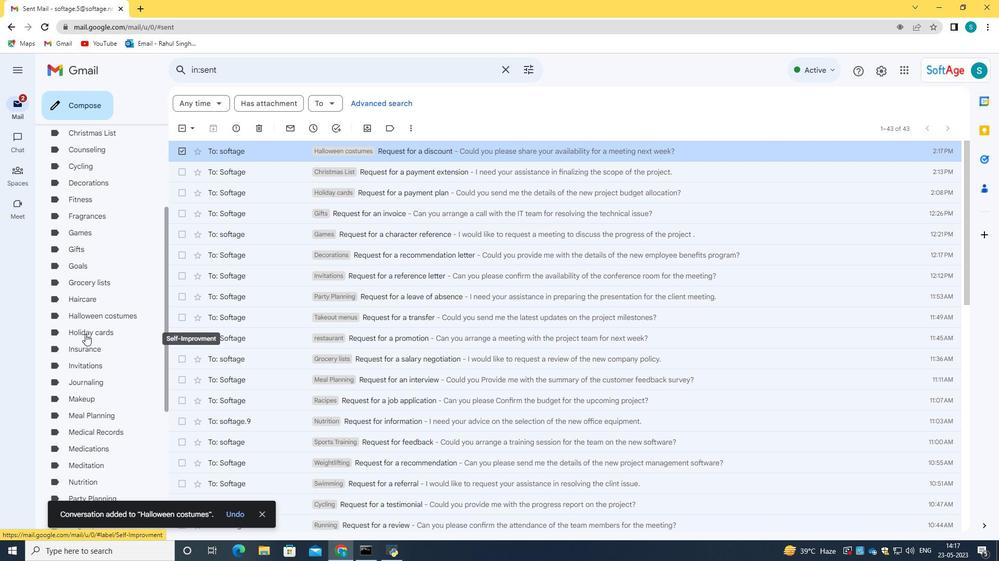 
Action: Mouse scrolled (85, 335) with delta (0, 0)
Screenshot: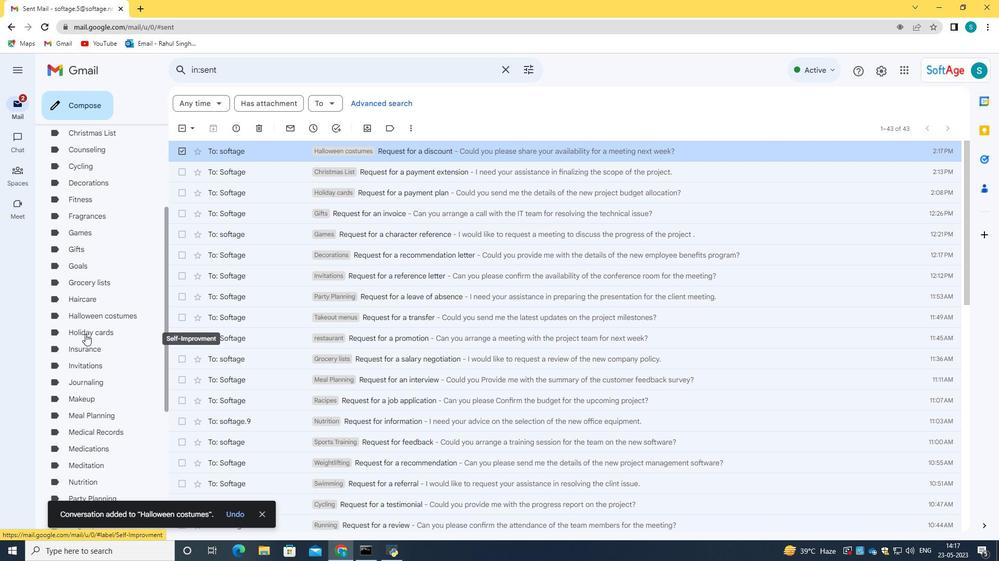 
Action: Mouse scrolled (85, 335) with delta (0, 0)
Screenshot: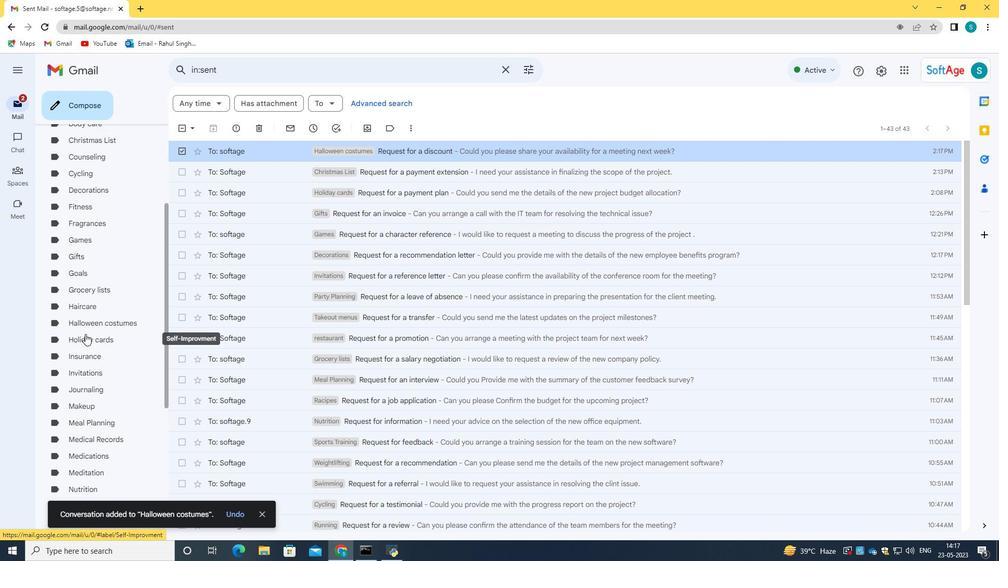 
Action: Mouse scrolled (85, 335) with delta (0, 0)
Screenshot: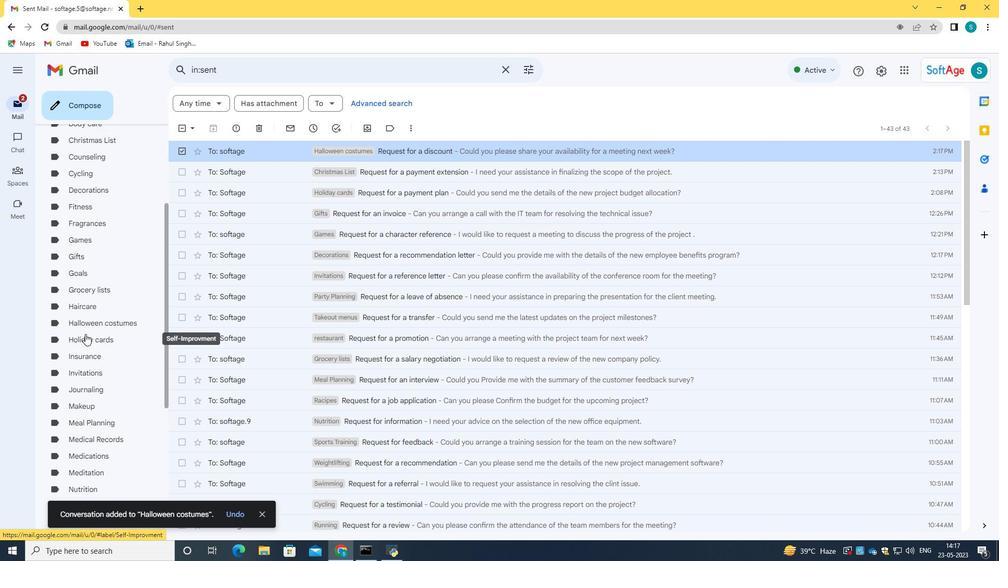
Action: Mouse scrolled (85, 335) with delta (0, 0)
Screenshot: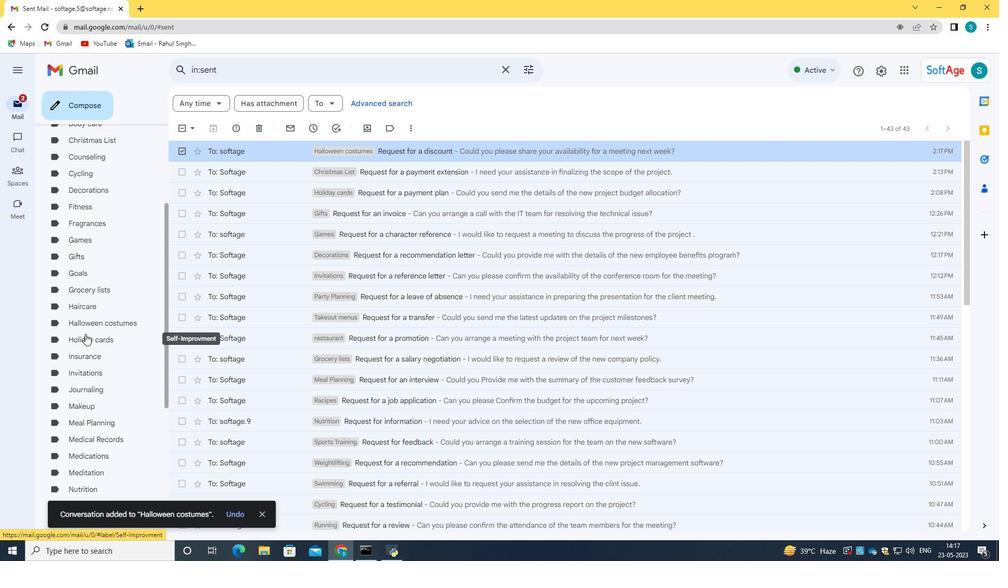 
Action: Mouse scrolled (85, 335) with delta (0, 0)
Screenshot: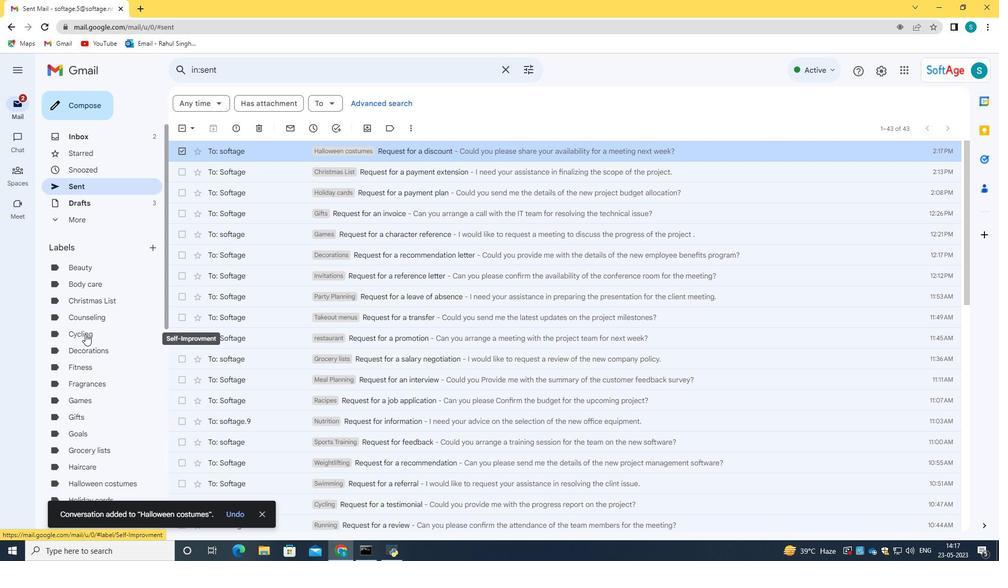 
Action: Mouse scrolled (85, 335) with delta (0, 0)
Screenshot: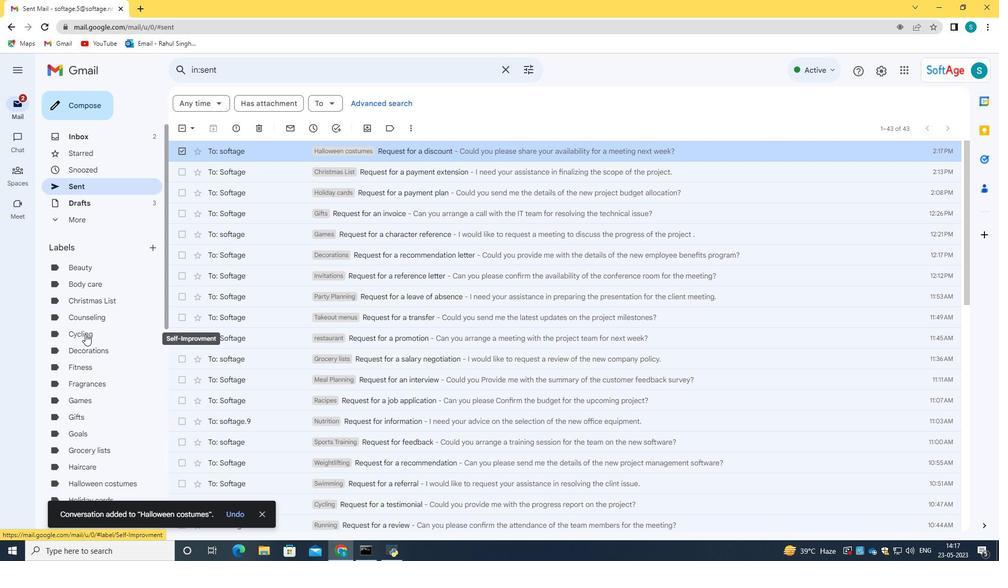 
Action: Mouse scrolled (85, 335) with delta (0, 0)
Screenshot: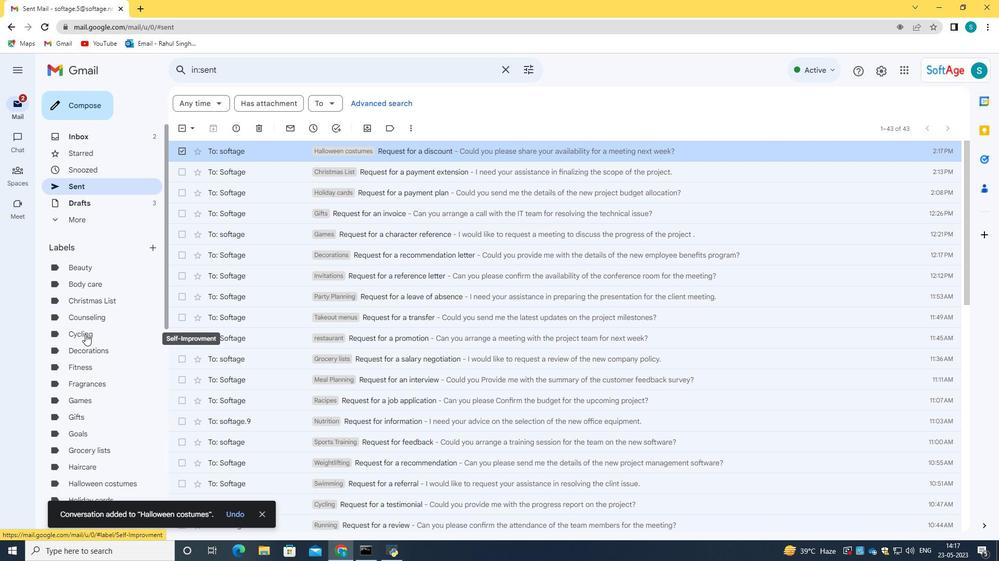 
Action: Mouse scrolled (85, 335) with delta (0, 0)
Screenshot: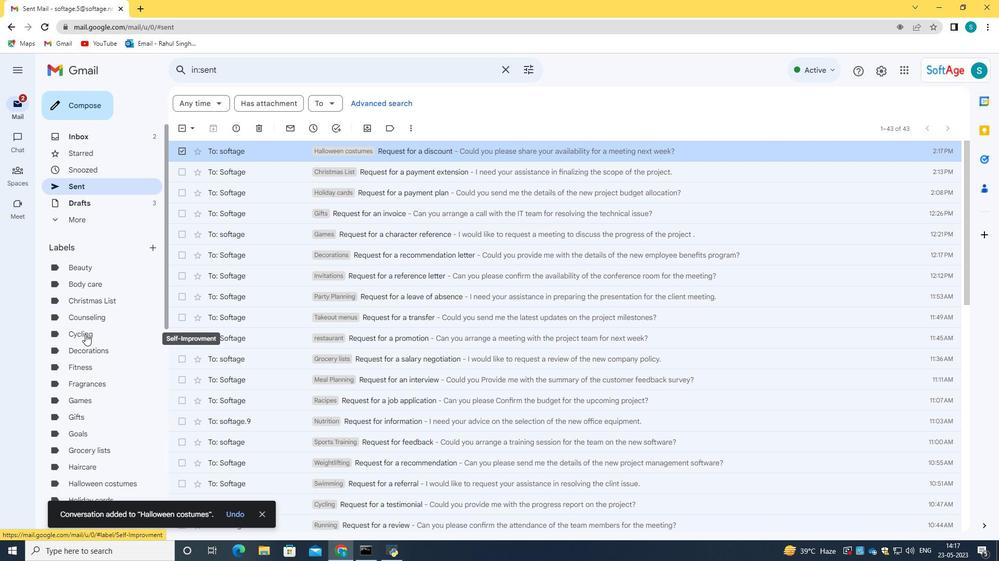 
Action: Mouse scrolled (85, 335) with delta (0, 0)
Screenshot: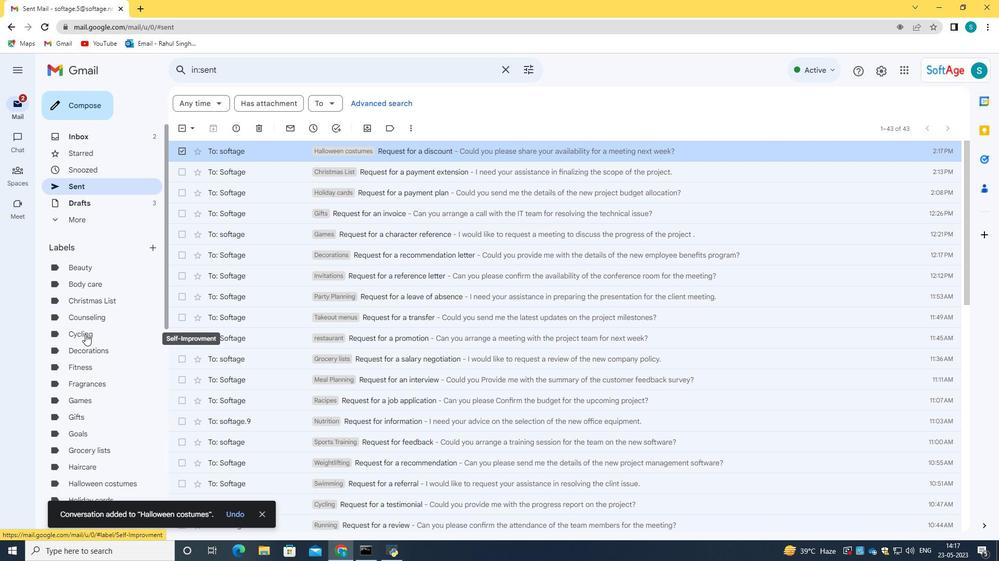 
Action: Mouse scrolled (85, 335) with delta (0, 0)
Screenshot: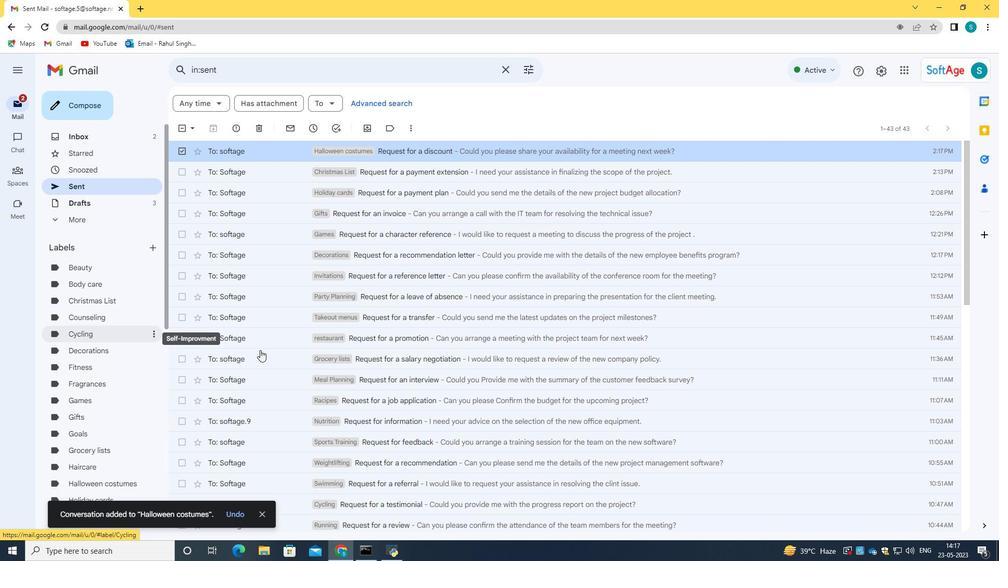 
Action: Mouse scrolled (85, 335) with delta (0, 0)
Screenshot: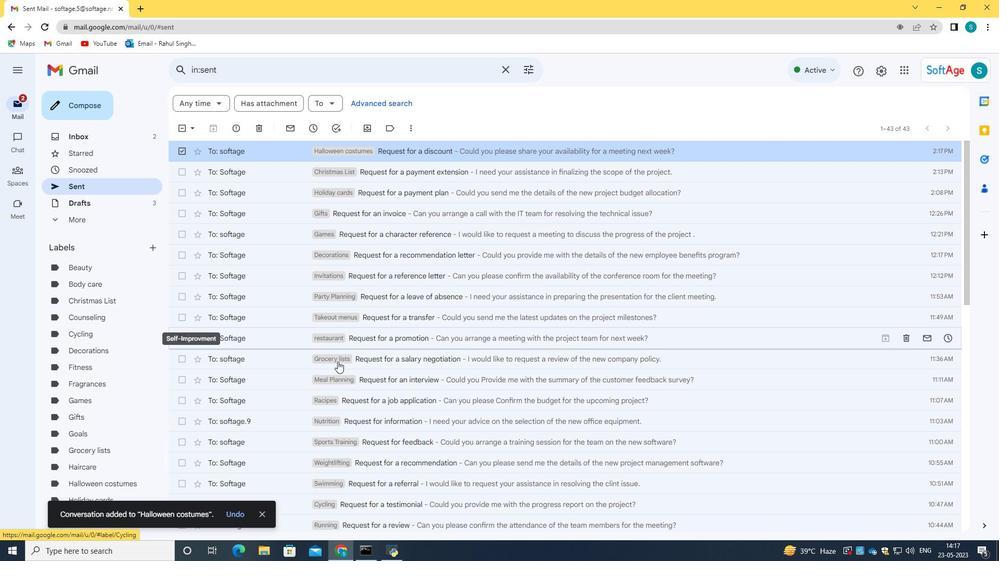 
Action: Mouse scrolled (85, 335) with delta (0, 0)
Screenshot: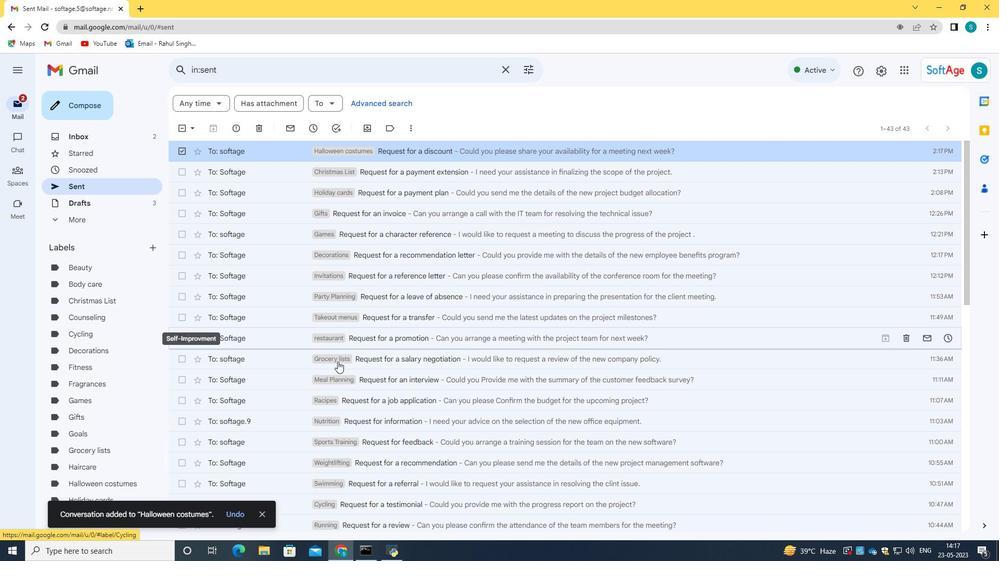 
Action: Mouse scrolled (85, 335) with delta (0, 0)
Screenshot: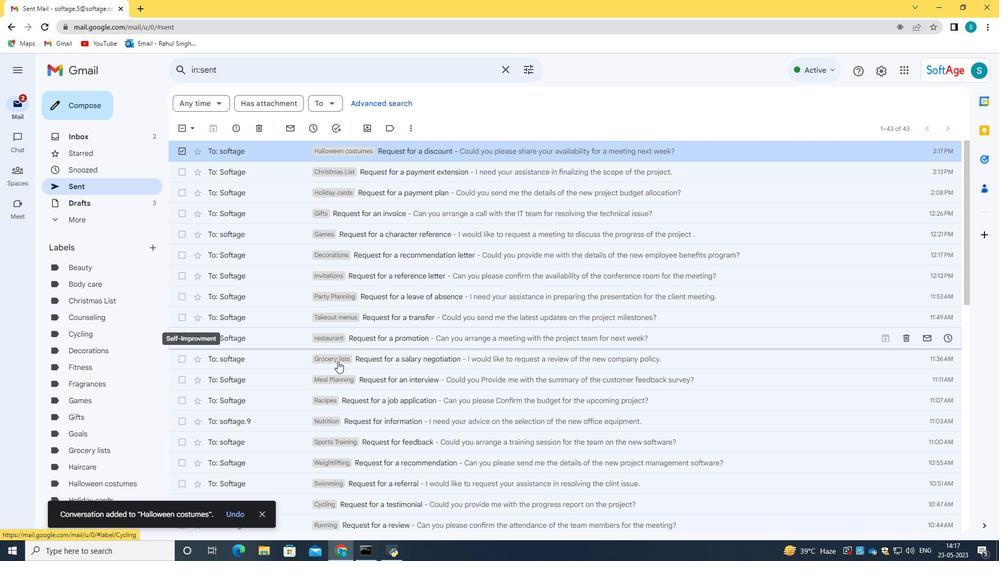 
Action: Mouse scrolled (85, 335) with delta (0, 0)
Screenshot: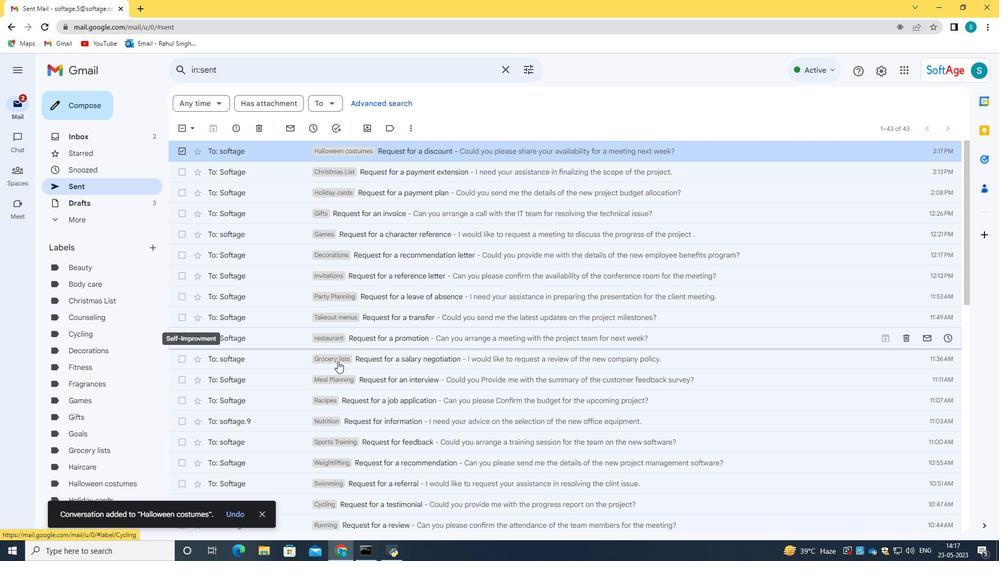 
Action: Mouse scrolled (85, 335) with delta (0, 0)
Screenshot: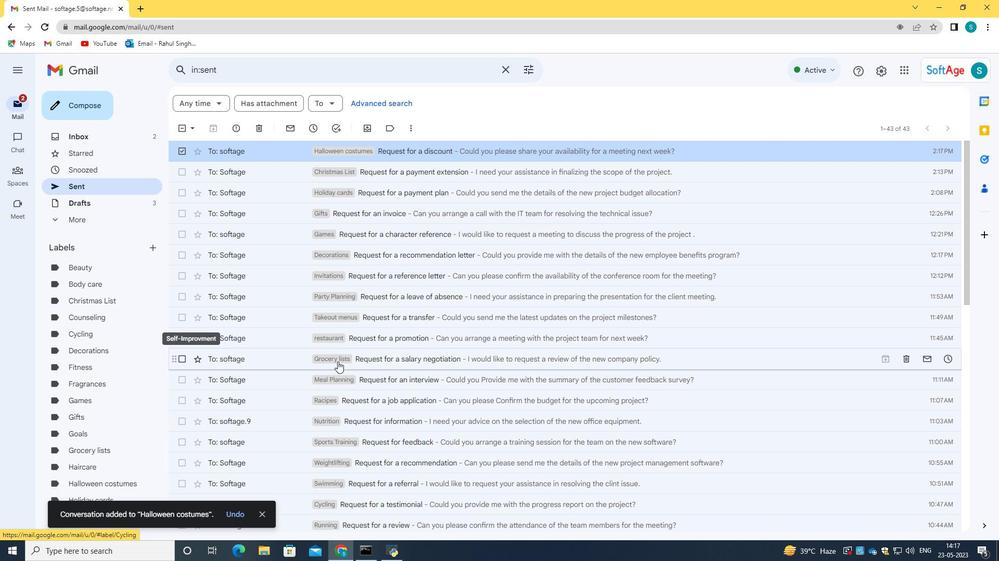 
Action: Mouse moved to (328, 359)
Screenshot: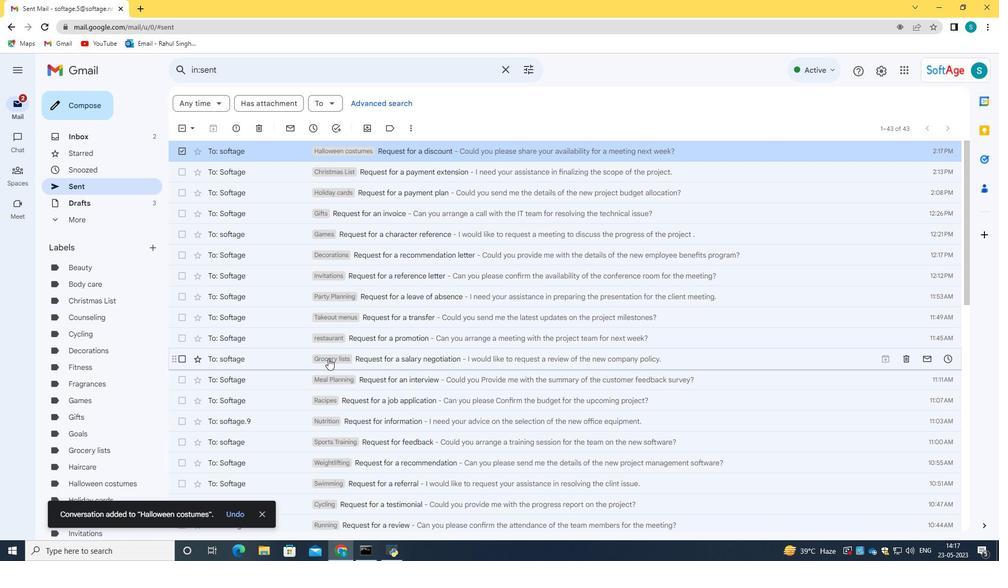 
